 Task: Find connections with filter location Gbadolite with filter topic #marketingdigitalwith filter profile language Potuguese with filter current company InterviewBit with filter school Aalim Muhammed Salegh College of Engineering with filter industry Commercial and Industrial Machinery Maintenance with filter service category Strategic Planning with filter keywords title Heavy Equipment Operator
Action: Mouse moved to (571, 197)
Screenshot: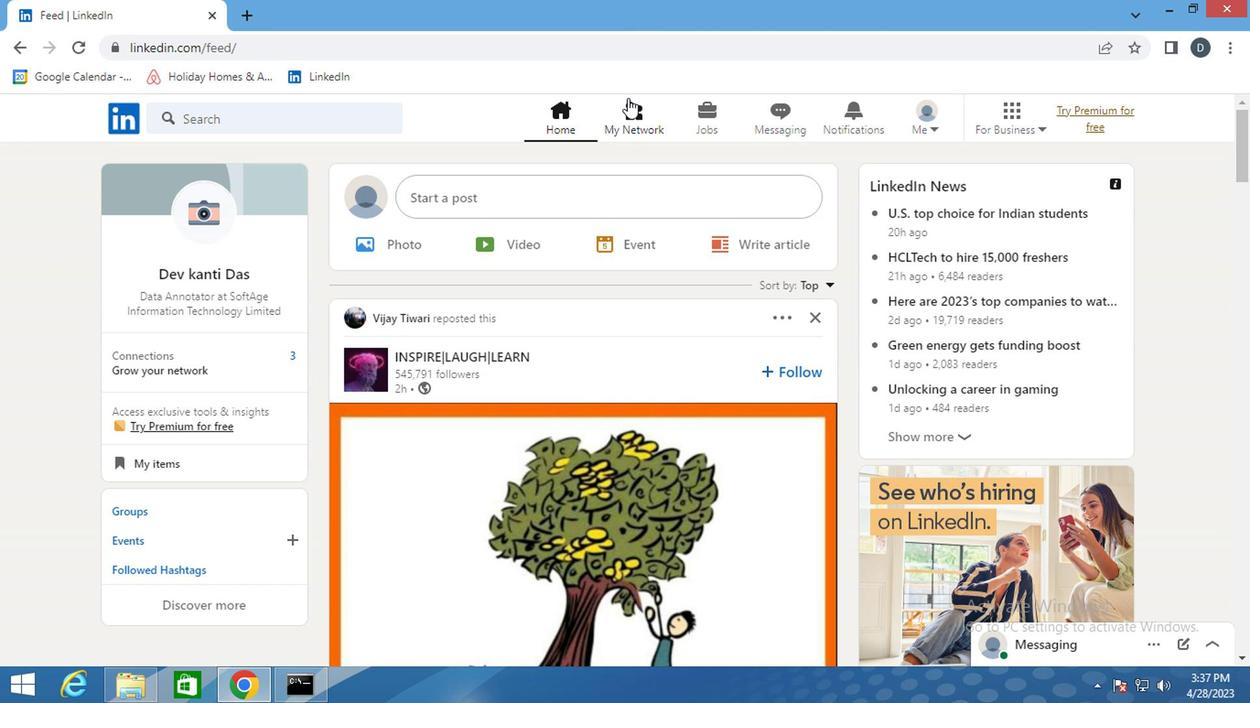 
Action: Mouse pressed left at (571, 197)
Screenshot: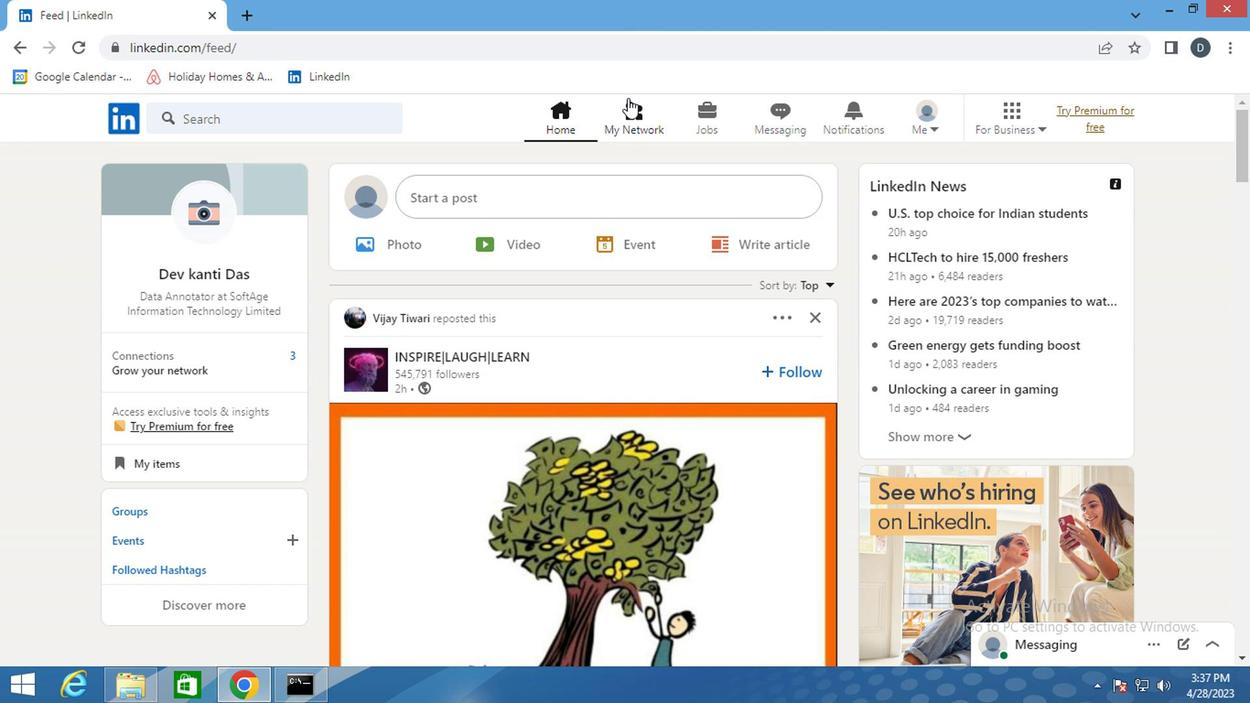 
Action: Mouse moved to (373, 280)
Screenshot: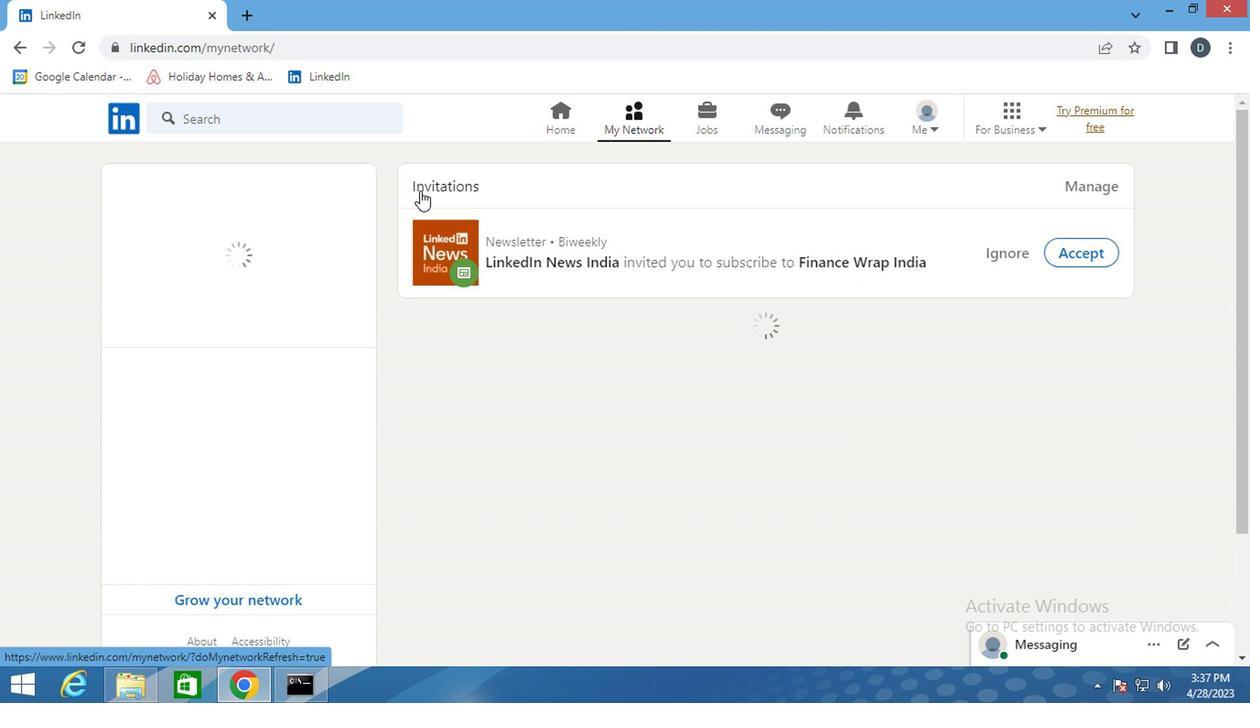 
Action: Mouse pressed left at (373, 280)
Screenshot: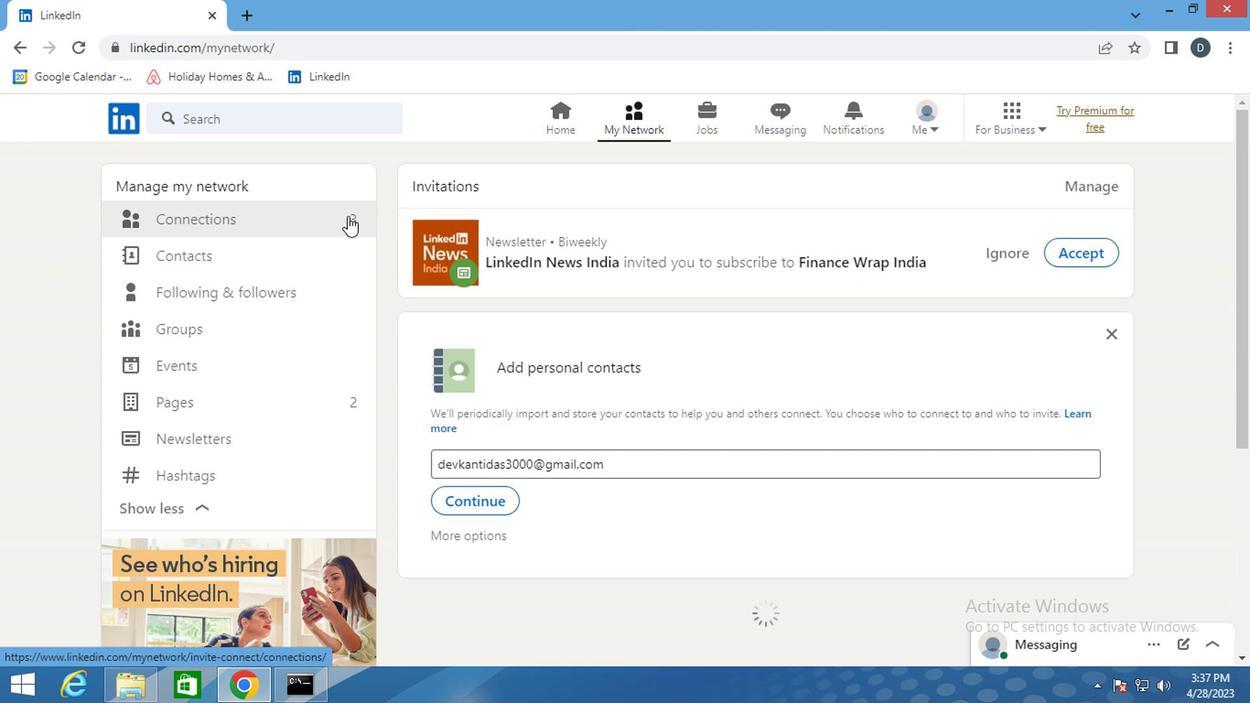 
Action: Mouse pressed left at (373, 280)
Screenshot: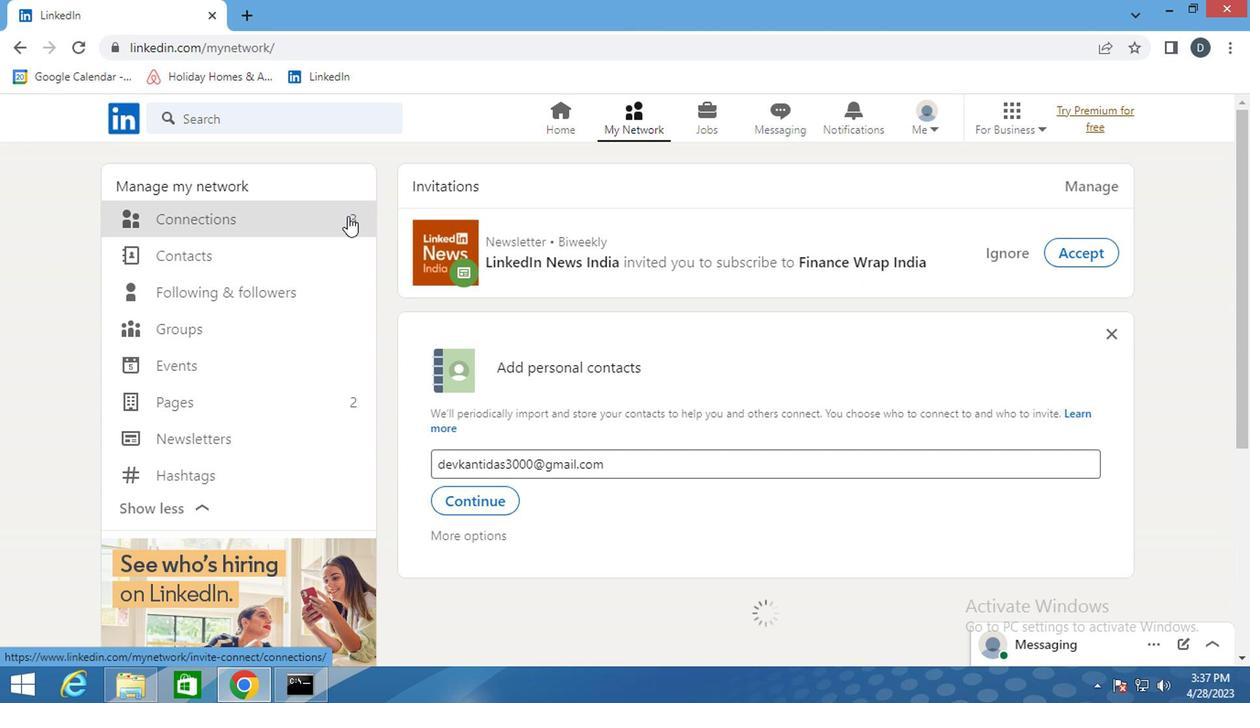 
Action: Mouse moved to (291, 284)
Screenshot: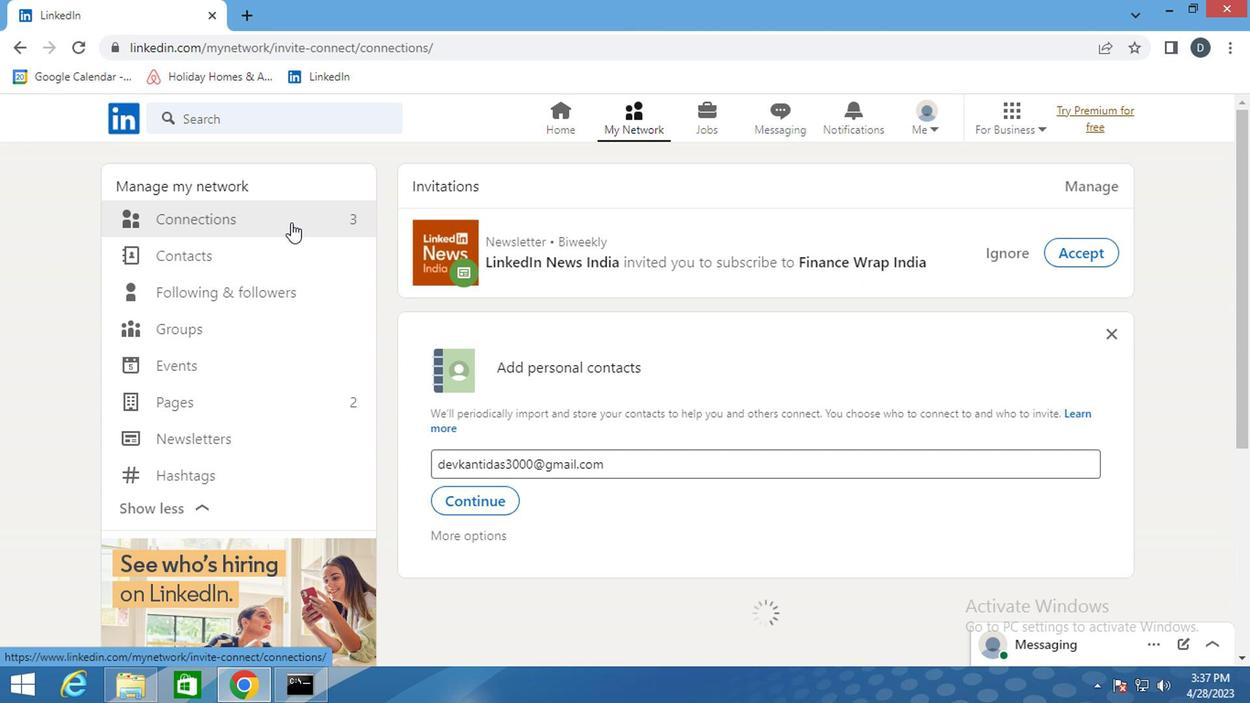 
Action: Mouse pressed left at (291, 284)
Screenshot: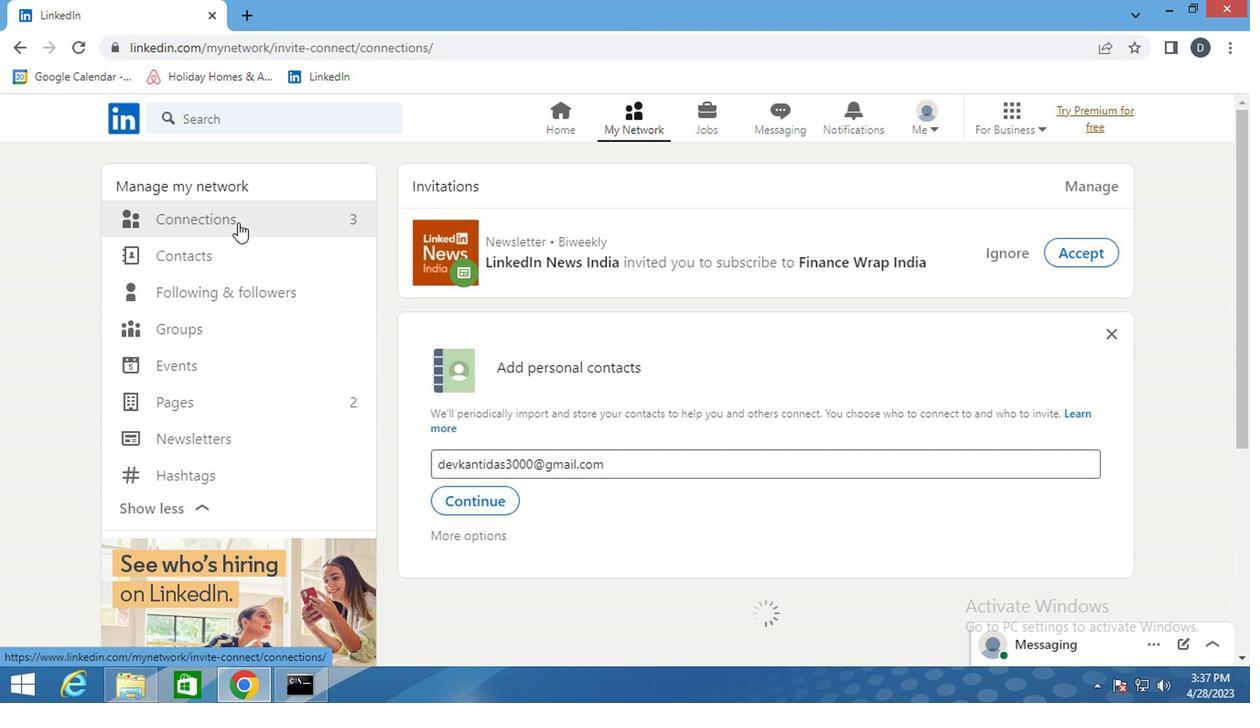 
Action: Mouse moved to (657, 284)
Screenshot: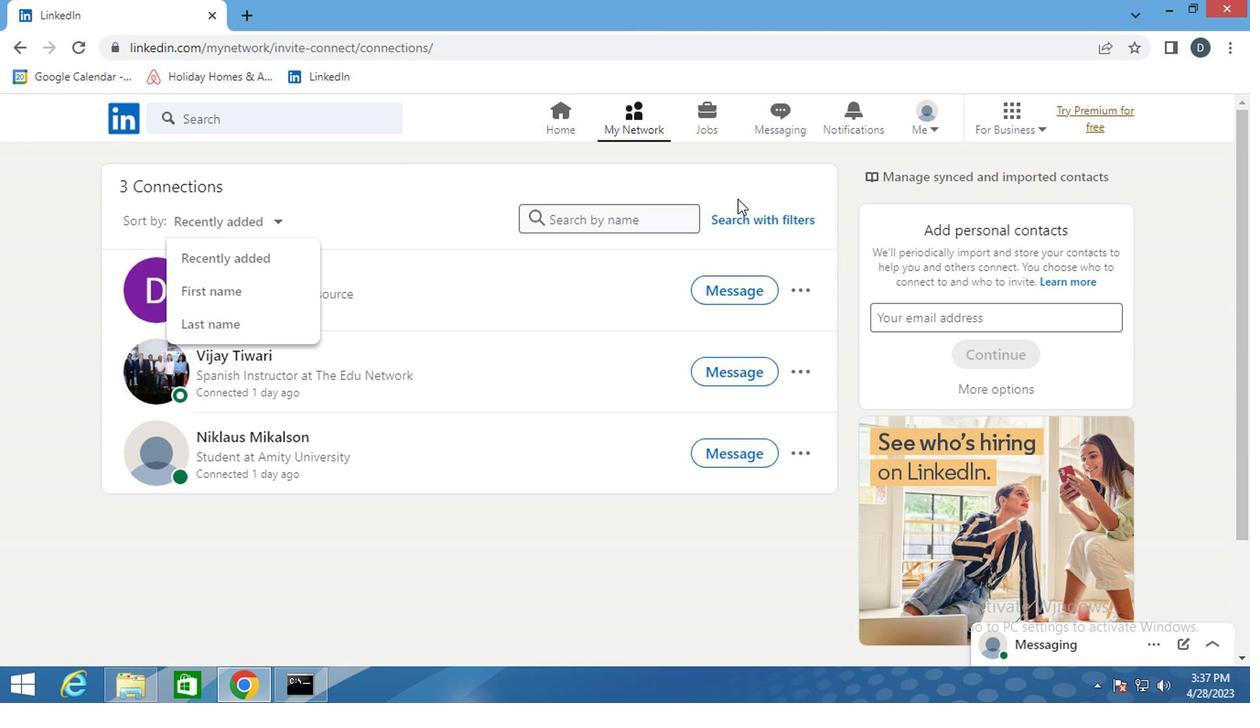 
Action: Mouse pressed left at (657, 284)
Screenshot: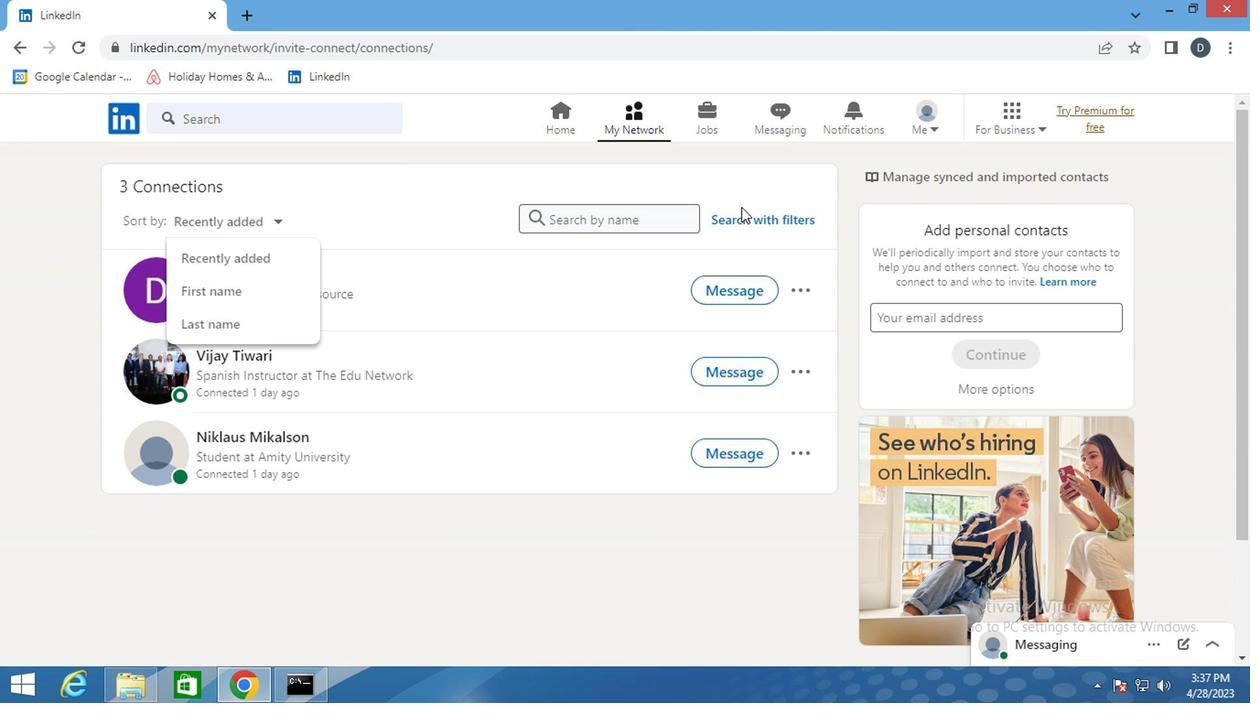
Action: Mouse moved to (621, 249)
Screenshot: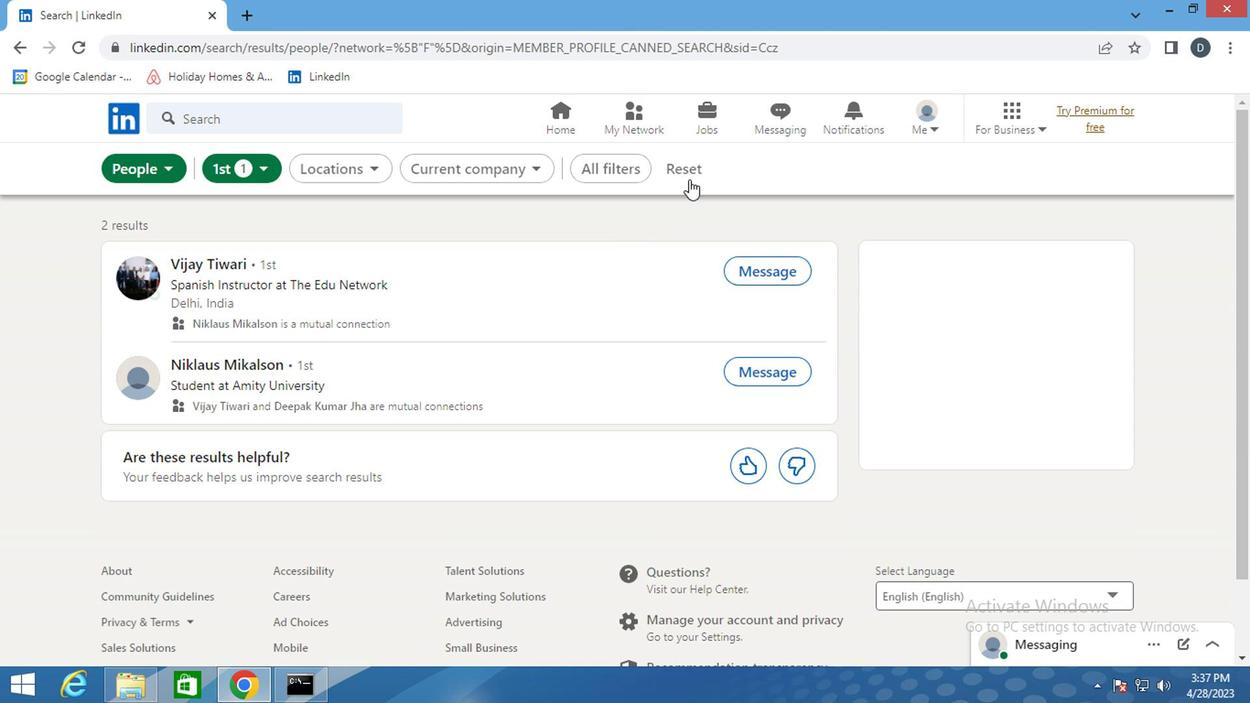 
Action: Mouse pressed left at (621, 249)
Screenshot: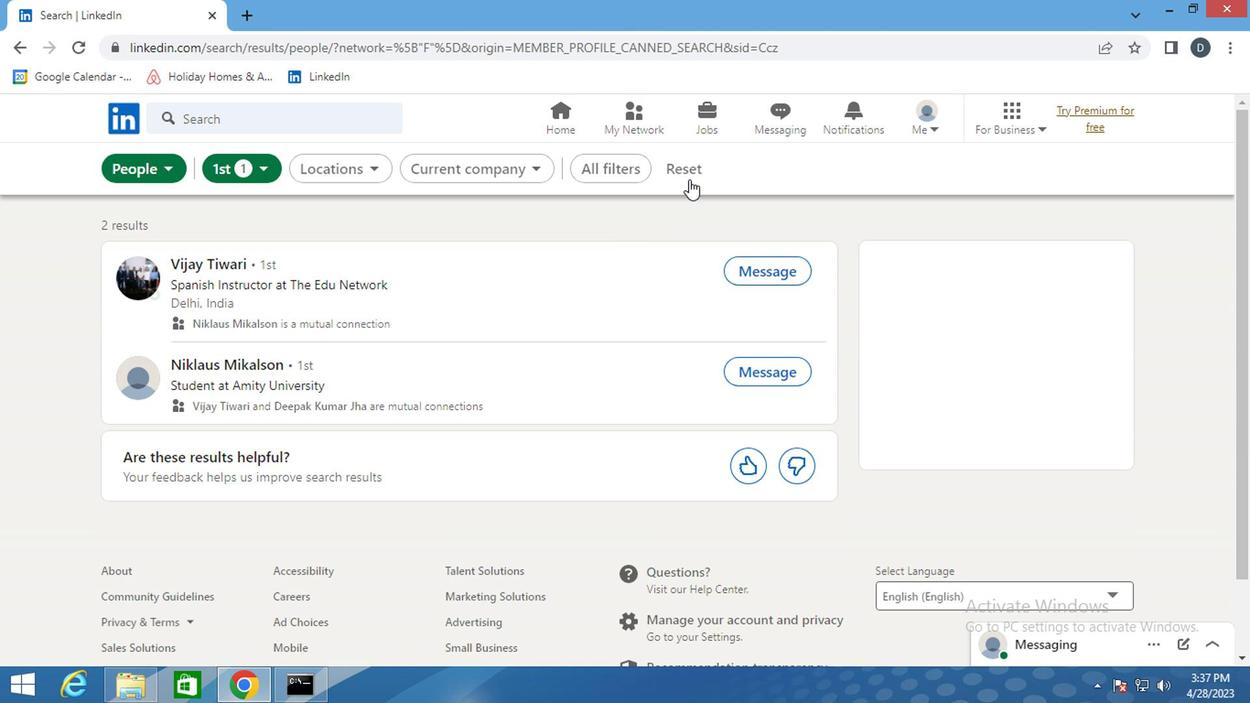 
Action: Mouse moved to (602, 246)
Screenshot: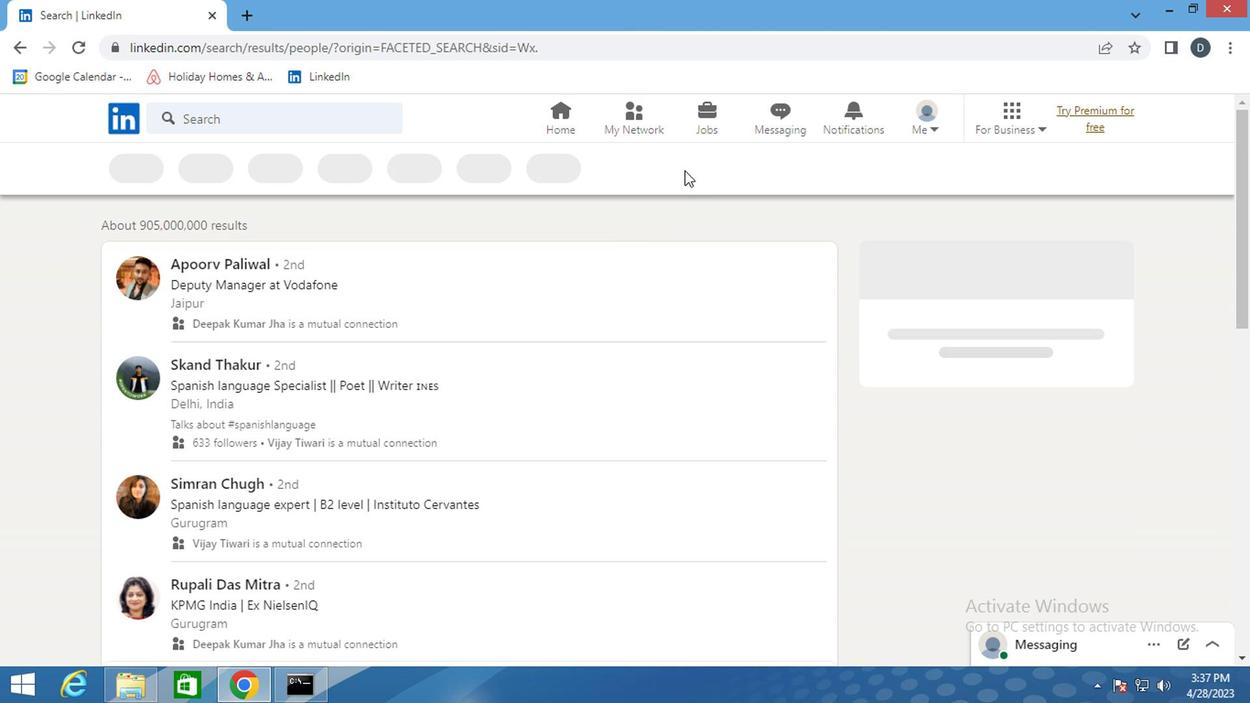 
Action: Mouse pressed left at (602, 246)
Screenshot: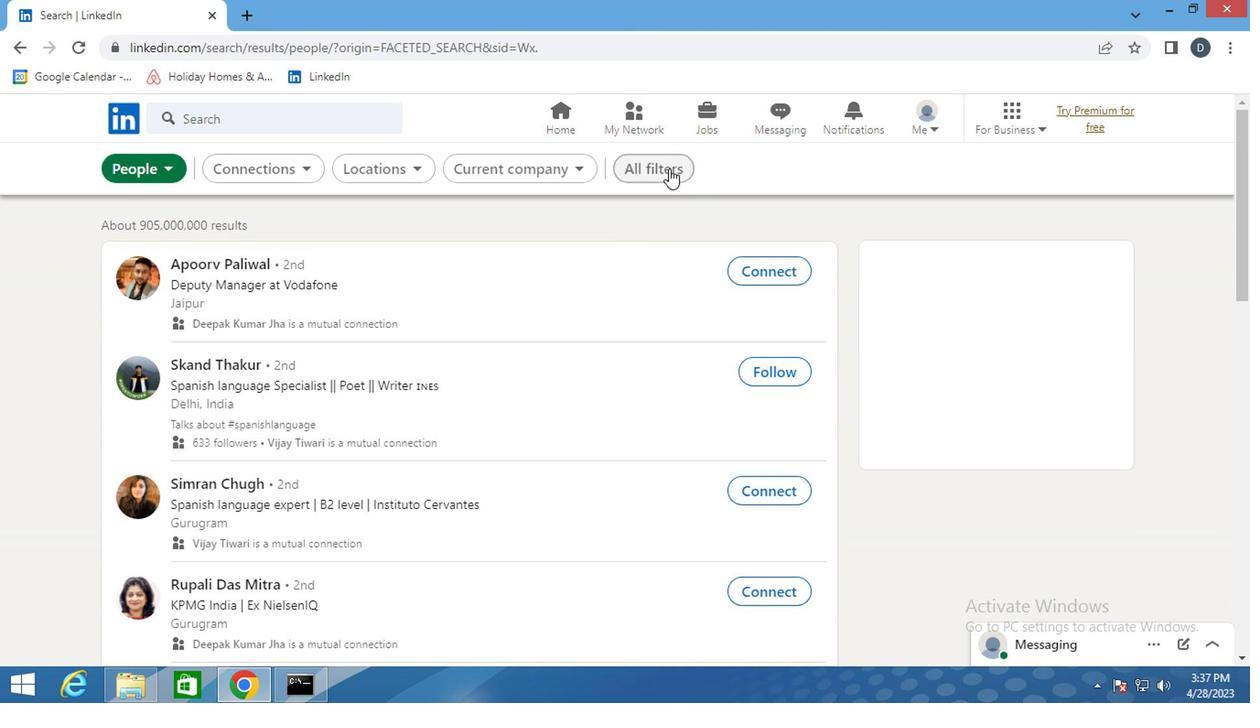 
Action: Mouse moved to (719, 376)
Screenshot: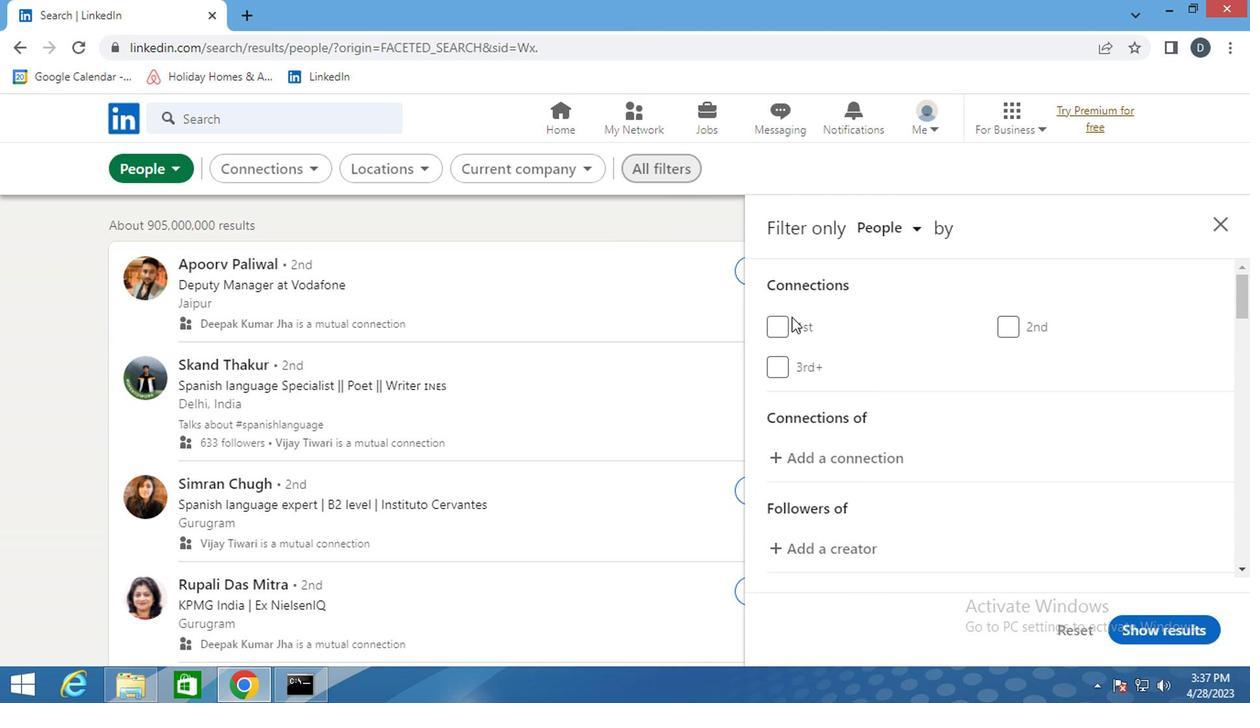
Action: Mouse scrolled (719, 375) with delta (0, 0)
Screenshot: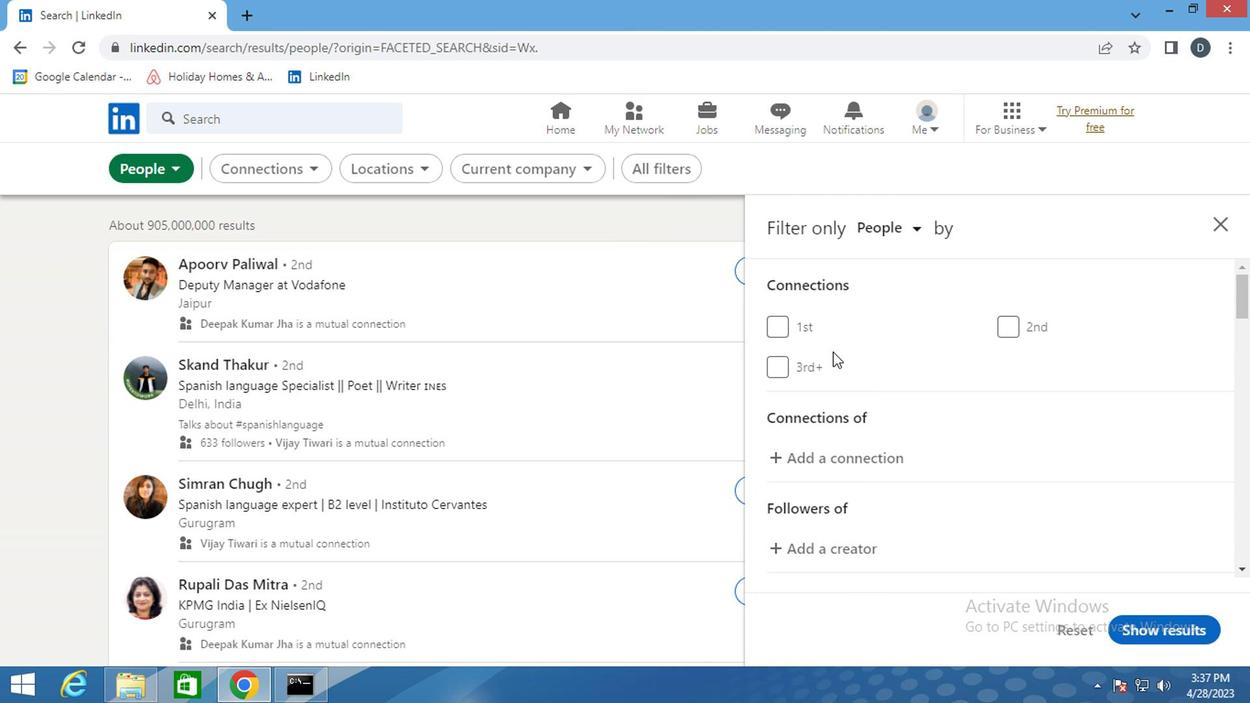 
Action: Mouse moved to (721, 376)
Screenshot: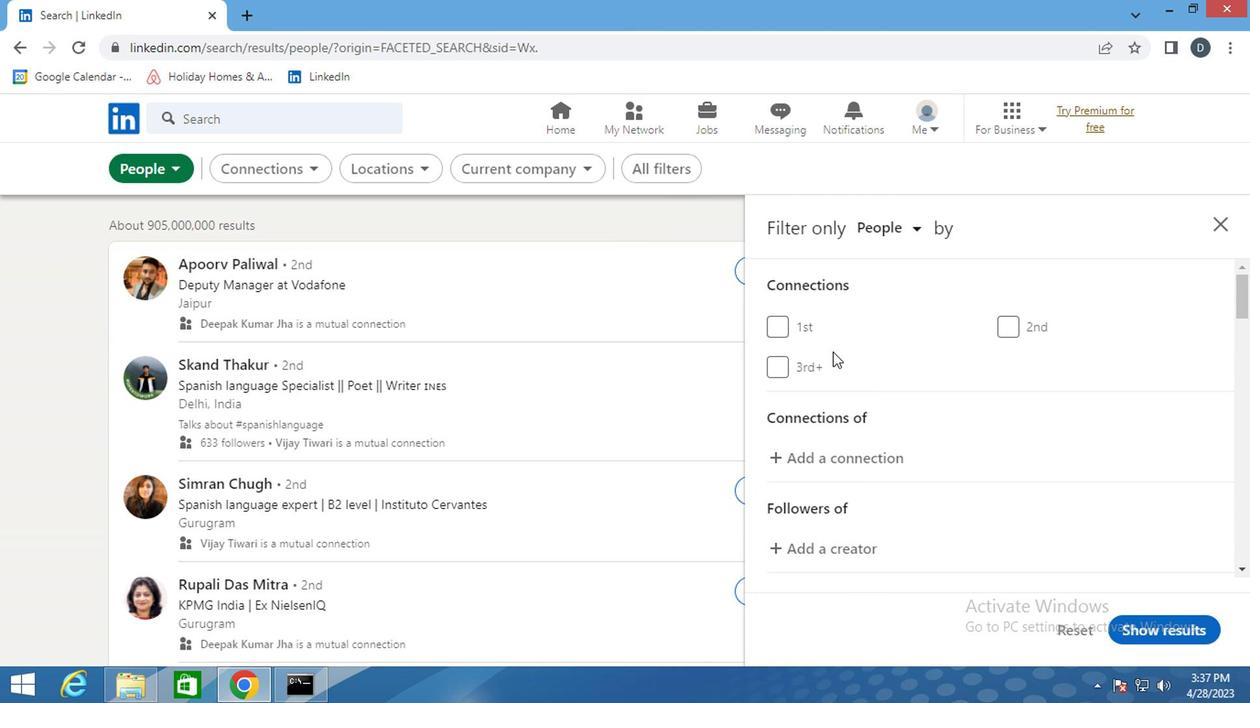 
Action: Mouse scrolled (721, 375) with delta (0, 0)
Screenshot: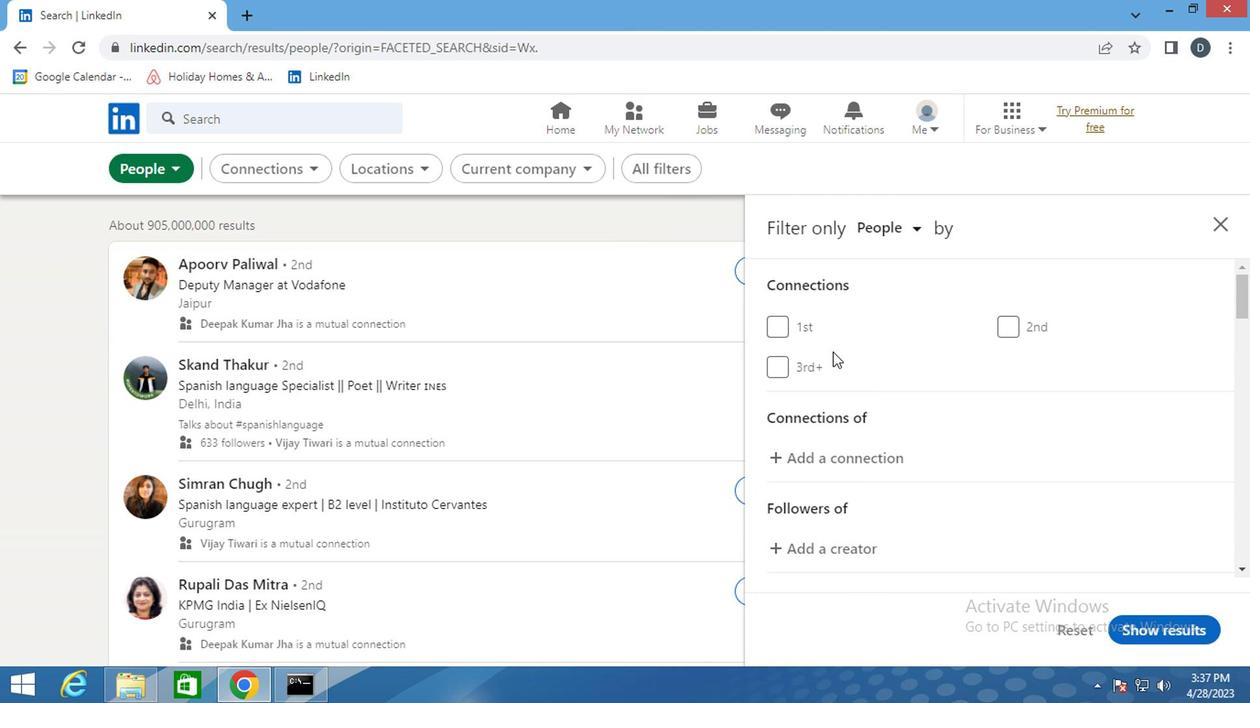 
Action: Mouse moved to (820, 415)
Screenshot: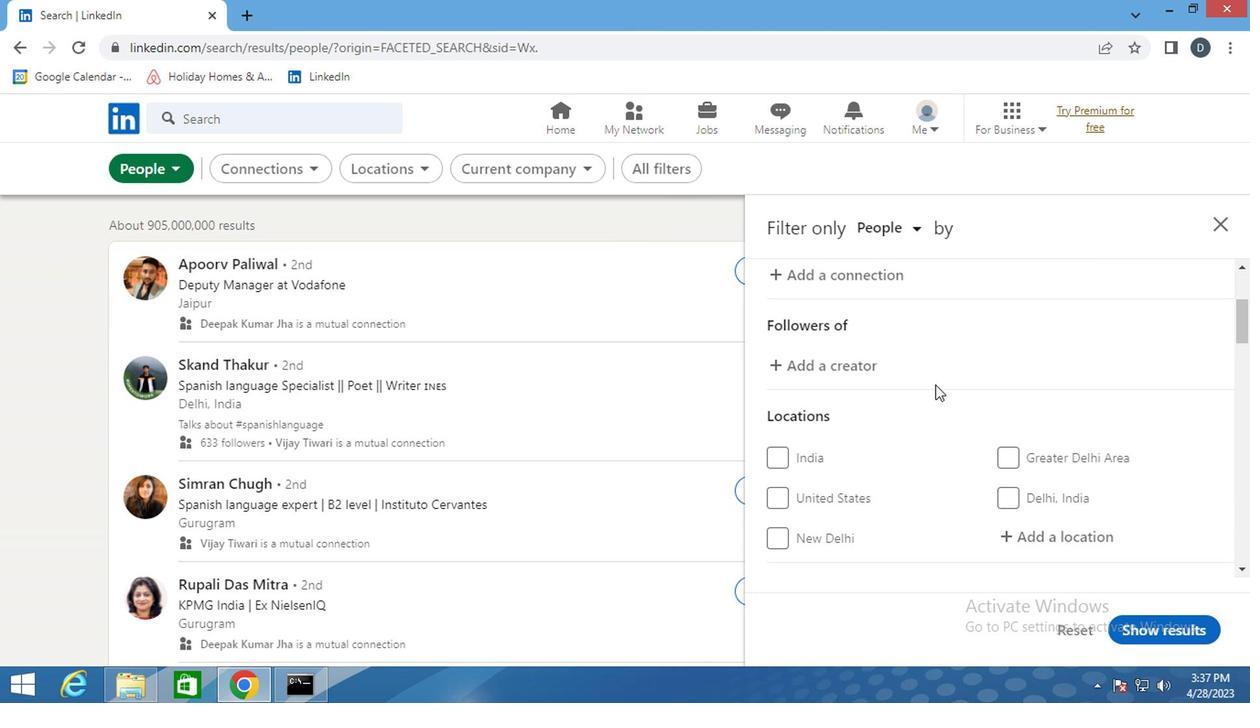 
Action: Mouse scrolled (820, 414) with delta (0, 0)
Screenshot: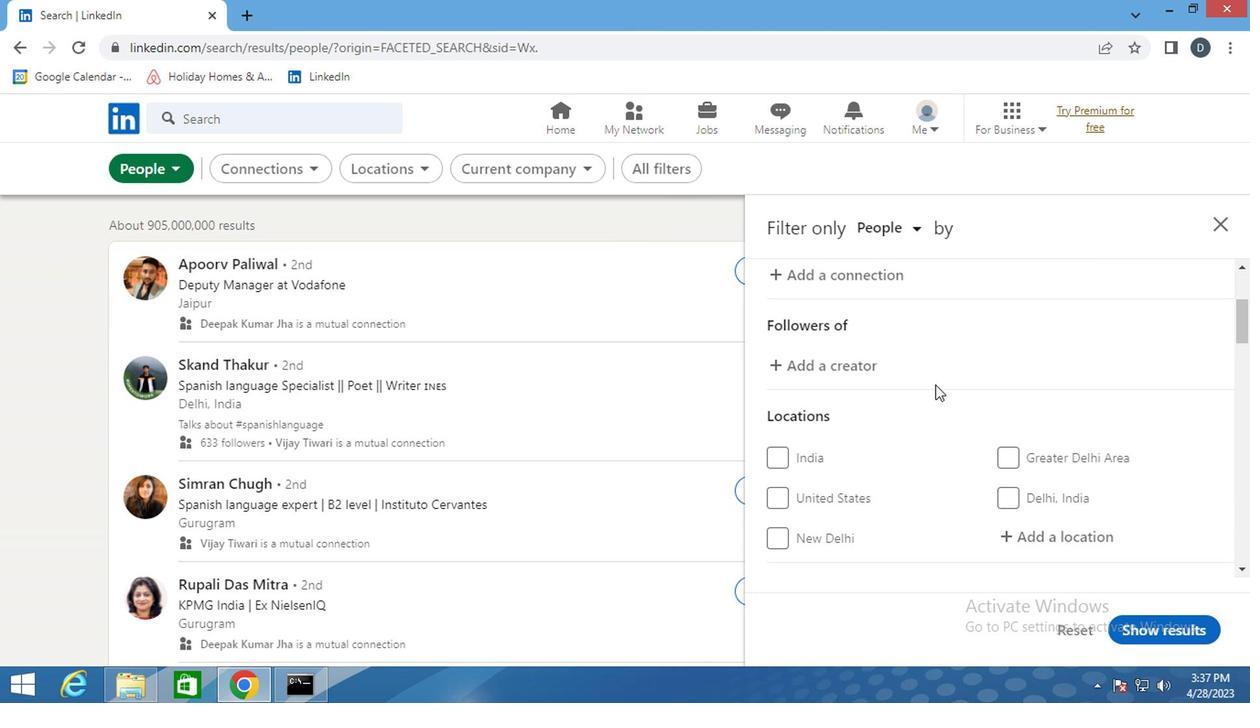 
Action: Mouse moved to (849, 446)
Screenshot: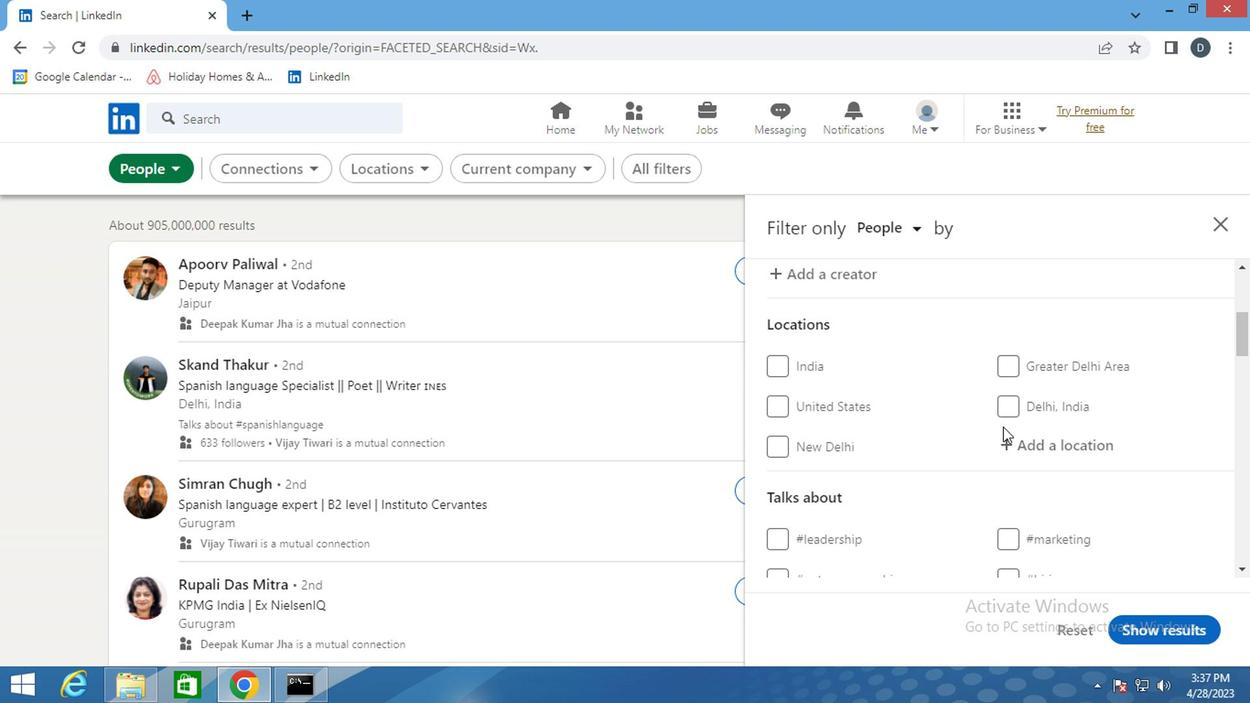 
Action: Mouse pressed left at (849, 446)
Screenshot: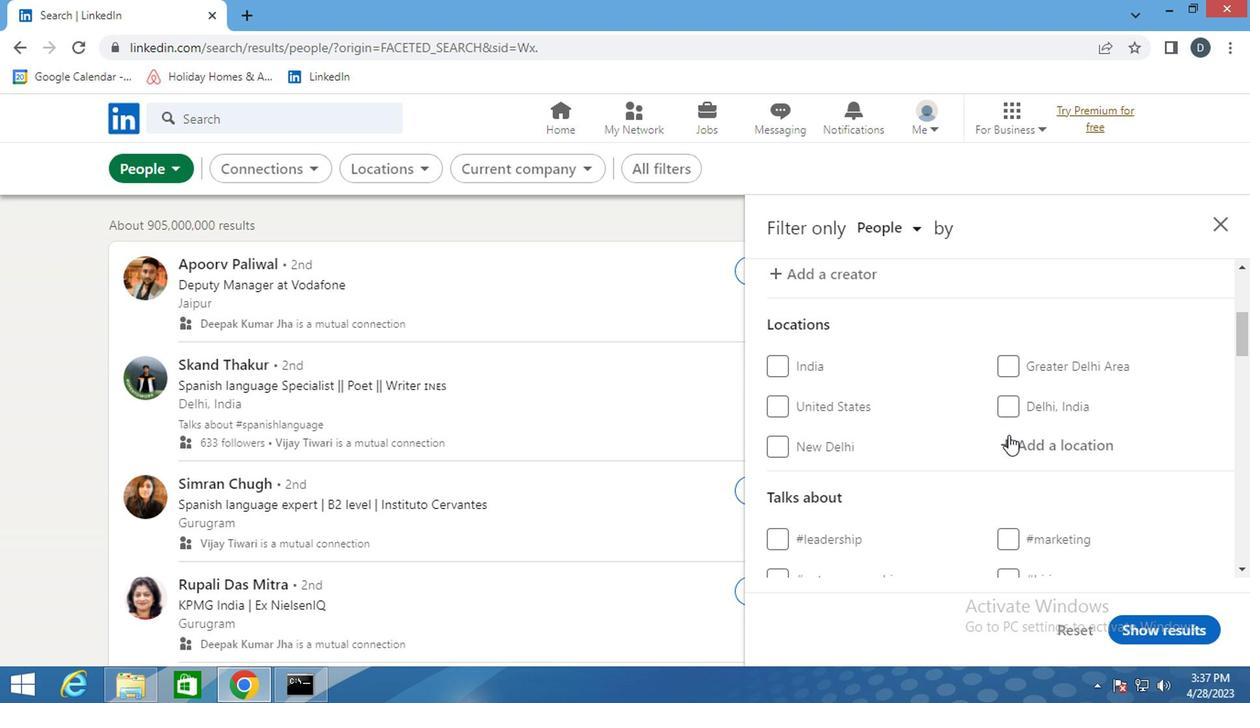 
Action: Key pressed <Key.shift_r><Key.shift_r><Key.shift_r><Key.shift_r><Key.shift_r><Key.shift_r>Gbadolite
Screenshot: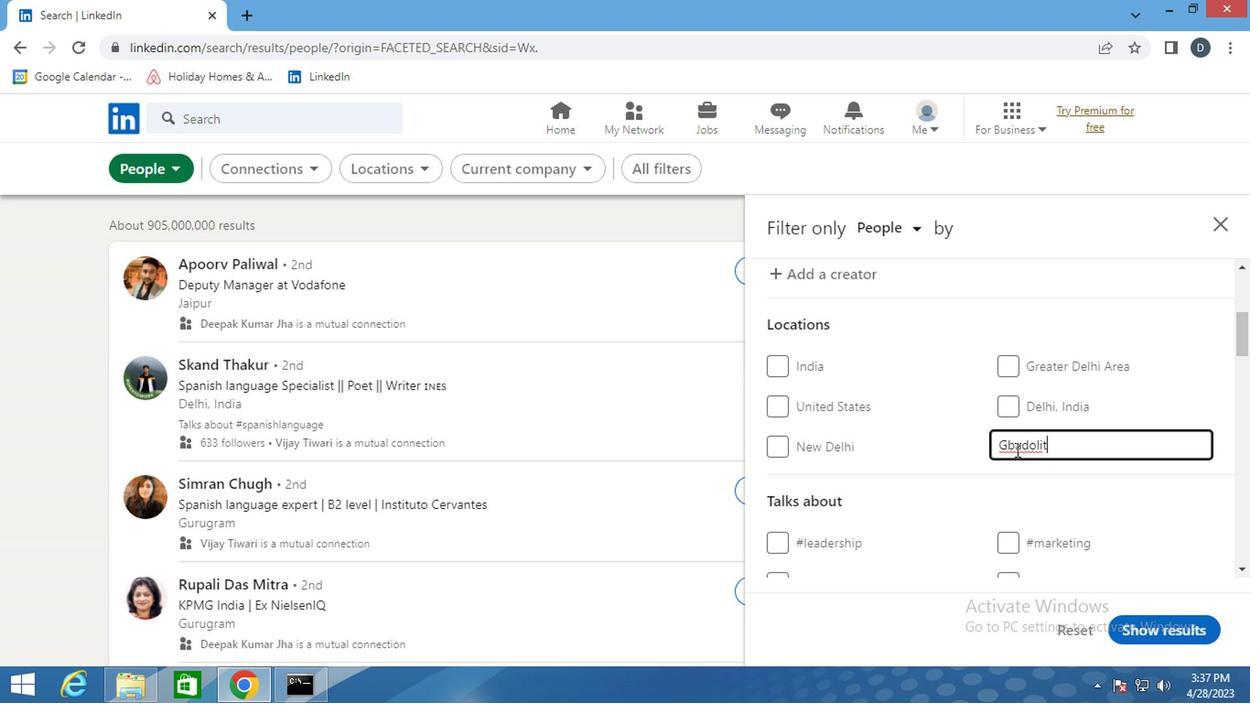 
Action: Mouse moved to (879, 460)
Screenshot: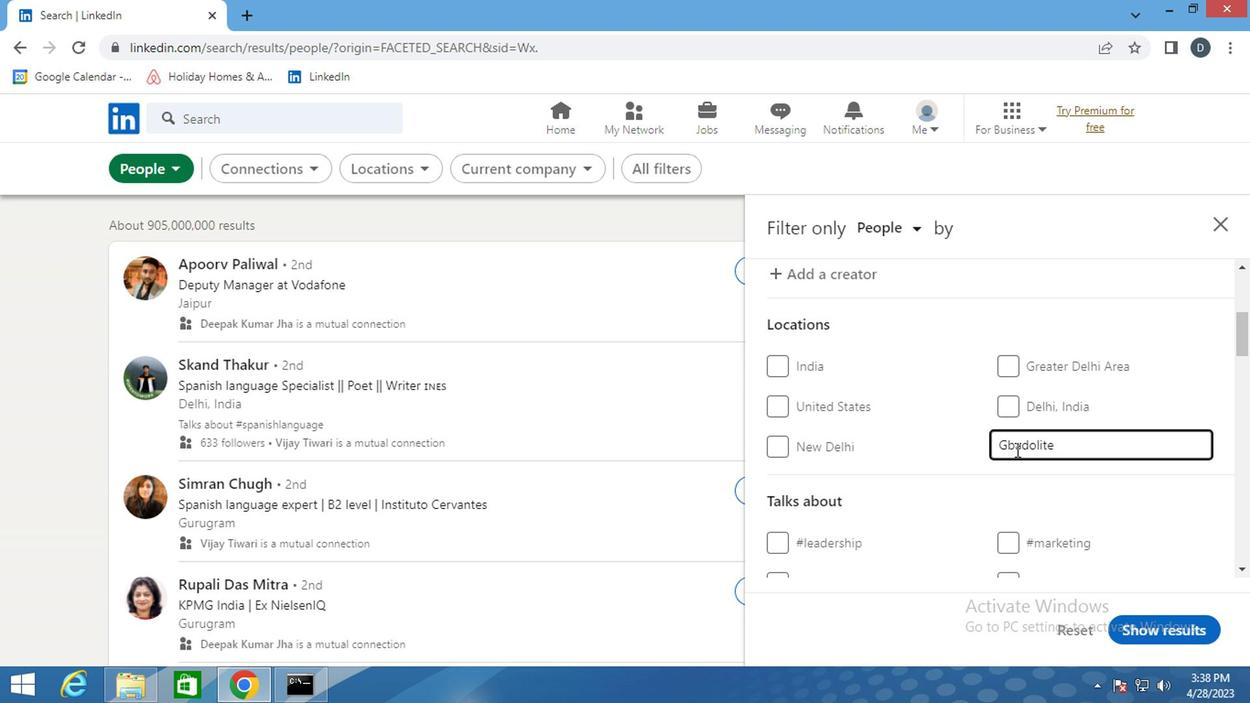 
Action: Mouse scrolled (879, 459) with delta (0, 0)
Screenshot: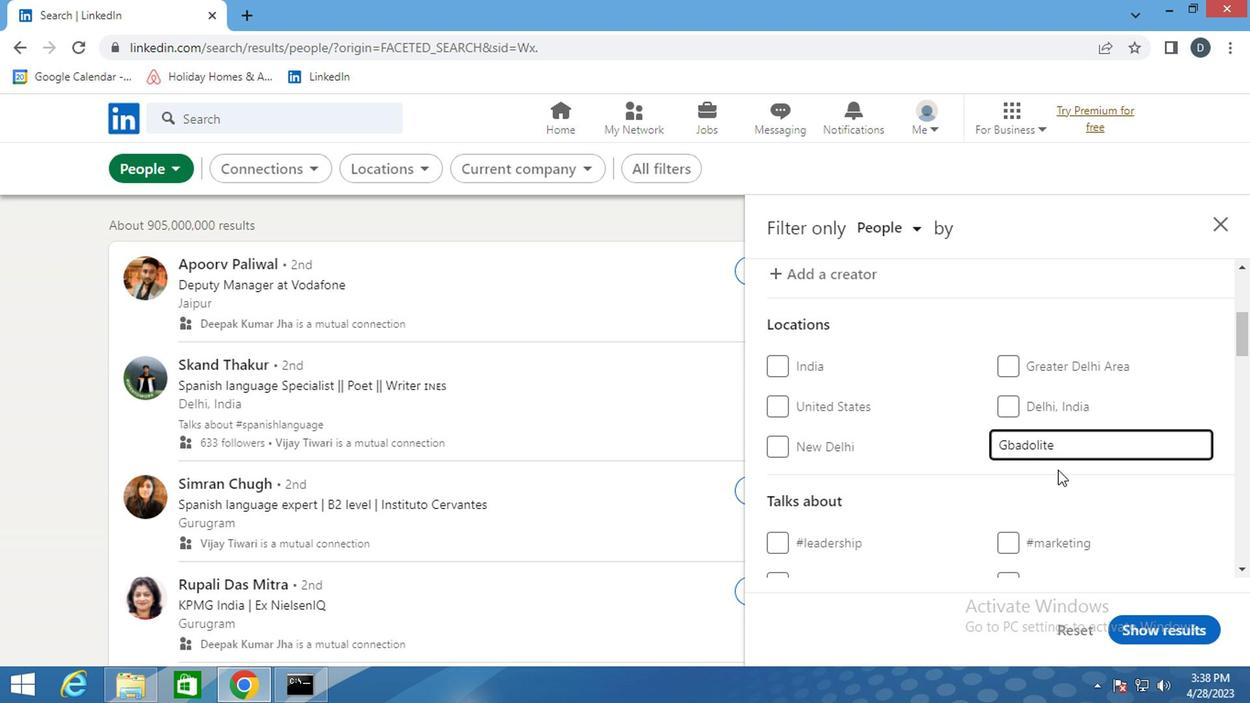 
Action: Mouse scrolled (879, 459) with delta (0, 0)
Screenshot: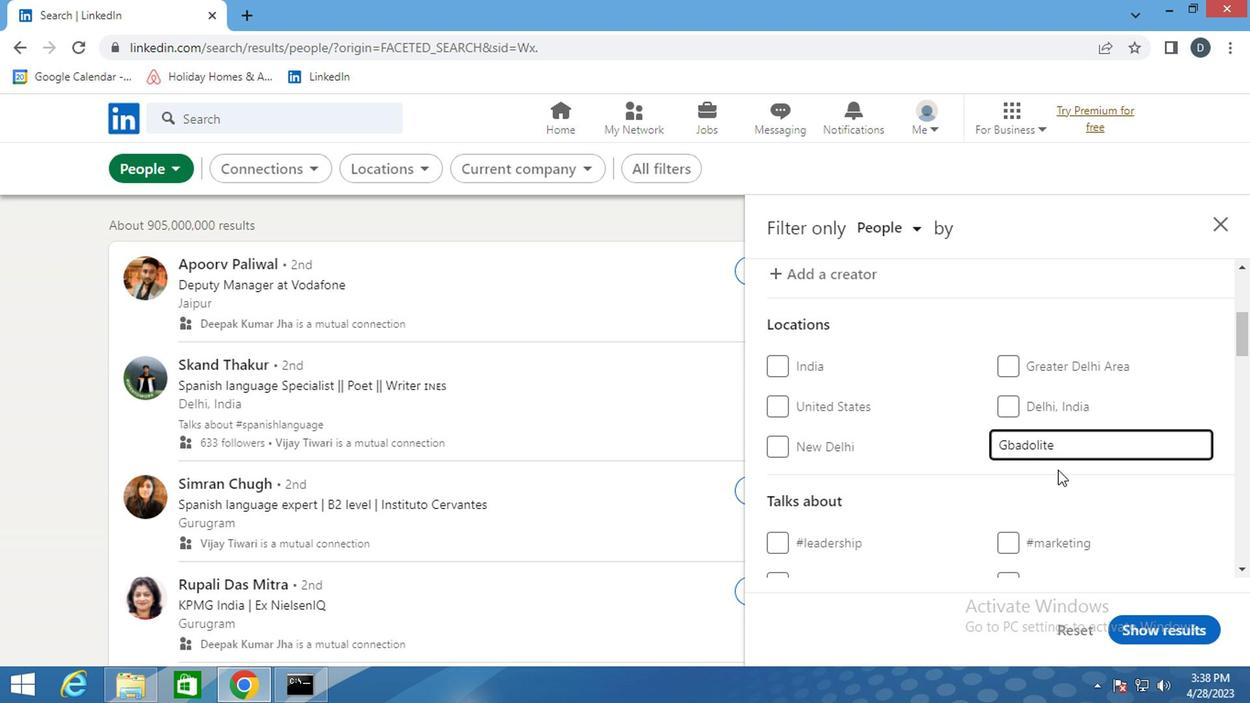 
Action: Mouse moved to (901, 440)
Screenshot: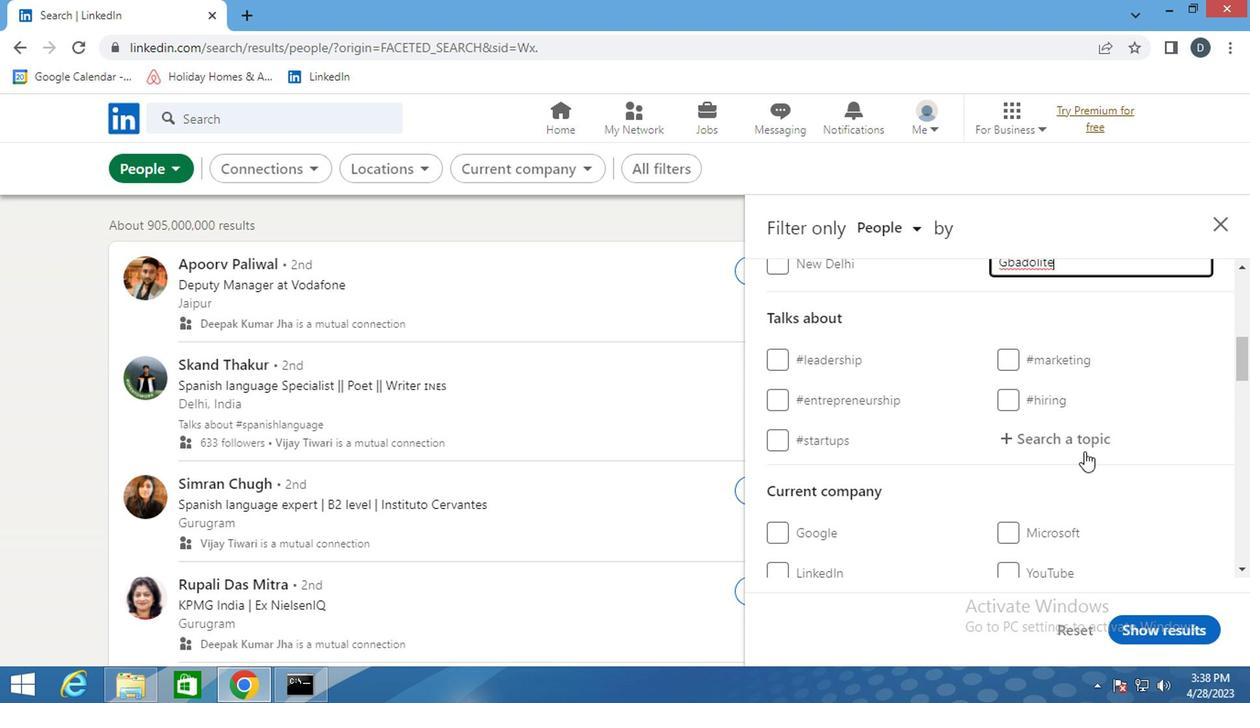 
Action: Mouse pressed left at (901, 440)
Screenshot: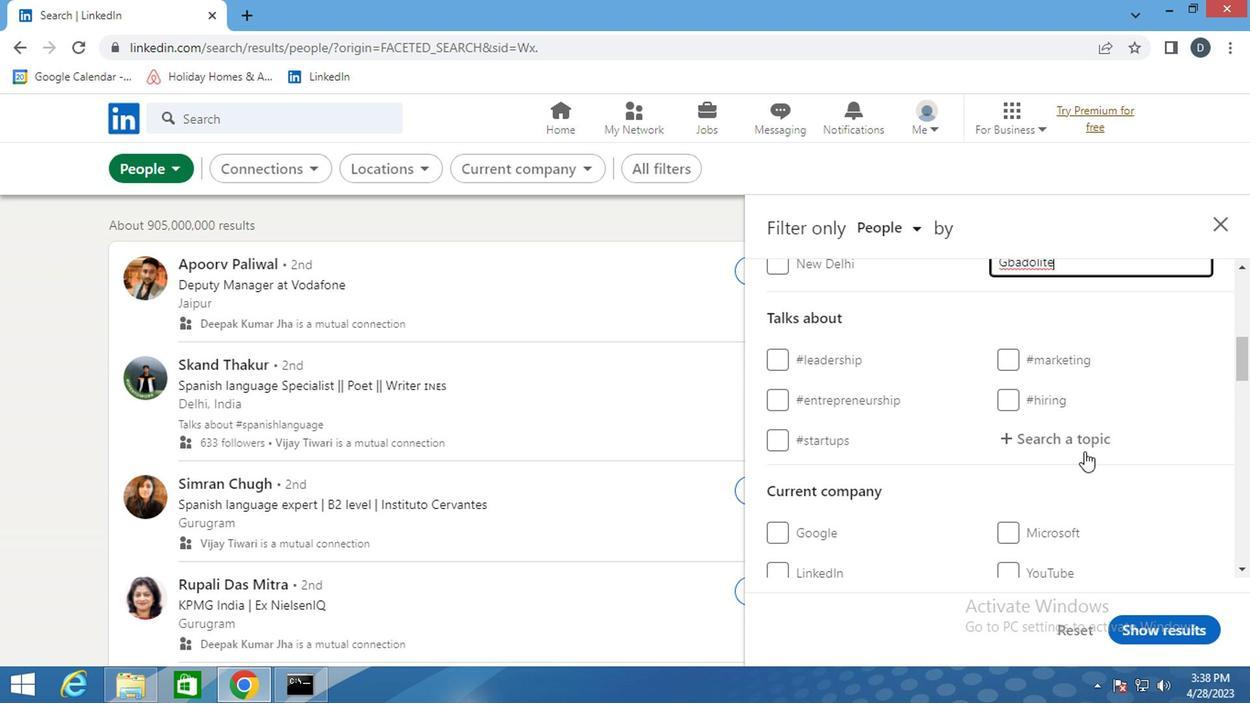
Action: Mouse moved to (900, 439)
Screenshot: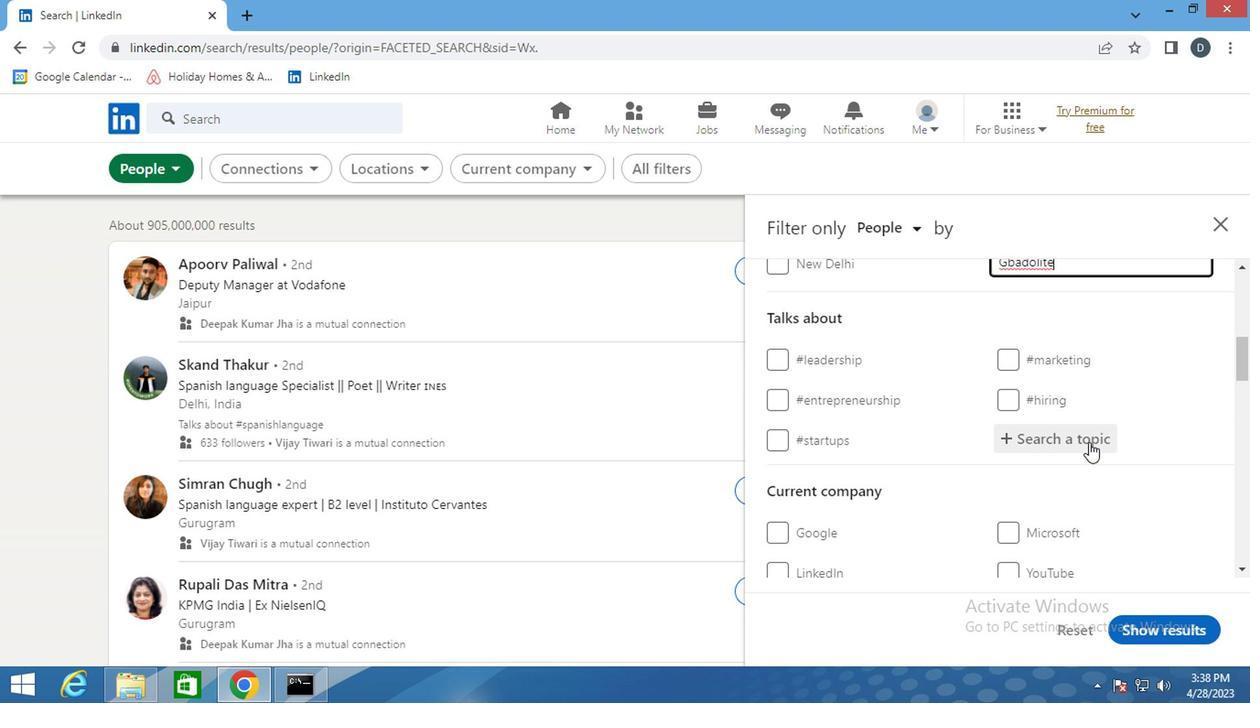 
Action: Key pressed <Key.shift>#MARKETINGDIGITAL
Screenshot: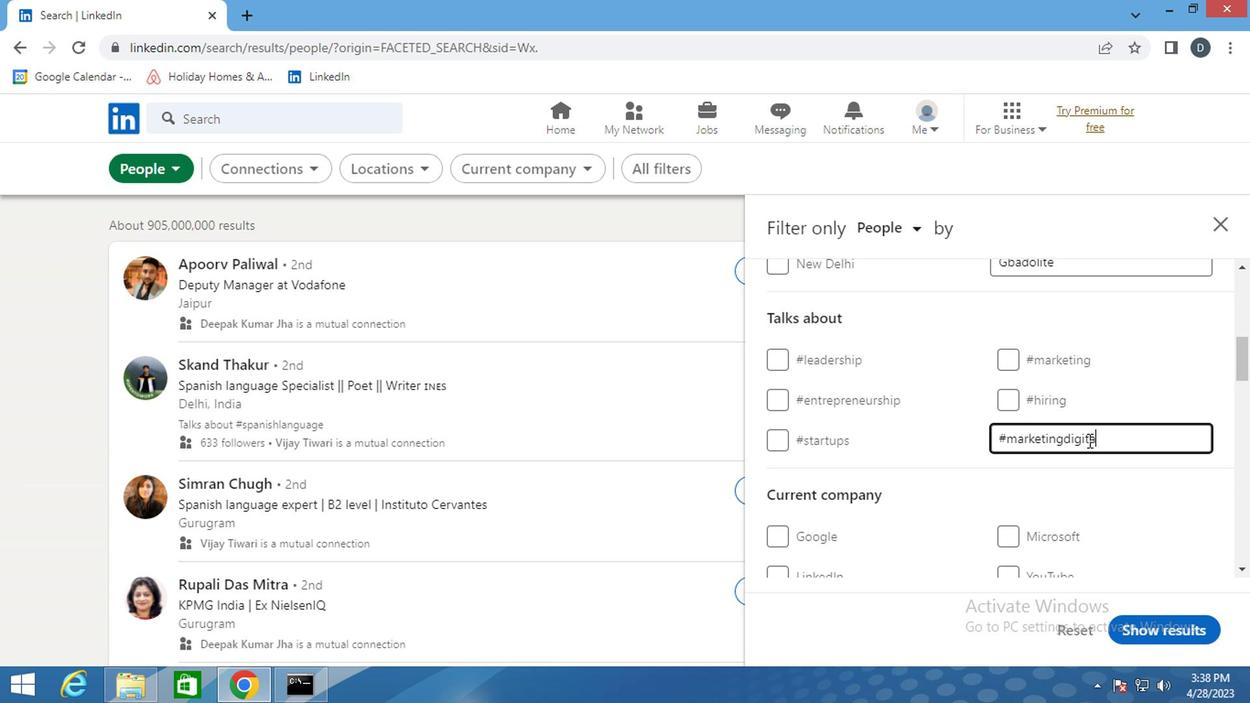 
Action: Mouse moved to (911, 453)
Screenshot: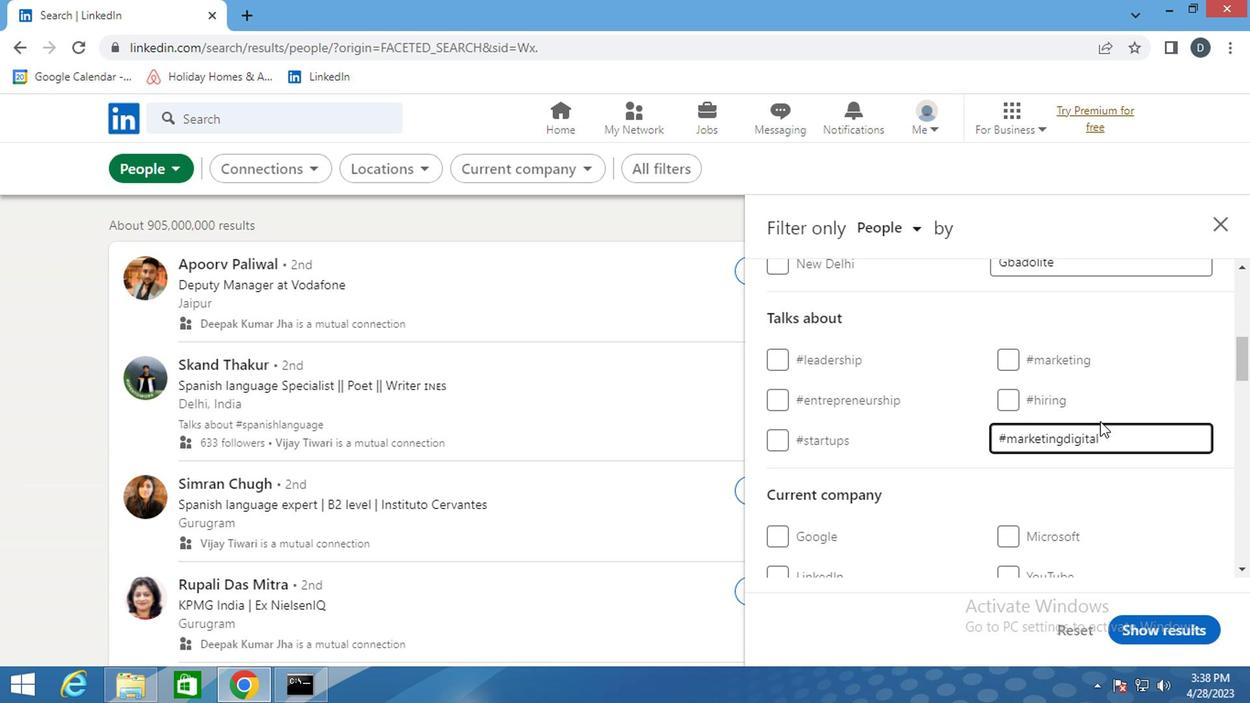 
Action: Mouse scrolled (911, 453) with delta (0, 0)
Screenshot: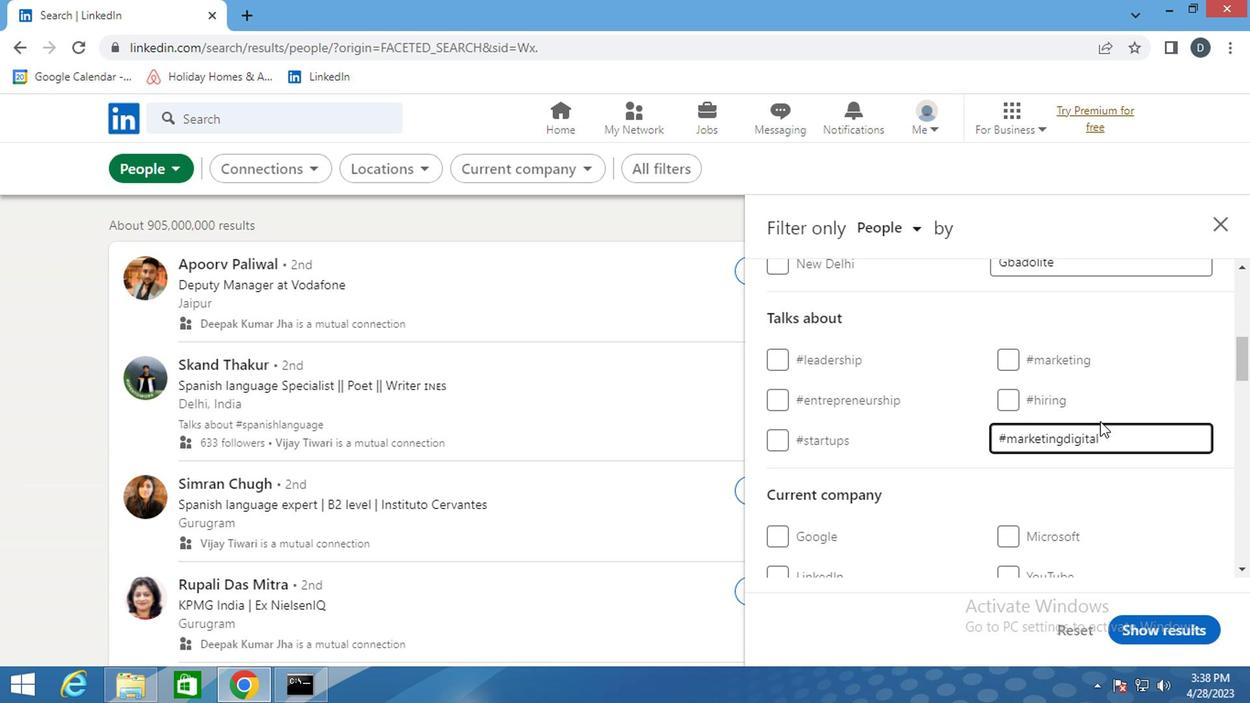 
Action: Mouse moved to (911, 455)
Screenshot: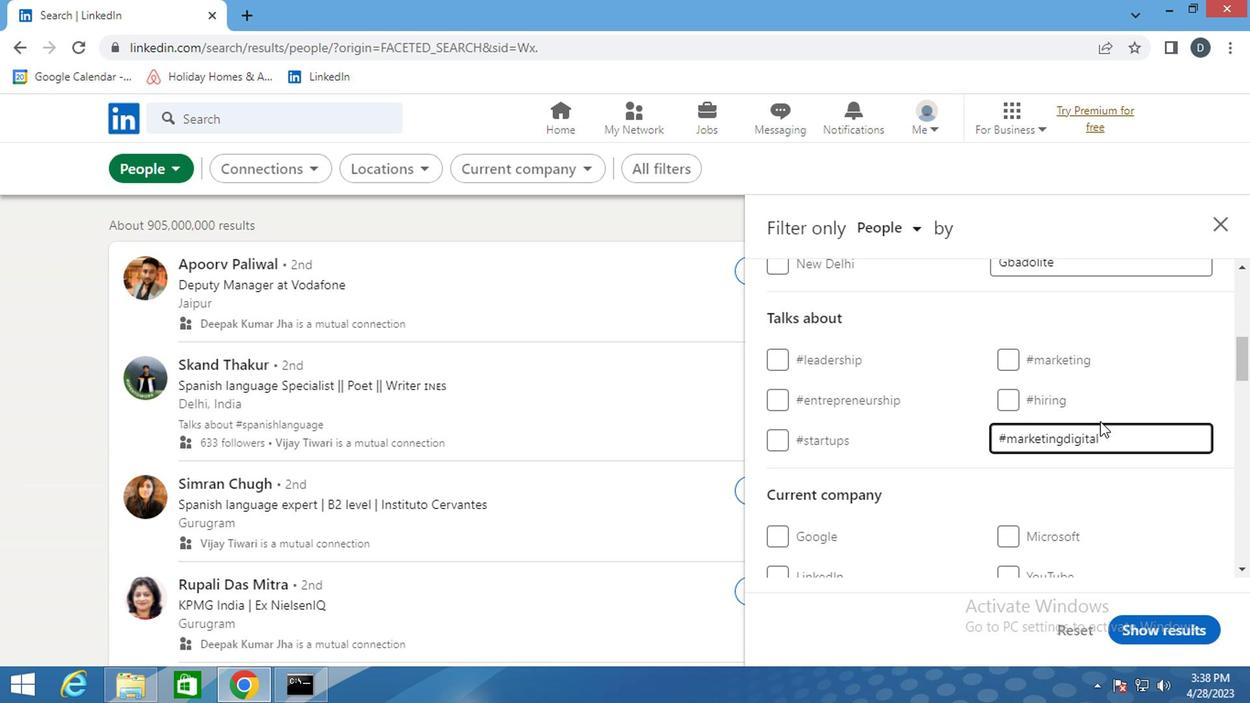 
Action: Mouse scrolled (911, 454) with delta (0, 0)
Screenshot: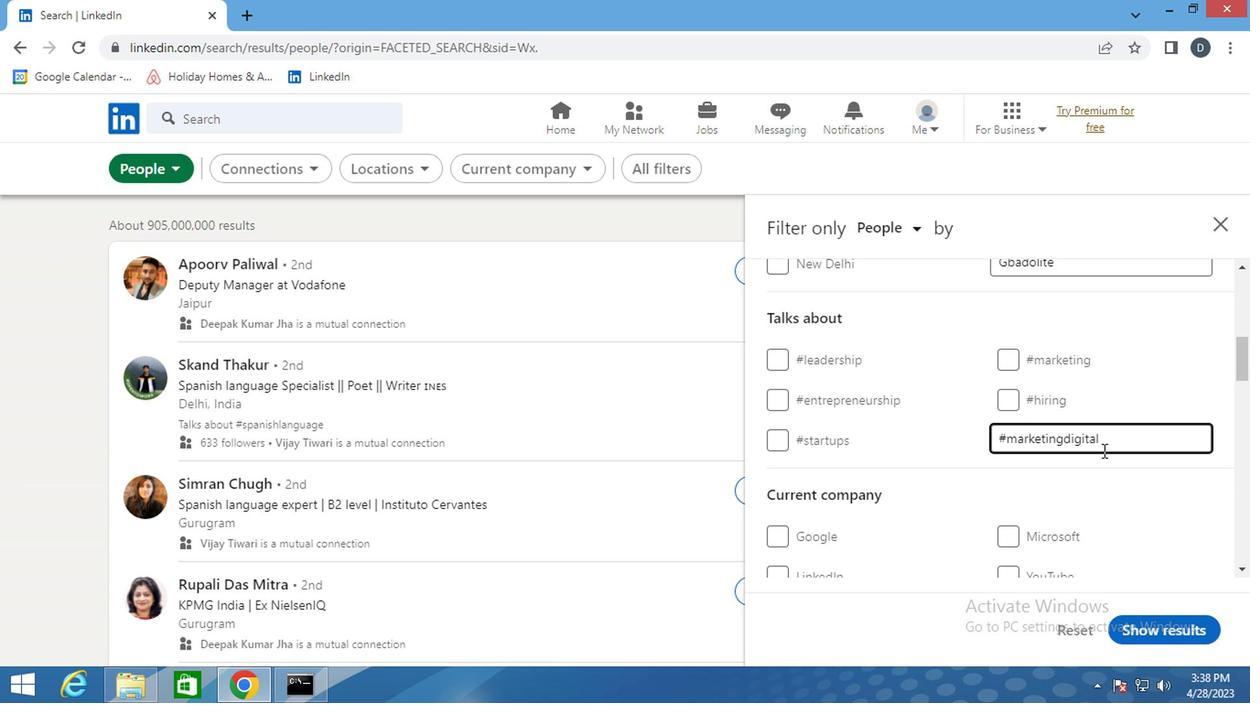 
Action: Mouse moved to (910, 455)
Screenshot: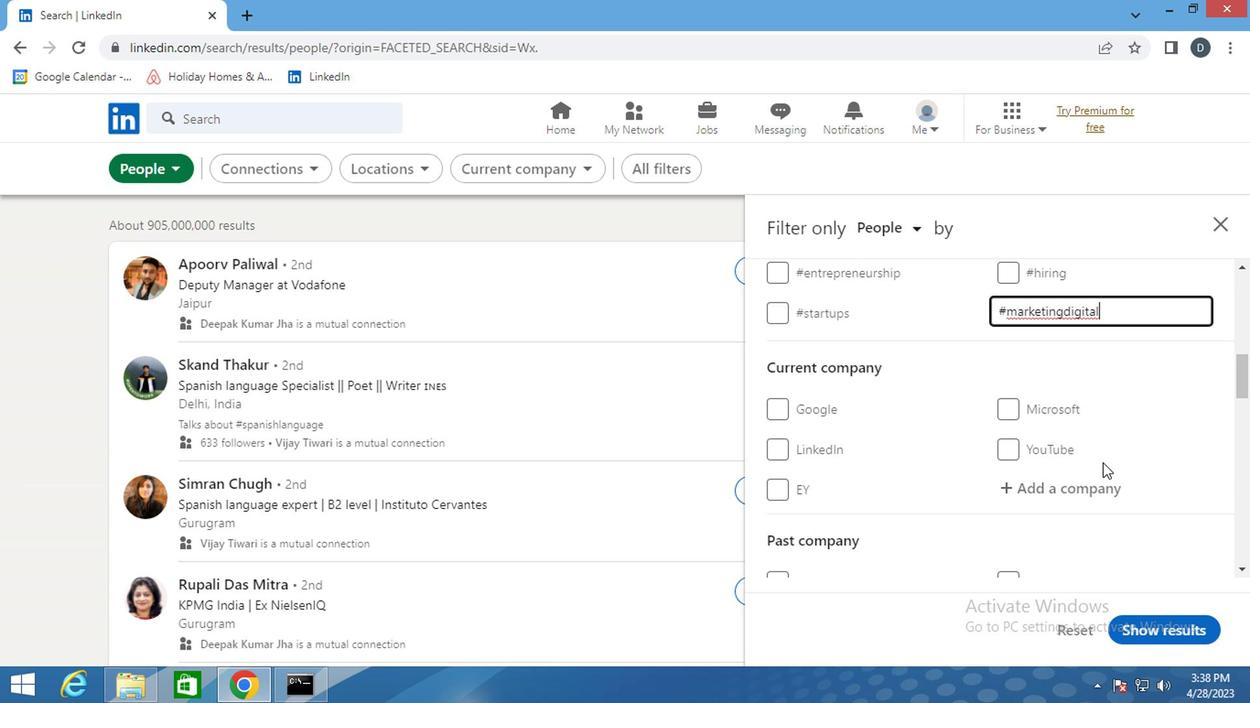 
Action: Mouse scrolled (910, 455) with delta (0, 0)
Screenshot: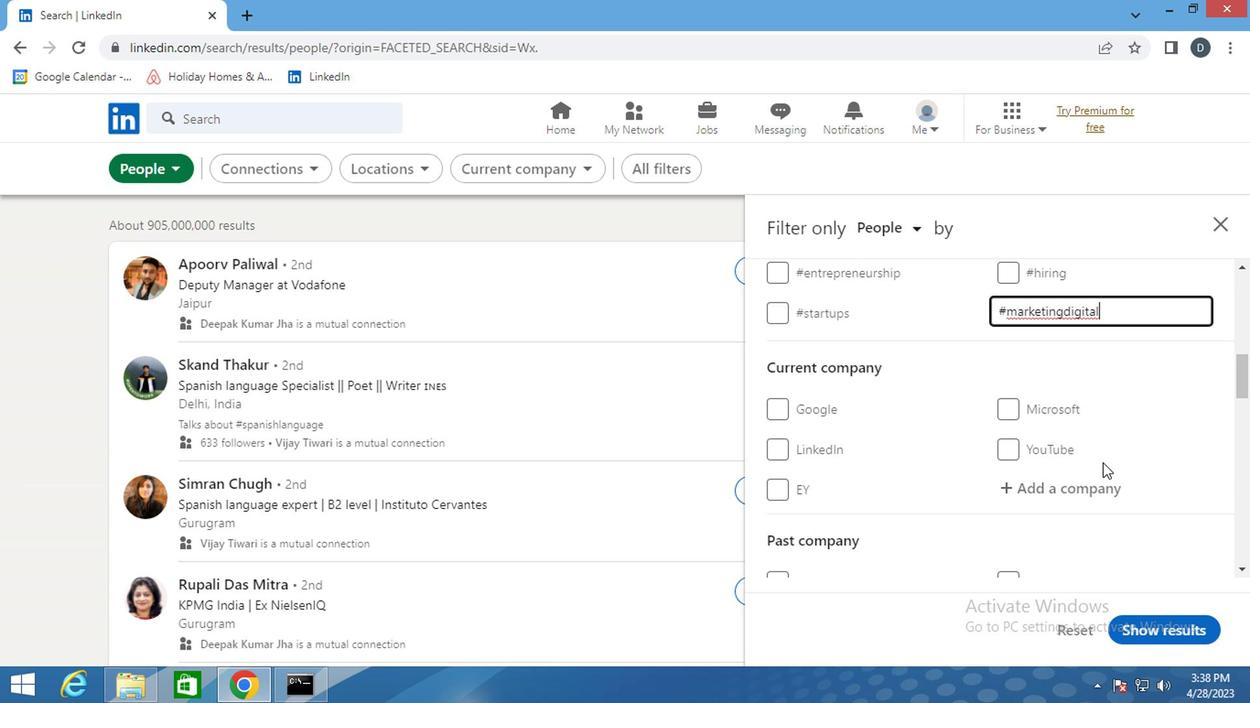 
Action: Mouse scrolled (910, 455) with delta (0, 0)
Screenshot: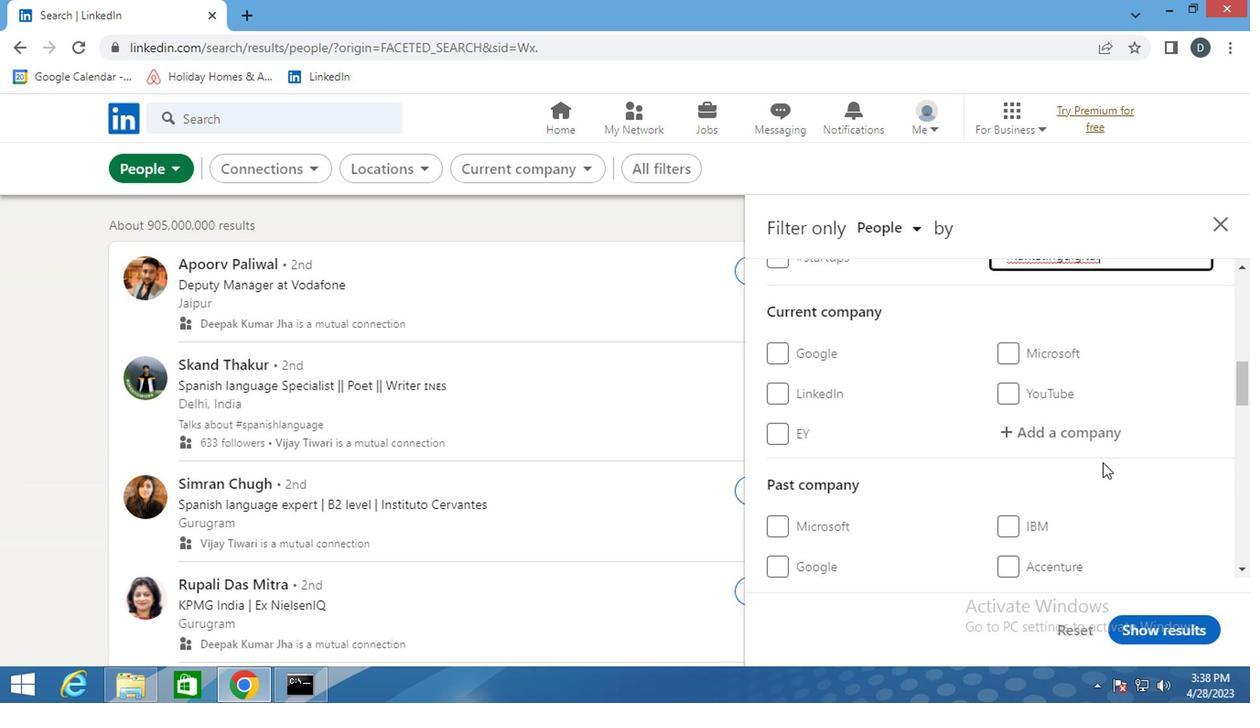
Action: Mouse moved to (910, 450)
Screenshot: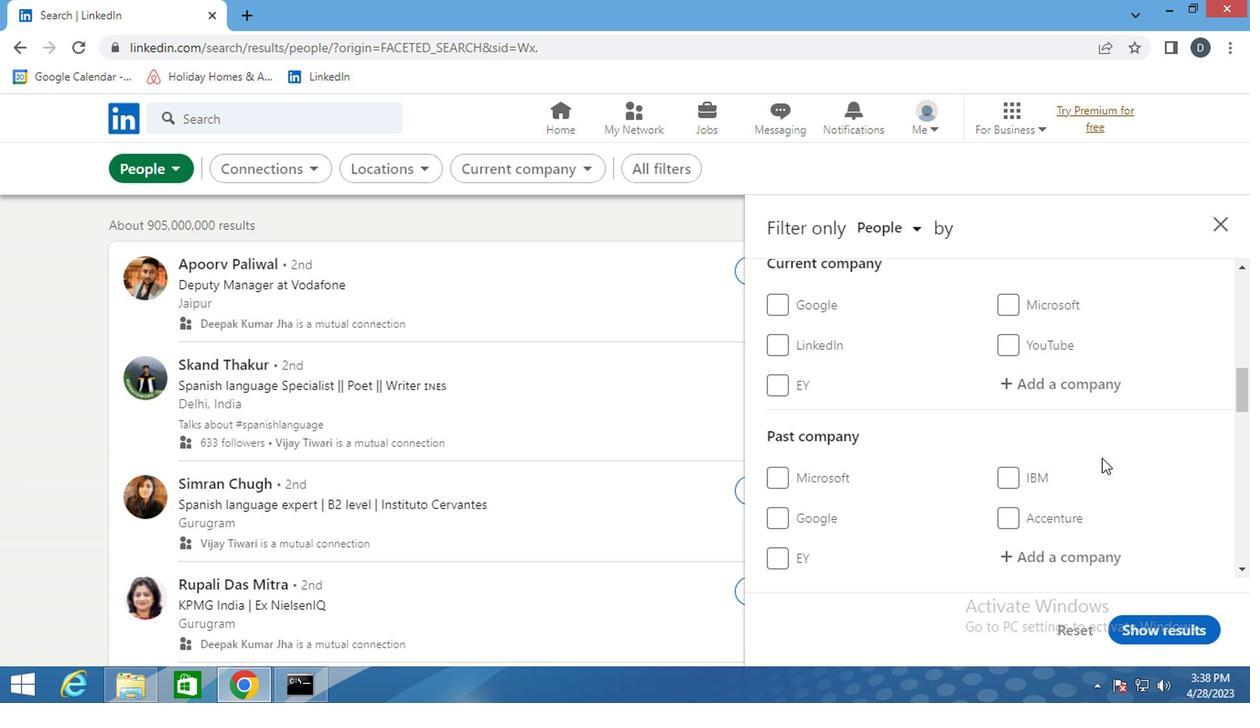 
Action: Mouse scrolled (910, 450) with delta (0, 0)
Screenshot: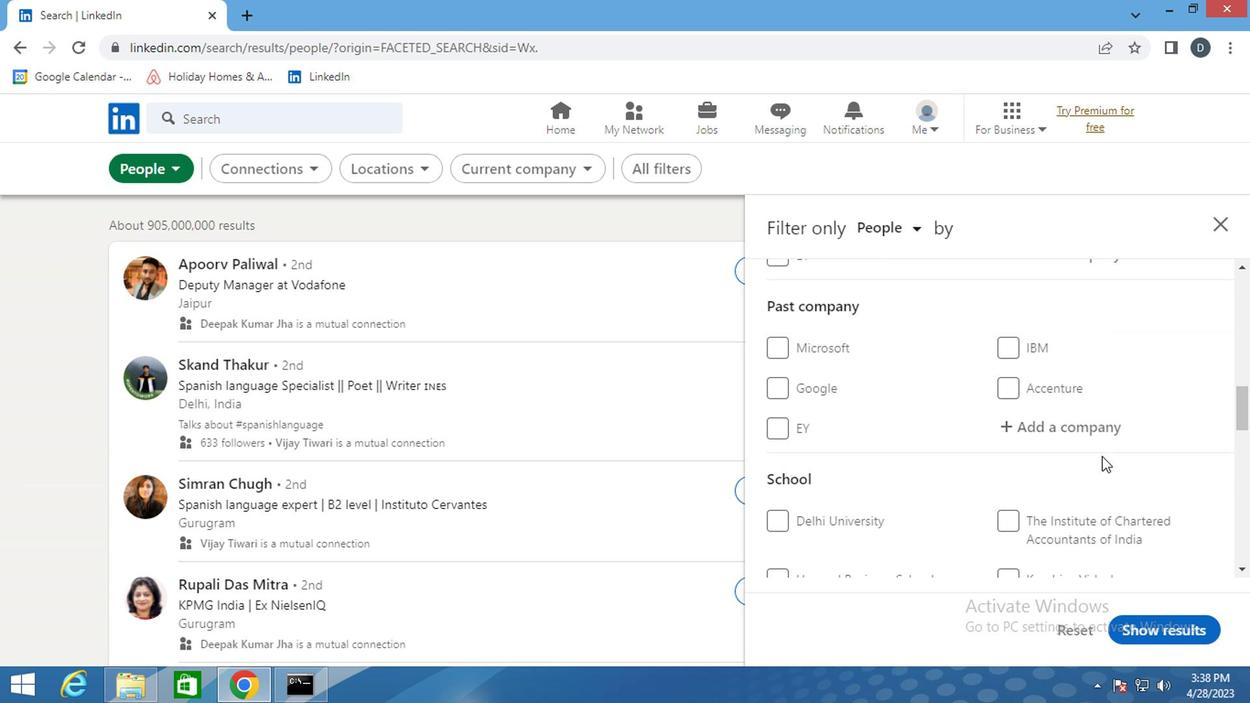 
Action: Mouse scrolled (910, 450) with delta (0, 0)
Screenshot: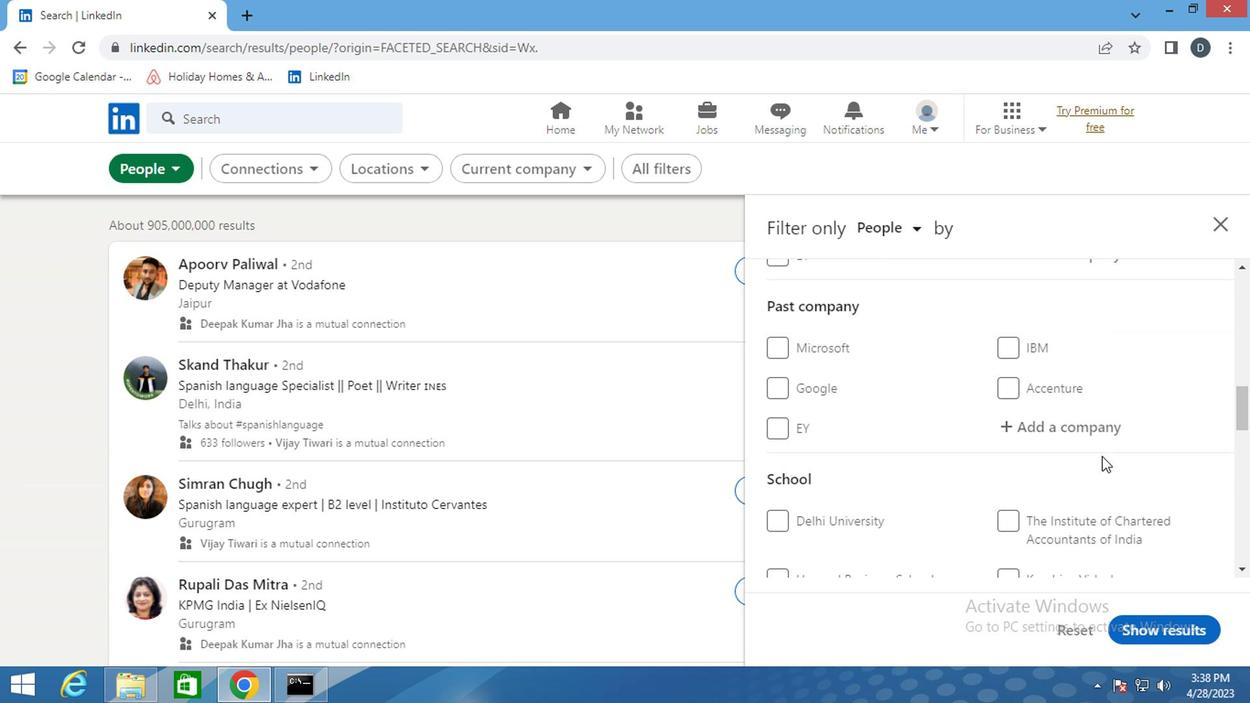
Action: Mouse scrolled (910, 450) with delta (0, 0)
Screenshot: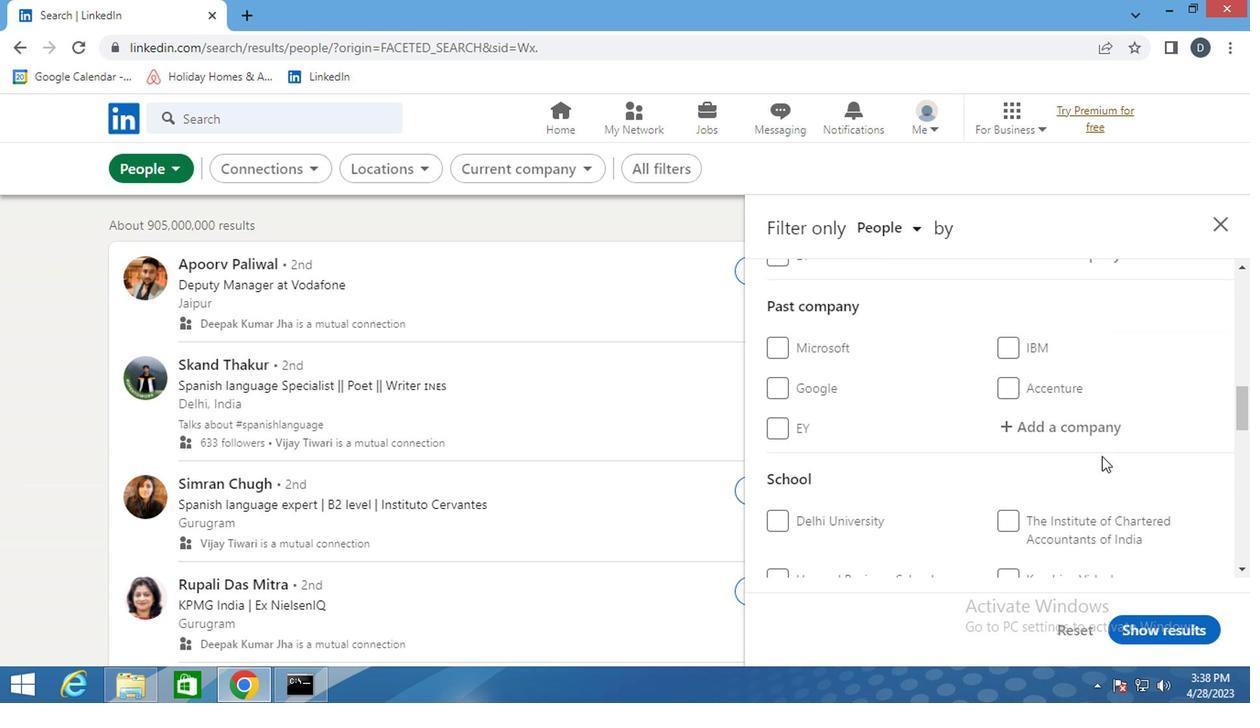 
Action: Mouse scrolled (910, 450) with delta (0, 0)
Screenshot: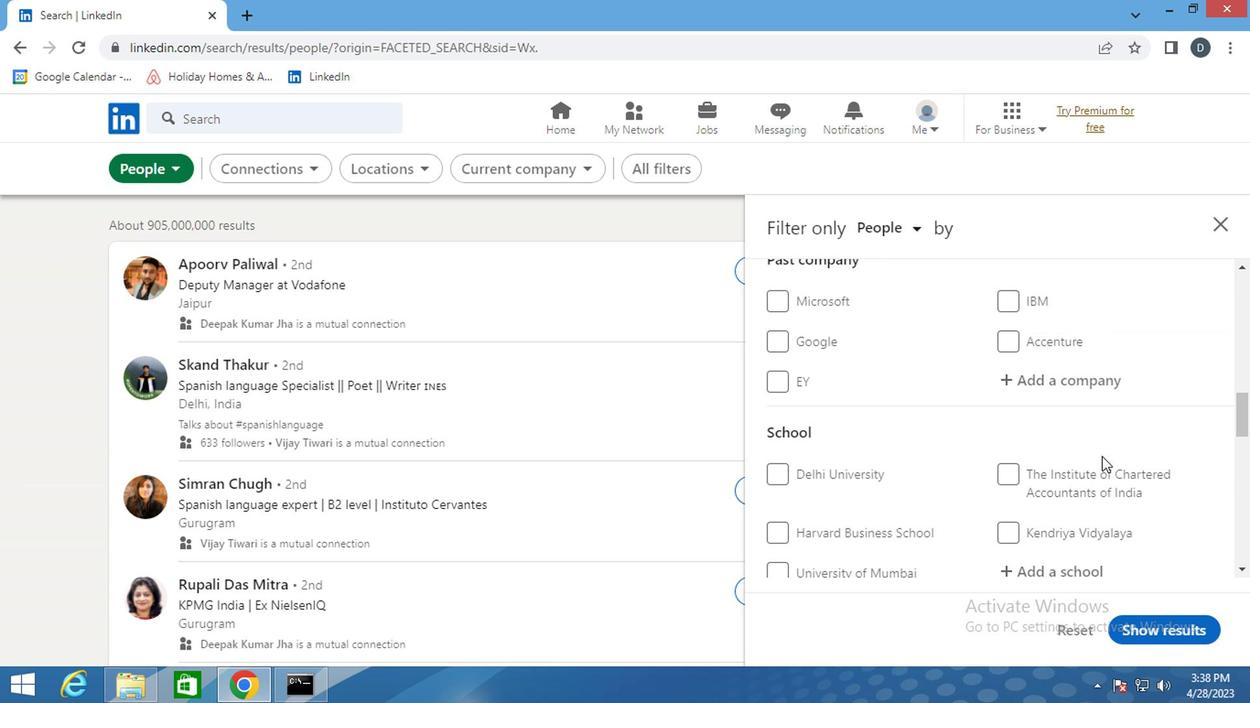 
Action: Mouse scrolled (910, 450) with delta (0, 0)
Screenshot: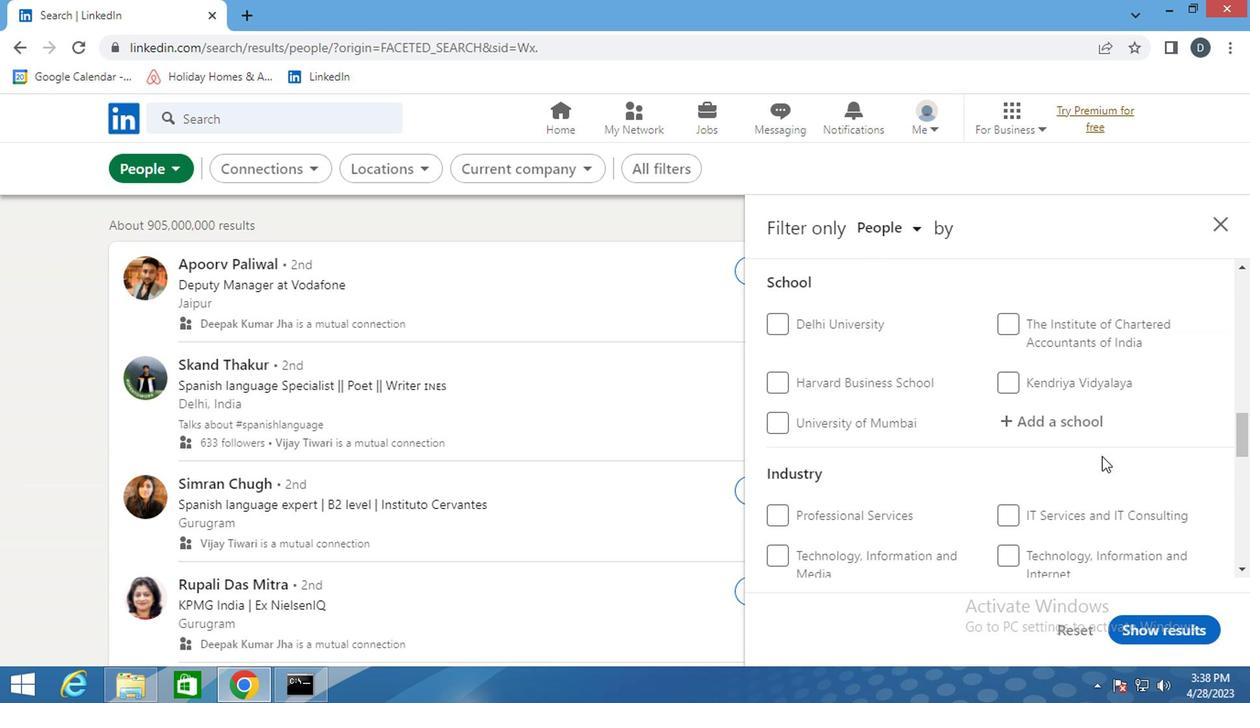 
Action: Mouse scrolled (910, 450) with delta (0, 0)
Screenshot: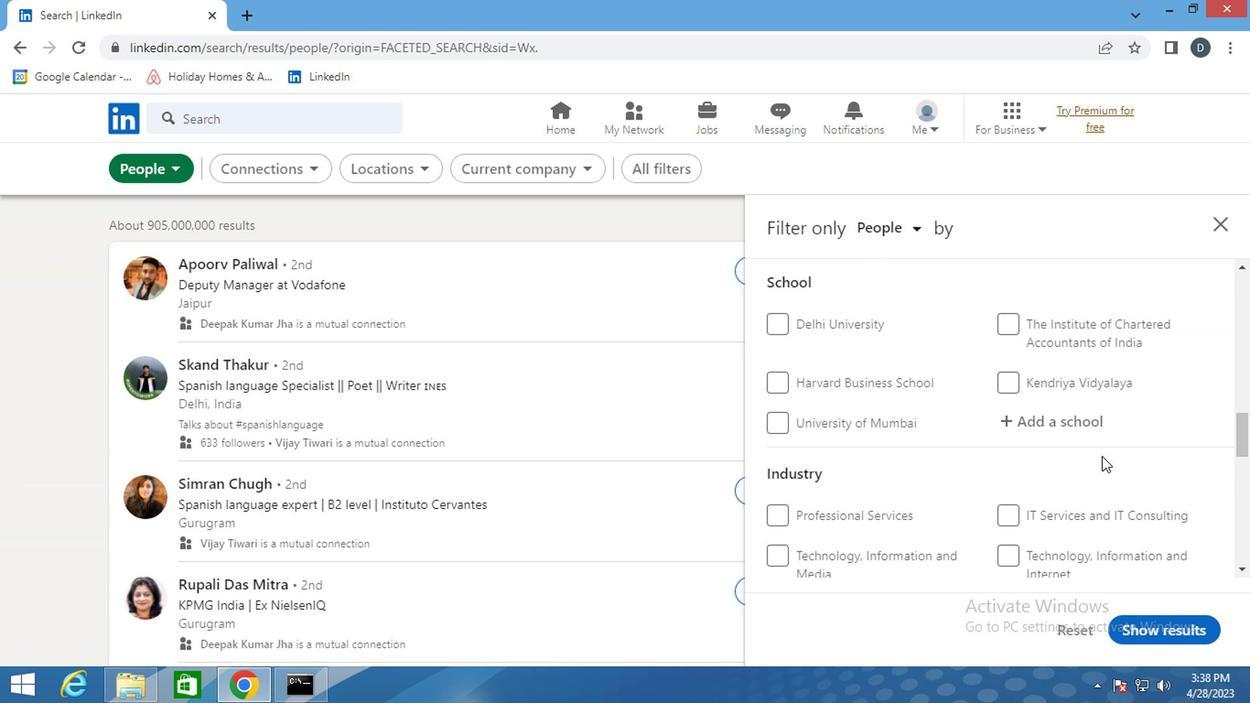 
Action: Mouse moved to (846, 417)
Screenshot: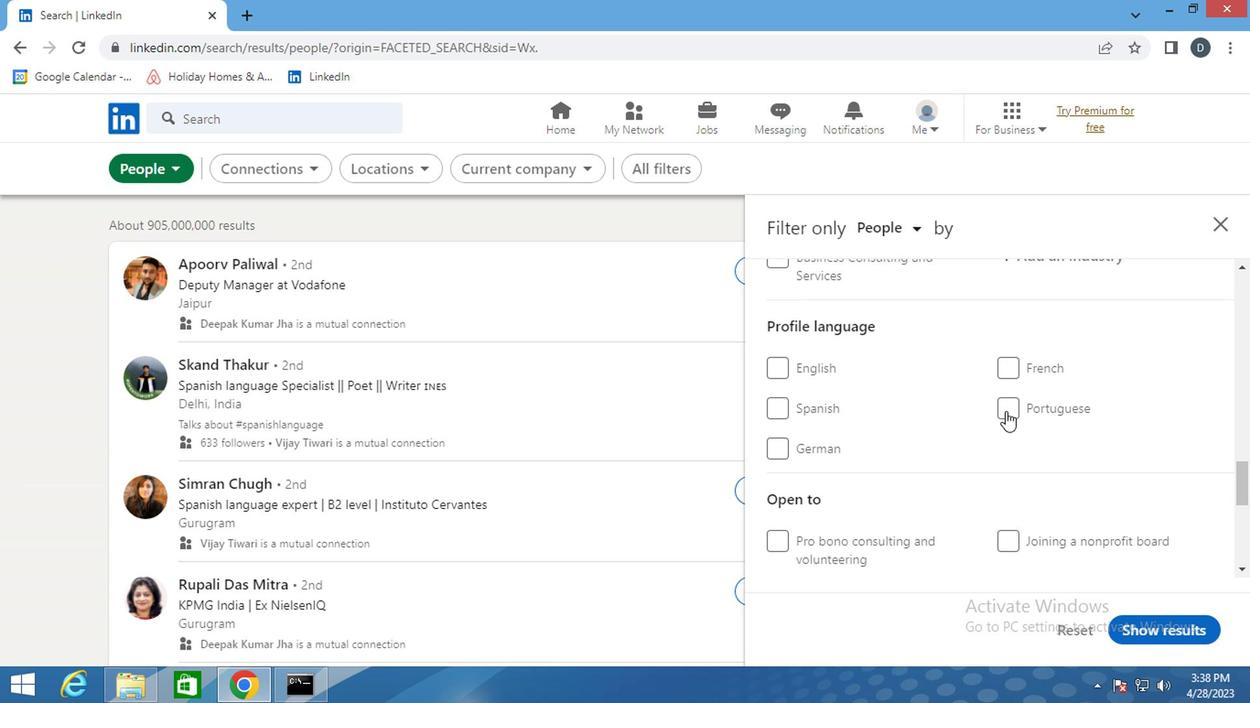 
Action: Mouse pressed left at (846, 417)
Screenshot: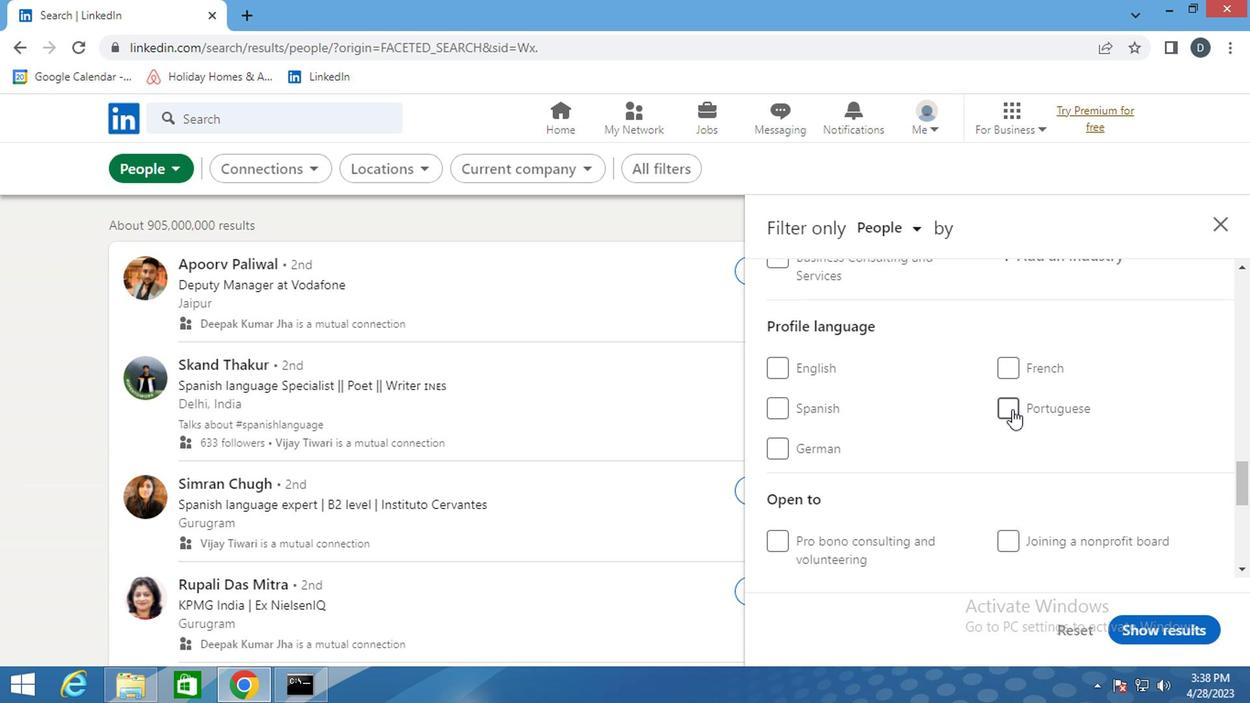 
Action: Mouse moved to (848, 417)
Screenshot: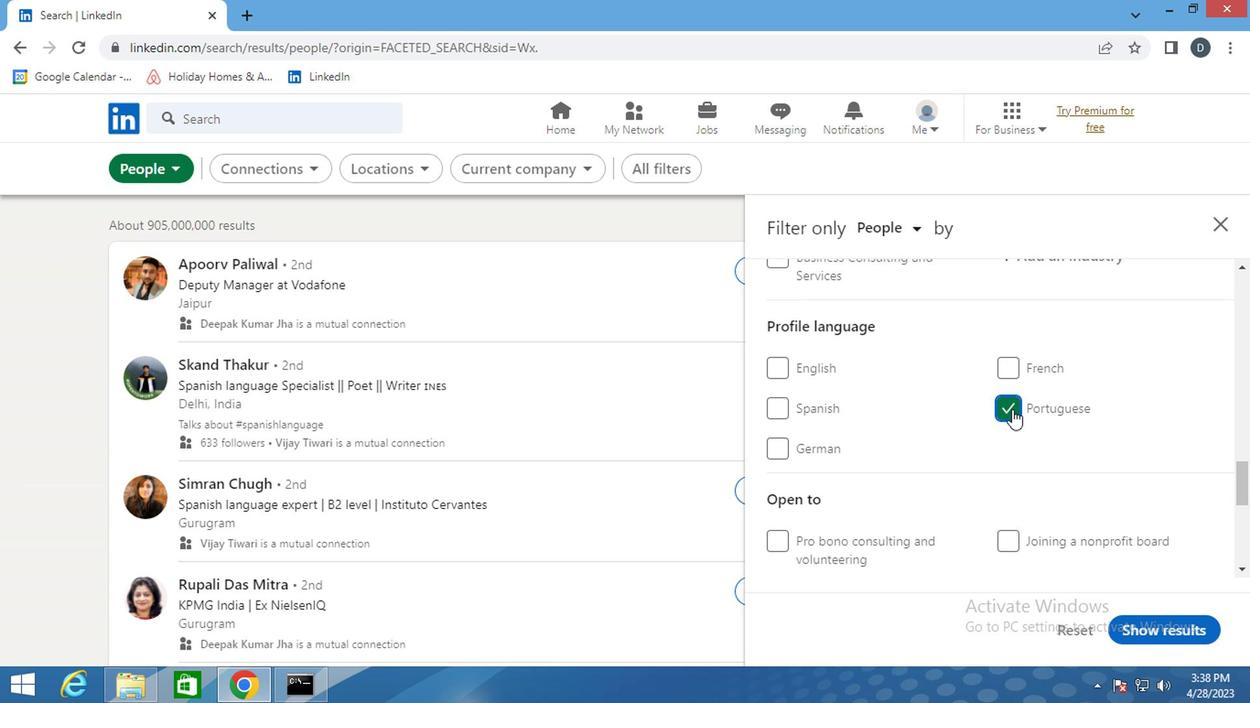 
Action: Mouse scrolled (848, 418) with delta (0, 0)
Screenshot: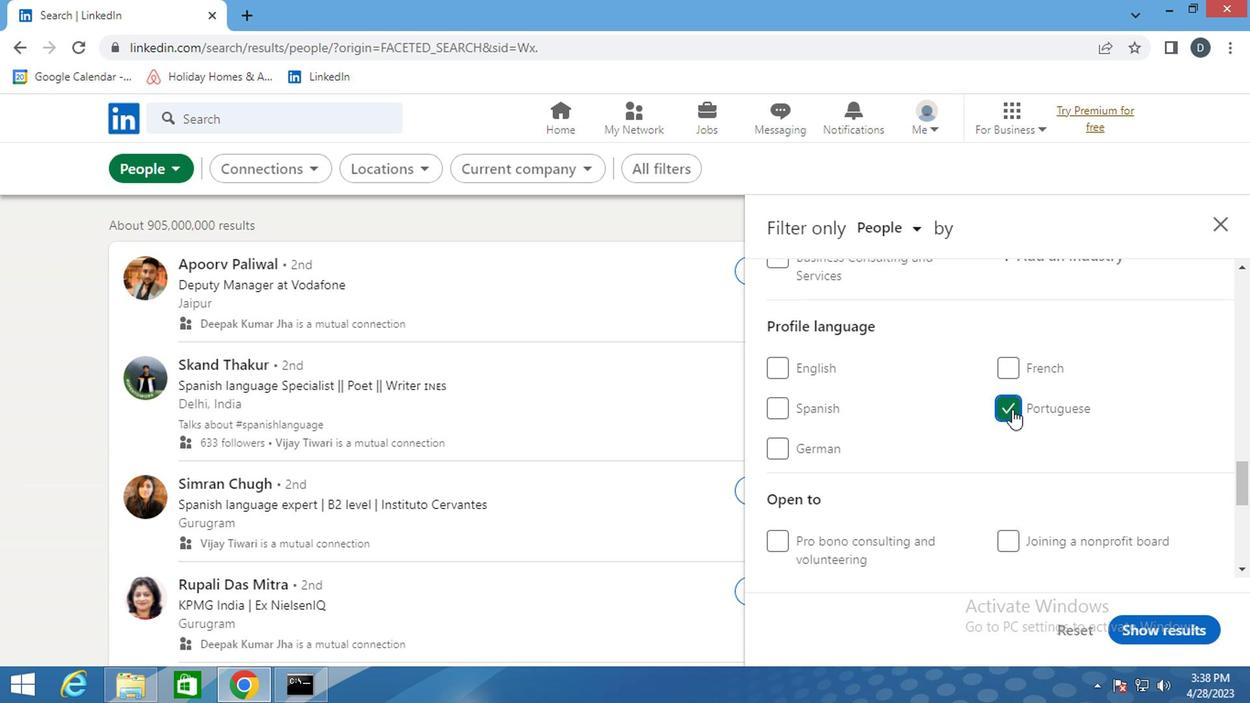 
Action: Mouse scrolled (848, 418) with delta (0, 0)
Screenshot: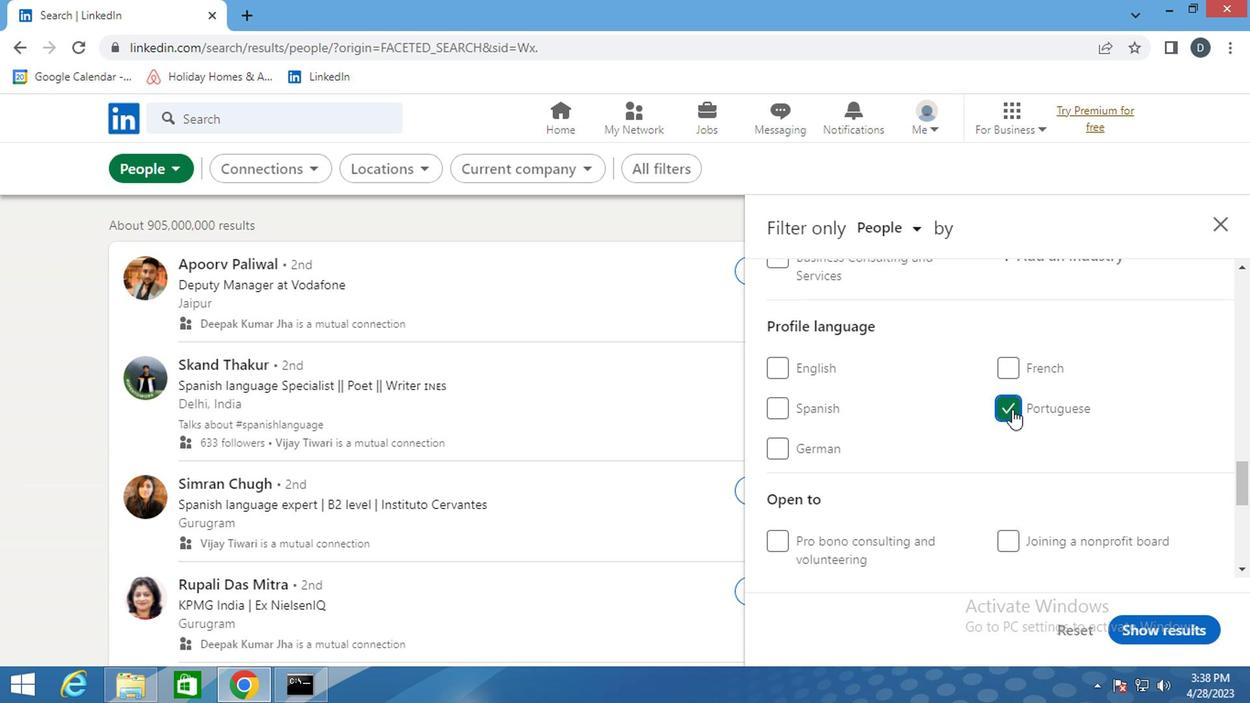
Action: Mouse scrolled (848, 418) with delta (0, 0)
Screenshot: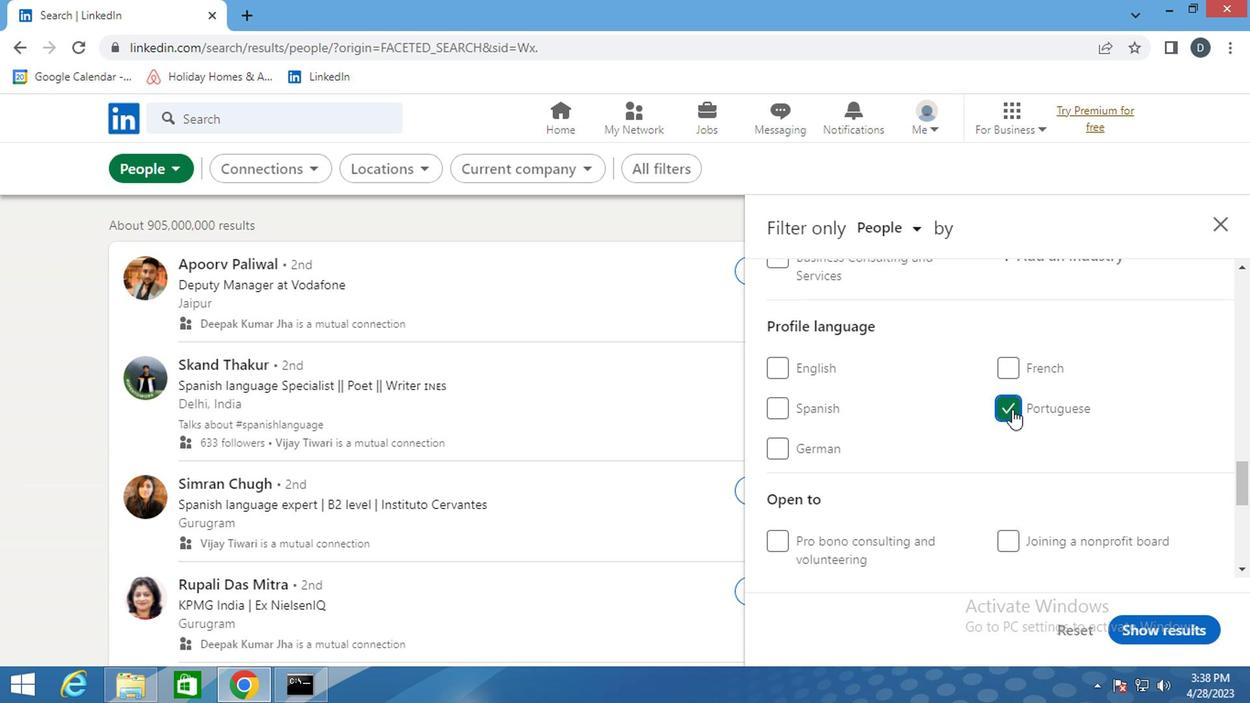 
Action: Mouse scrolled (848, 418) with delta (0, 0)
Screenshot: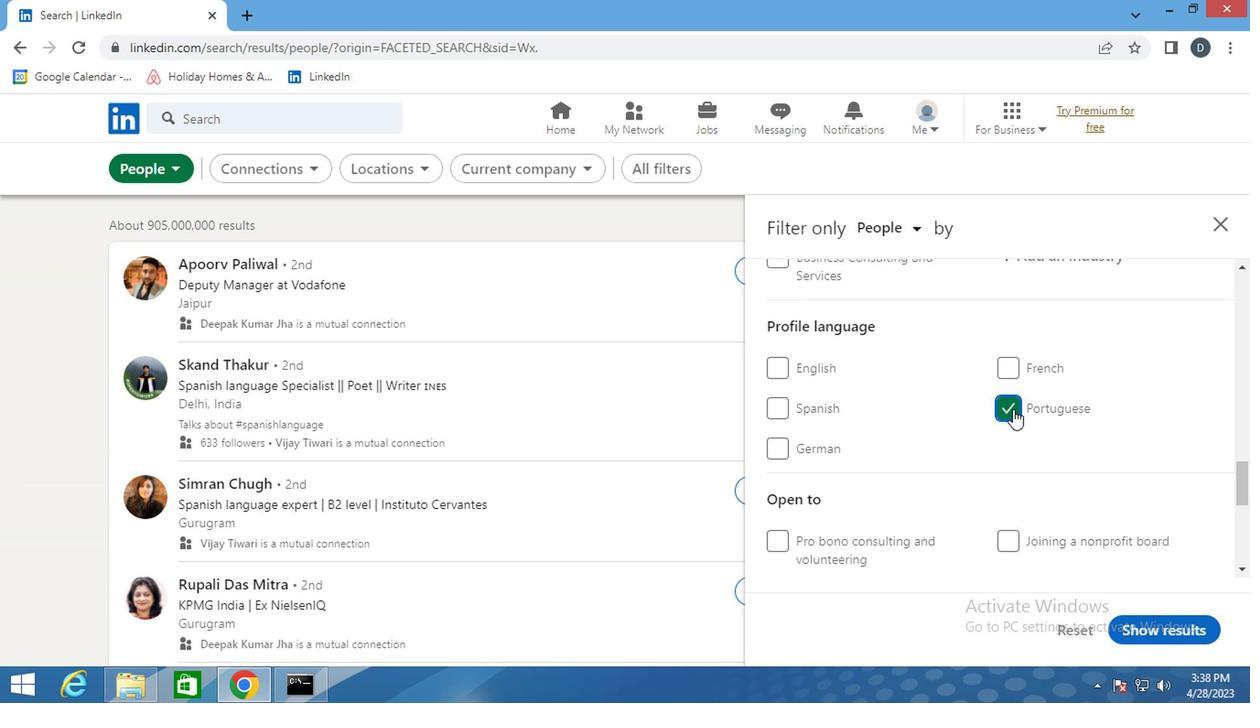 
Action: Mouse scrolled (848, 418) with delta (0, 0)
Screenshot: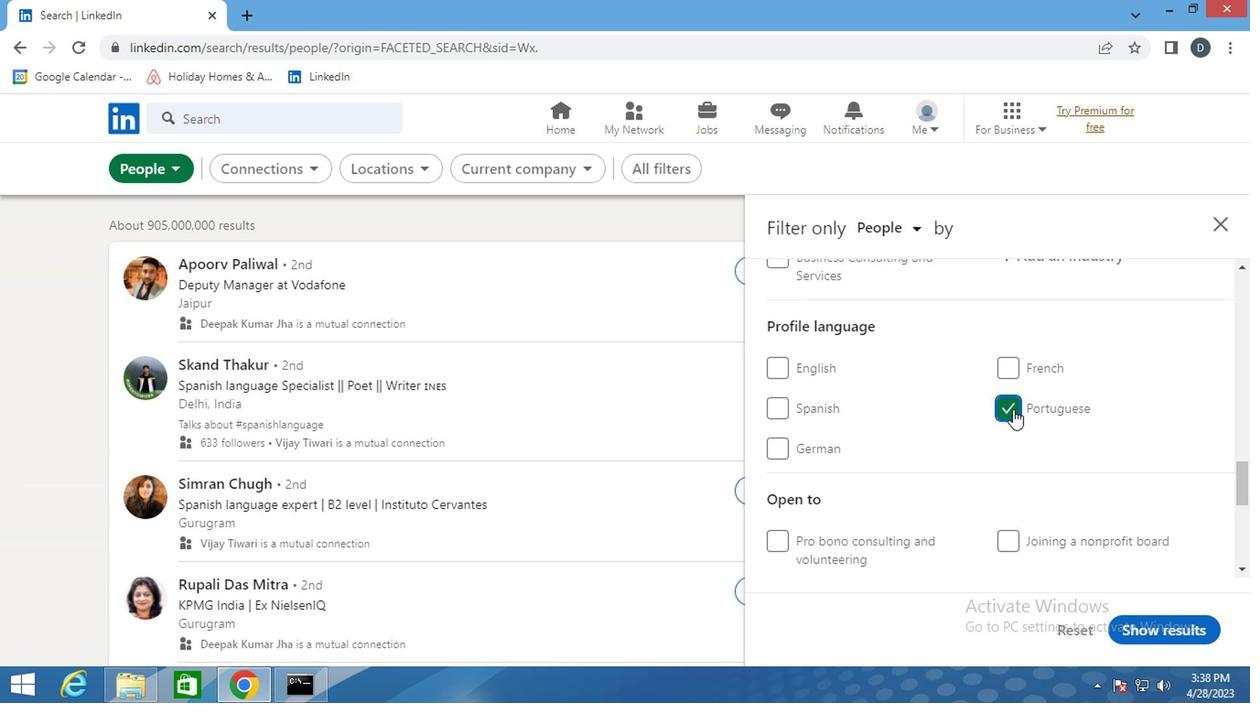 
Action: Mouse scrolled (848, 418) with delta (0, 0)
Screenshot: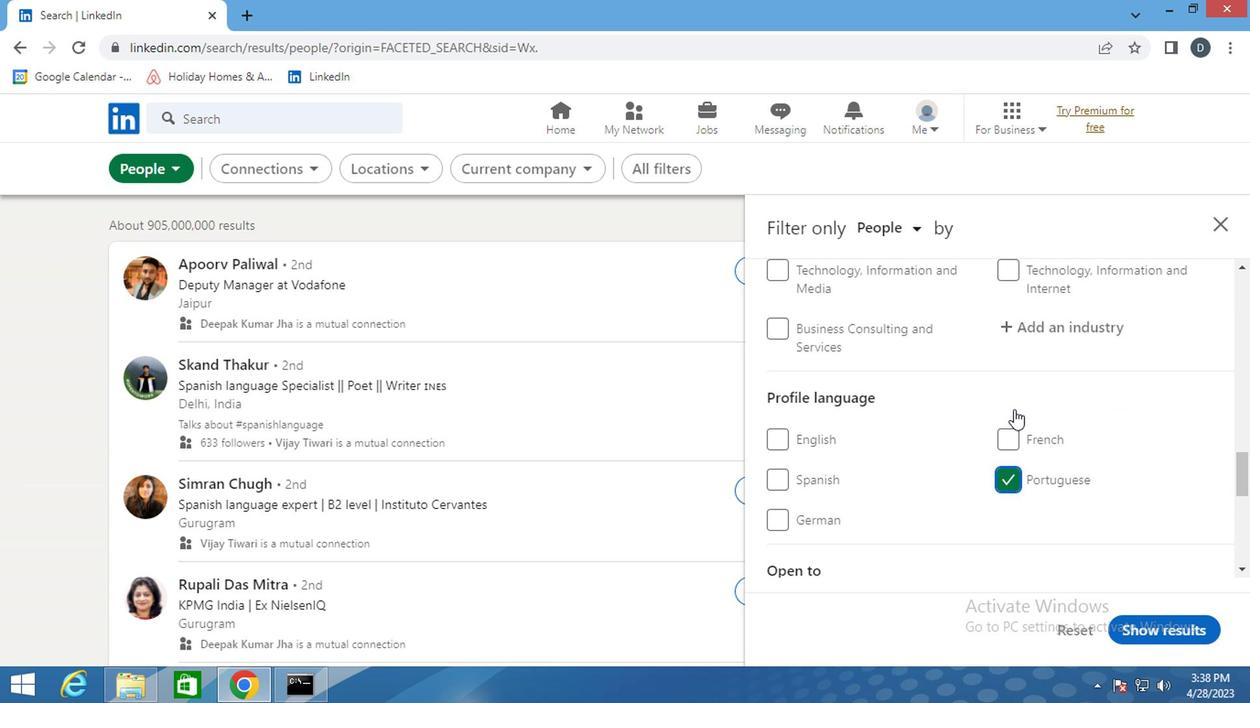 
Action: Mouse moved to (850, 422)
Screenshot: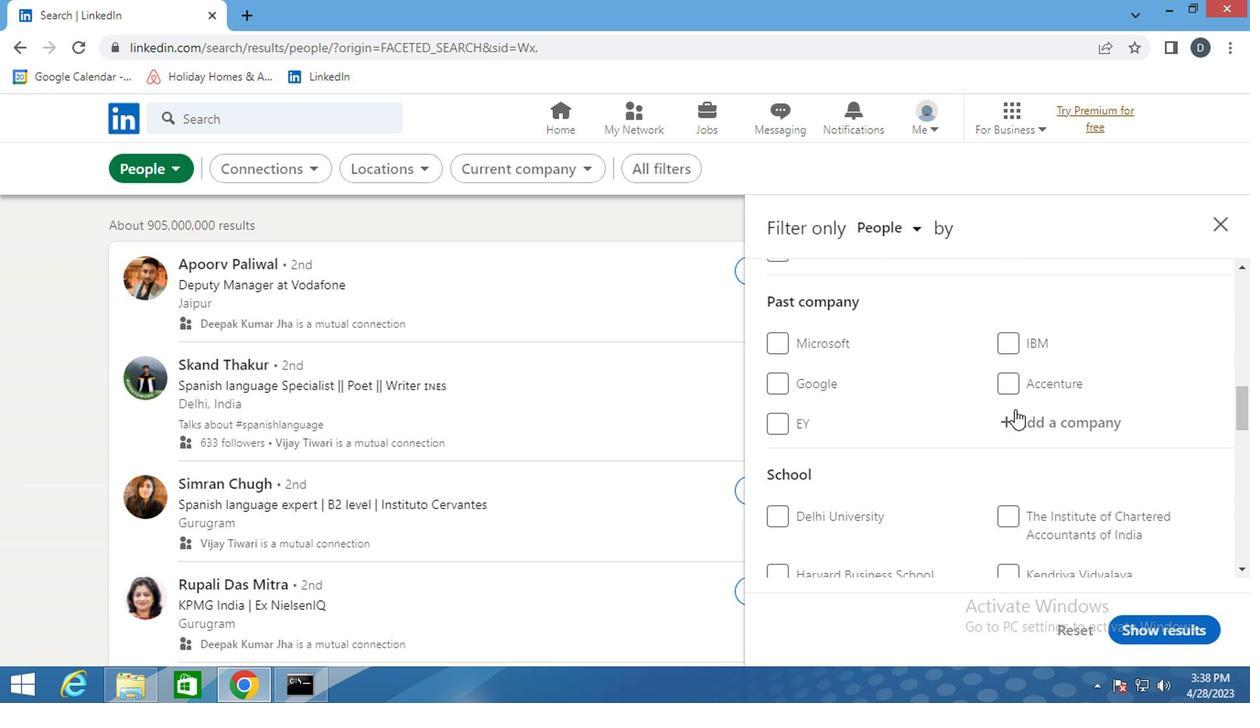 
Action: Mouse scrolled (850, 422) with delta (0, 0)
Screenshot: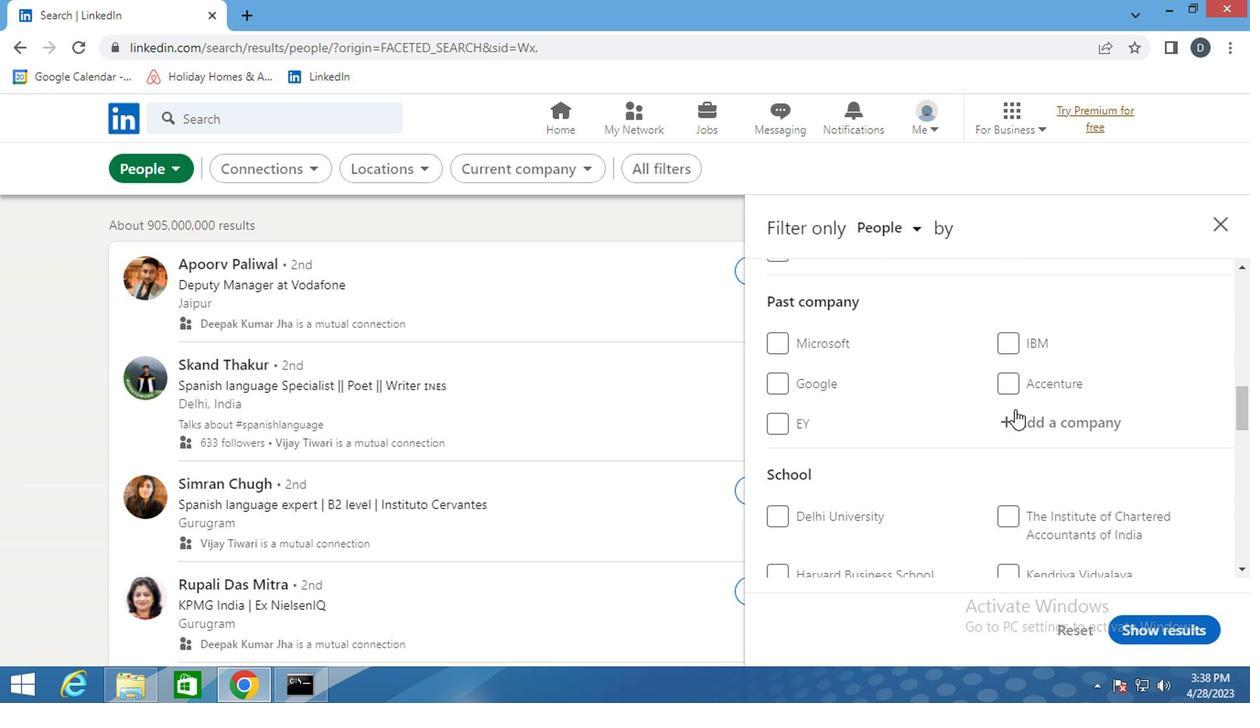 
Action: Mouse moved to (854, 424)
Screenshot: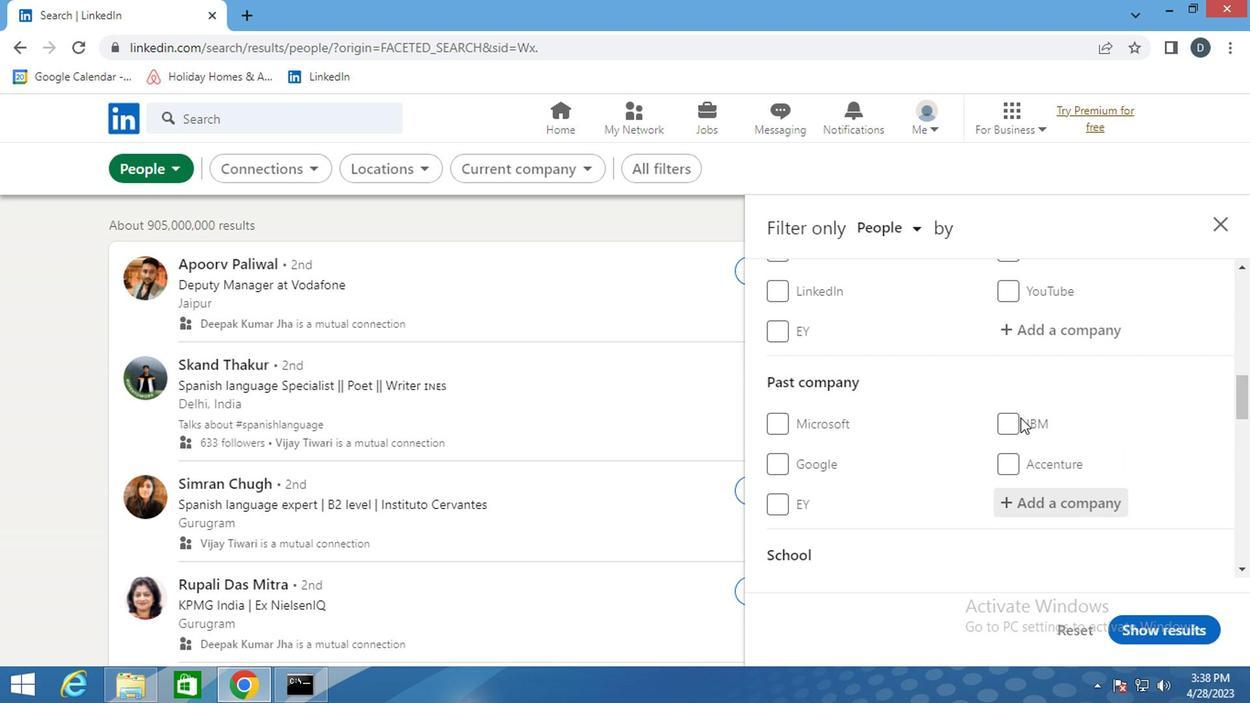 
Action: Mouse scrolled (854, 424) with delta (0, 0)
Screenshot: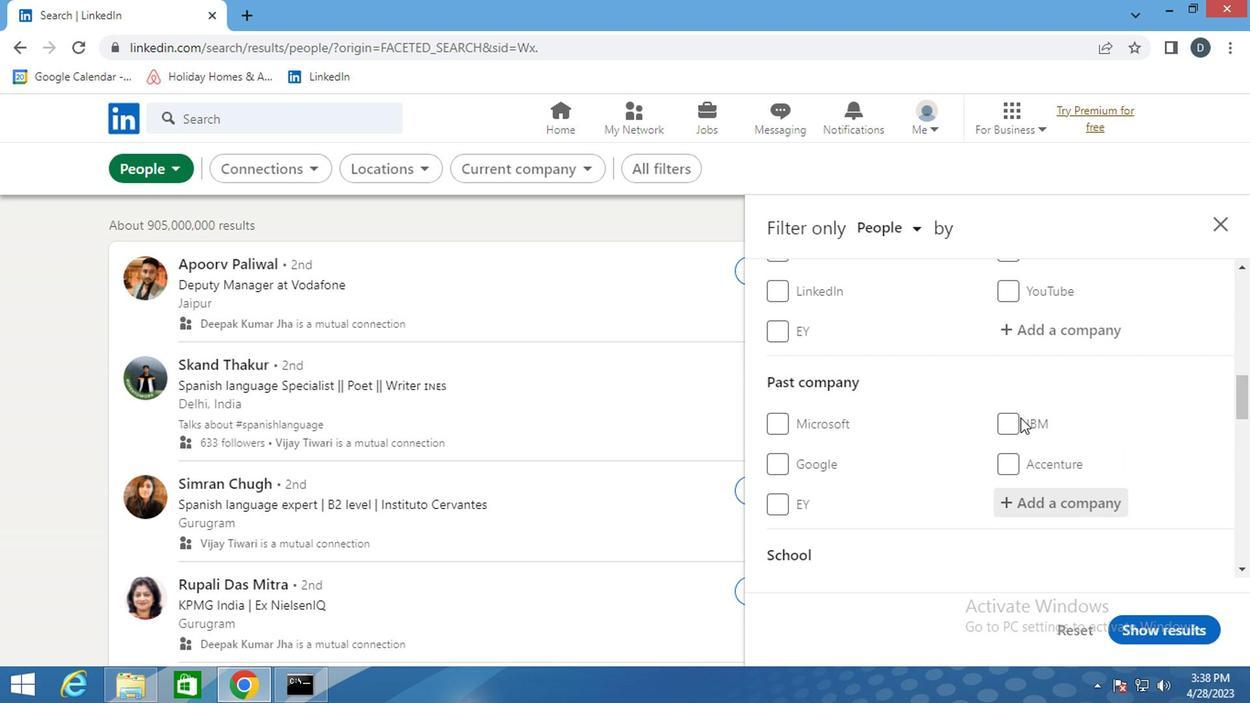 
Action: Mouse moved to (886, 435)
Screenshot: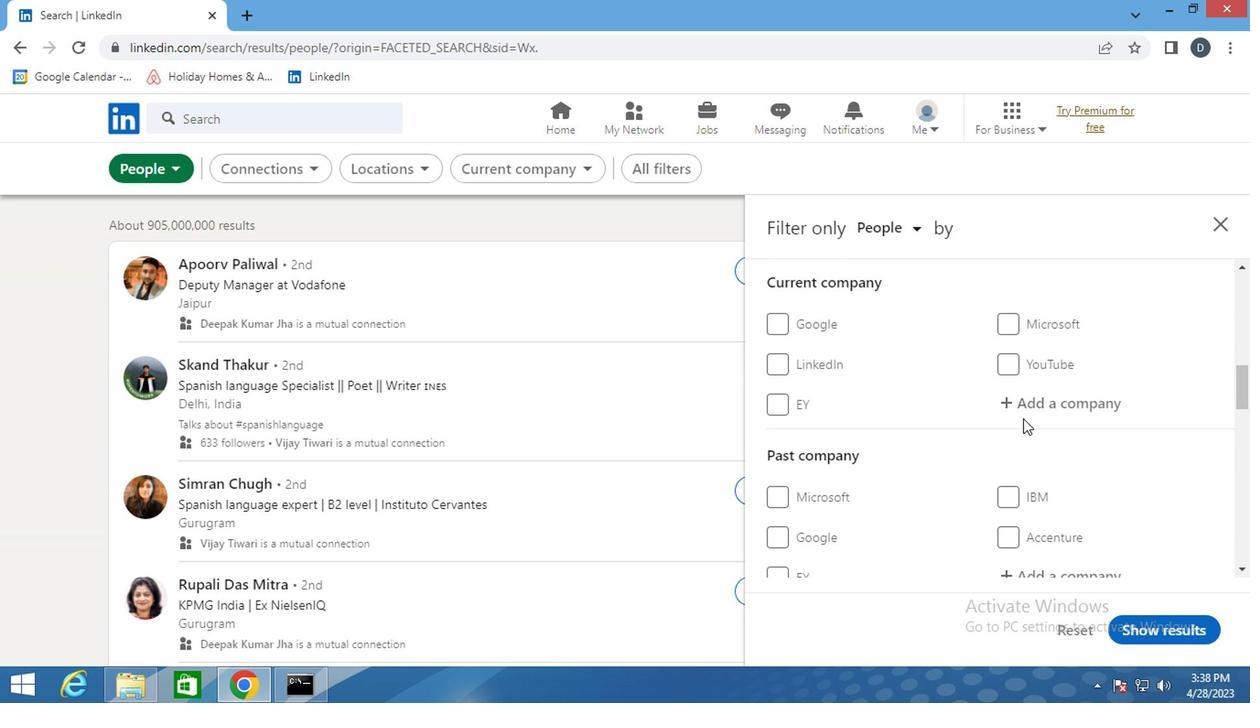 
Action: Mouse pressed left at (886, 435)
Screenshot: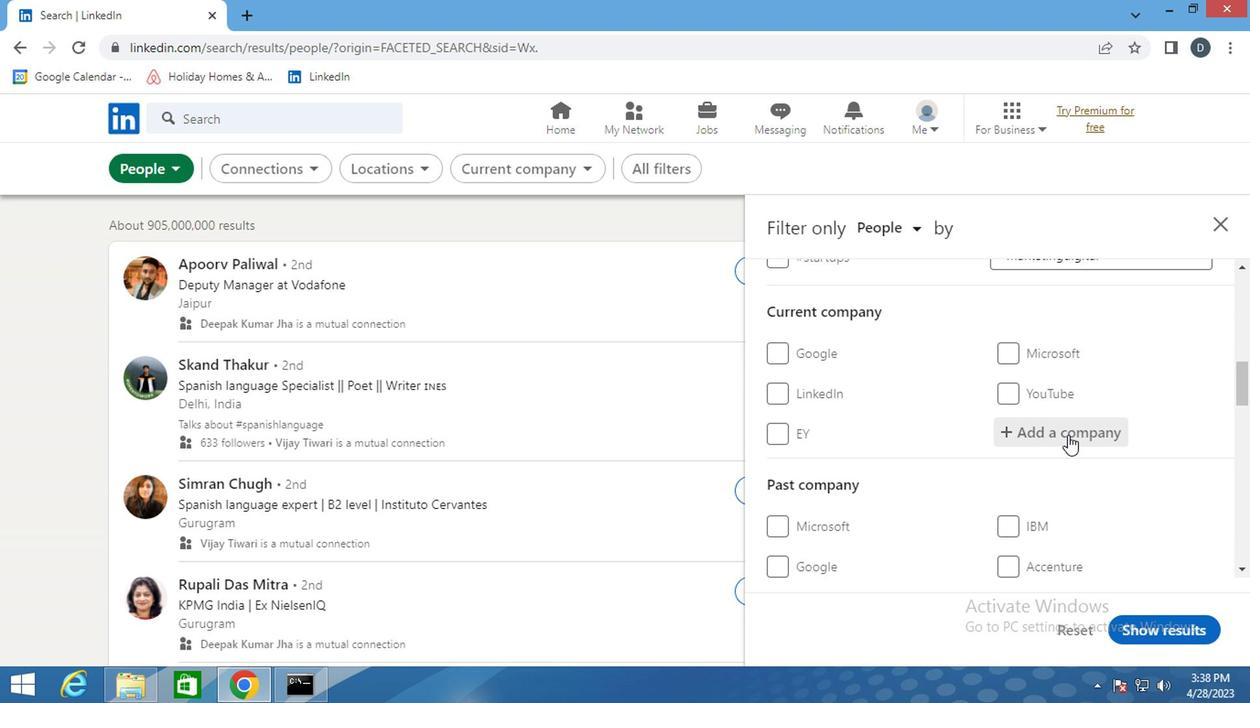 
Action: Key pressed <Key.shift>INTERVIEW
Screenshot: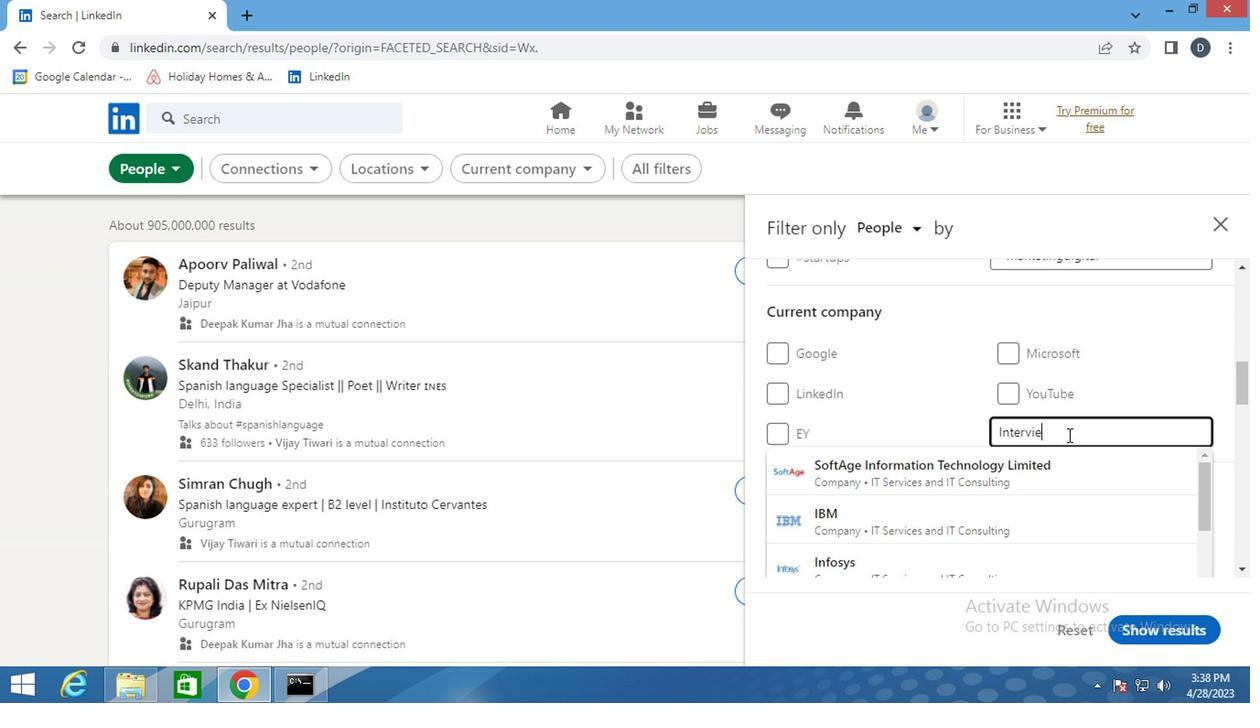 
Action: Mouse moved to (855, 519)
Screenshot: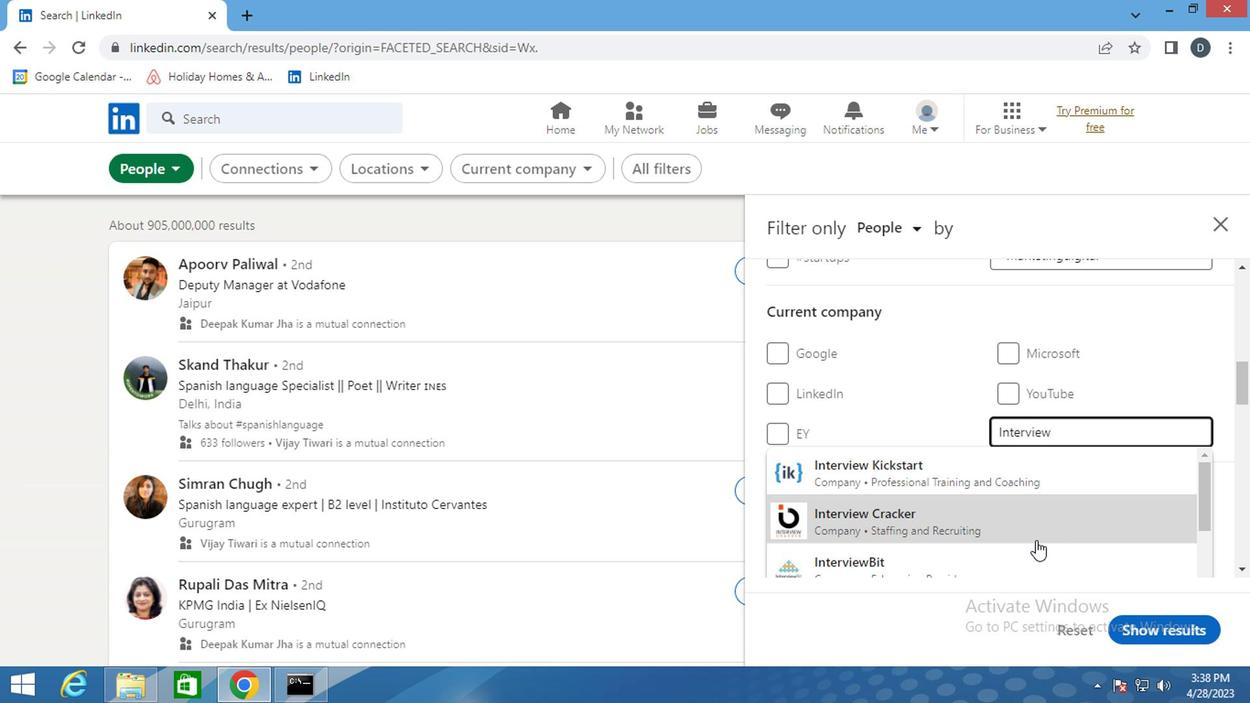 
Action: Mouse pressed left at (855, 519)
Screenshot: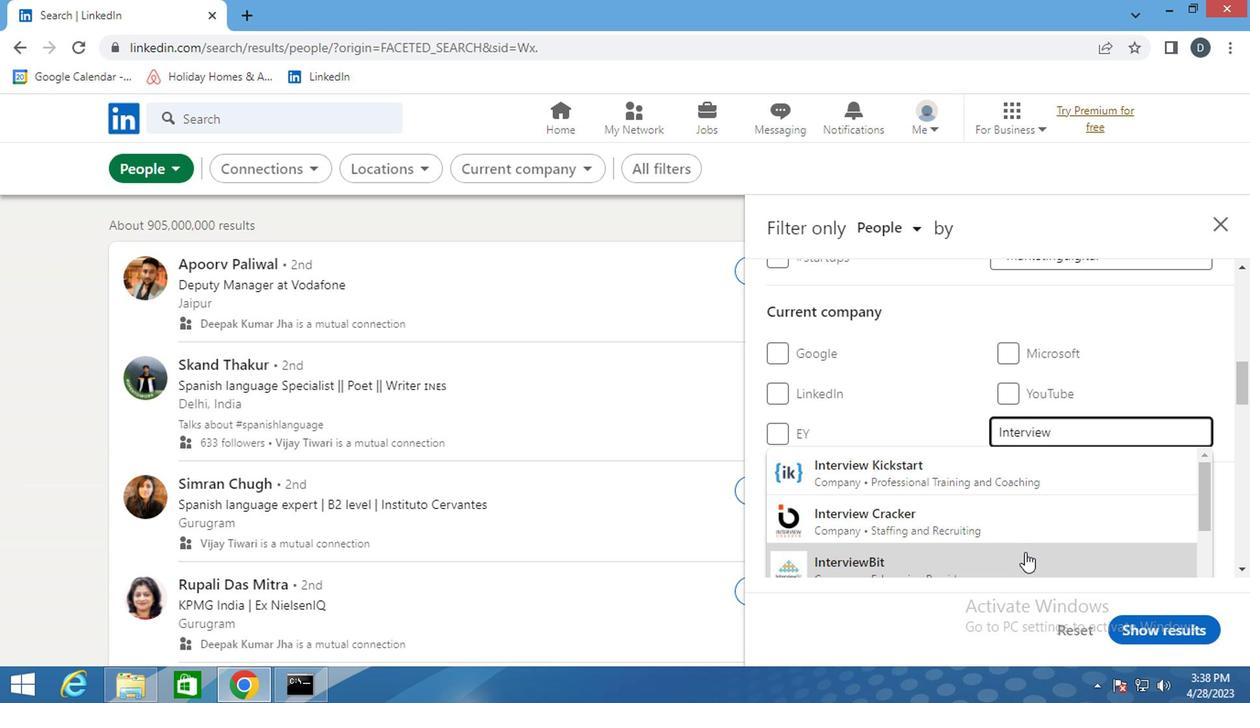 
Action: Mouse moved to (861, 474)
Screenshot: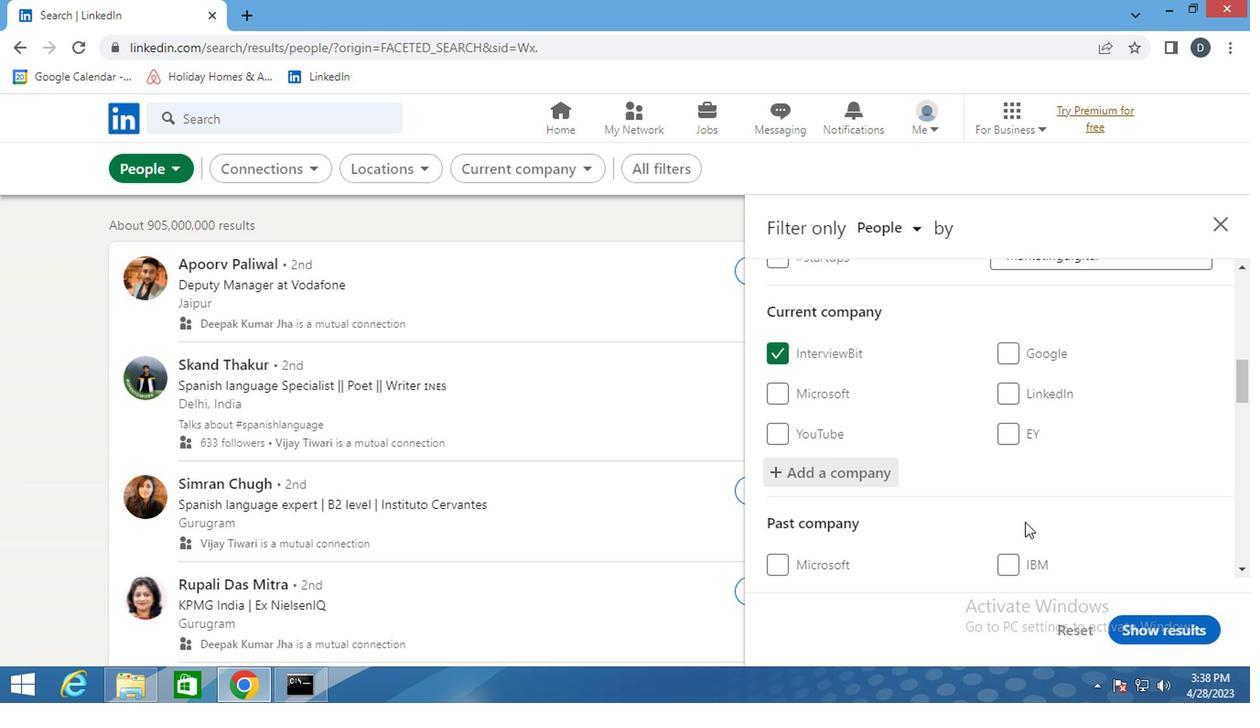 
Action: Mouse scrolled (861, 474) with delta (0, 0)
Screenshot: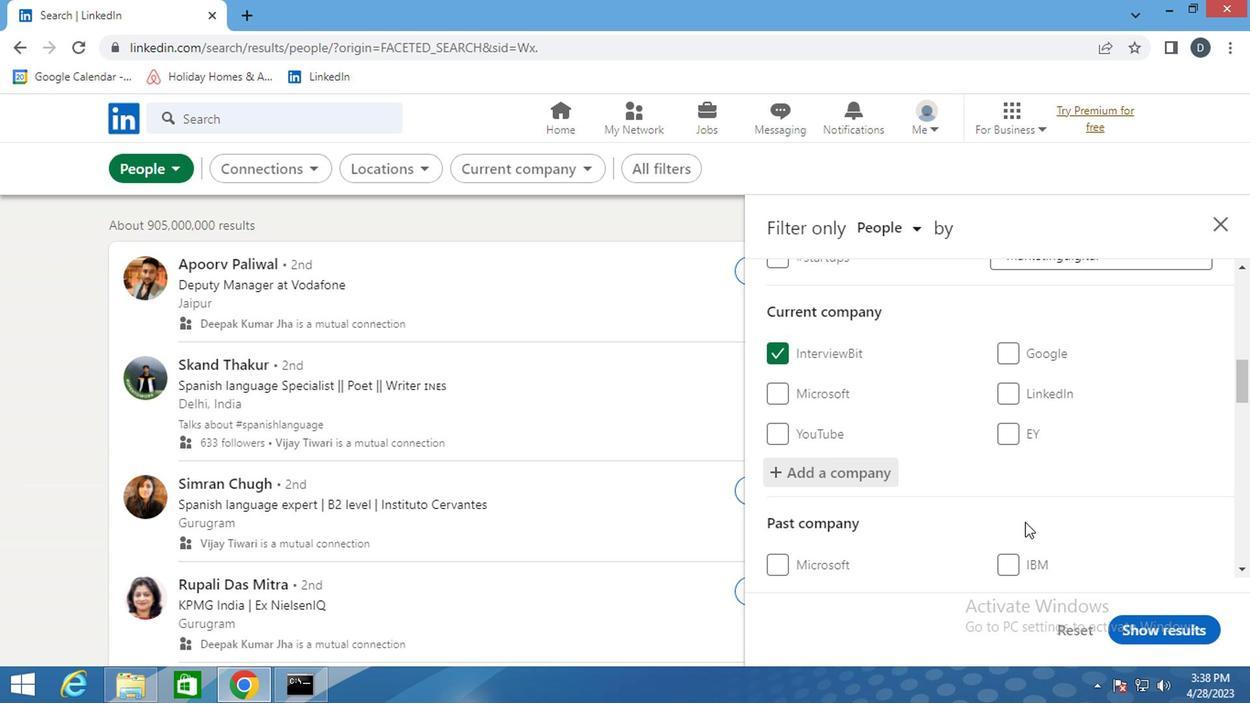 
Action: Mouse scrolled (861, 474) with delta (0, 0)
Screenshot: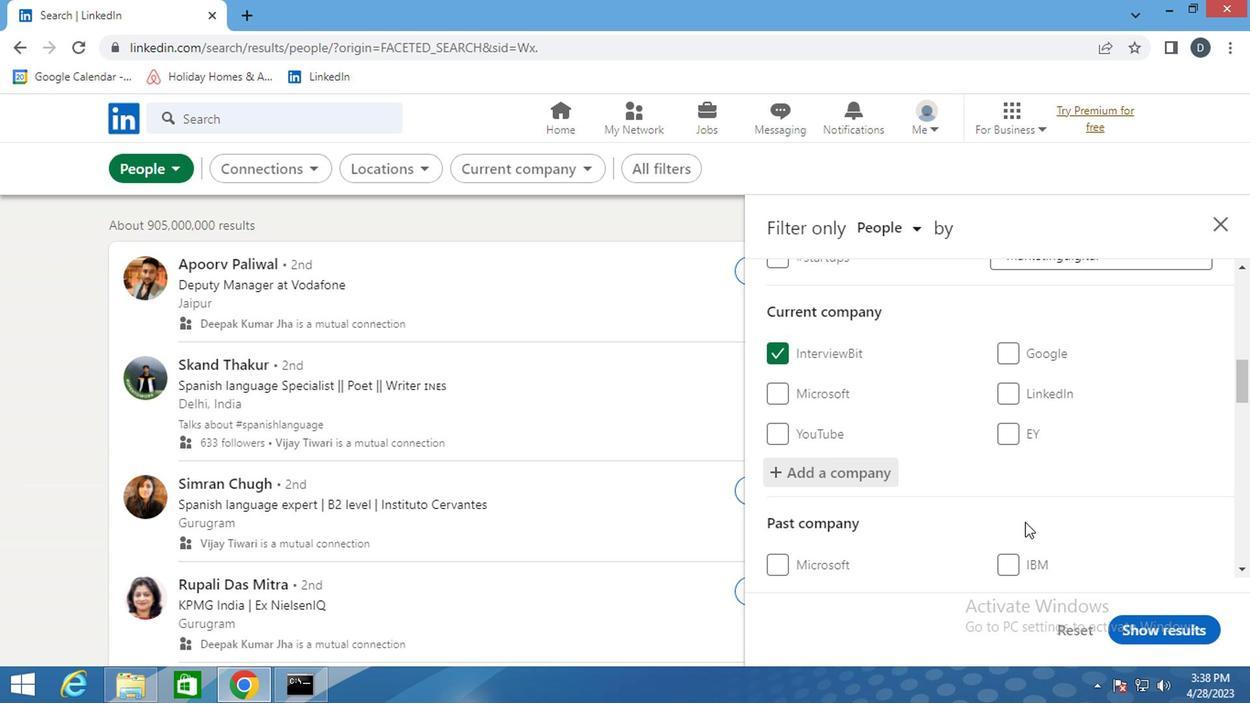 
Action: Mouse scrolled (861, 474) with delta (0, 0)
Screenshot: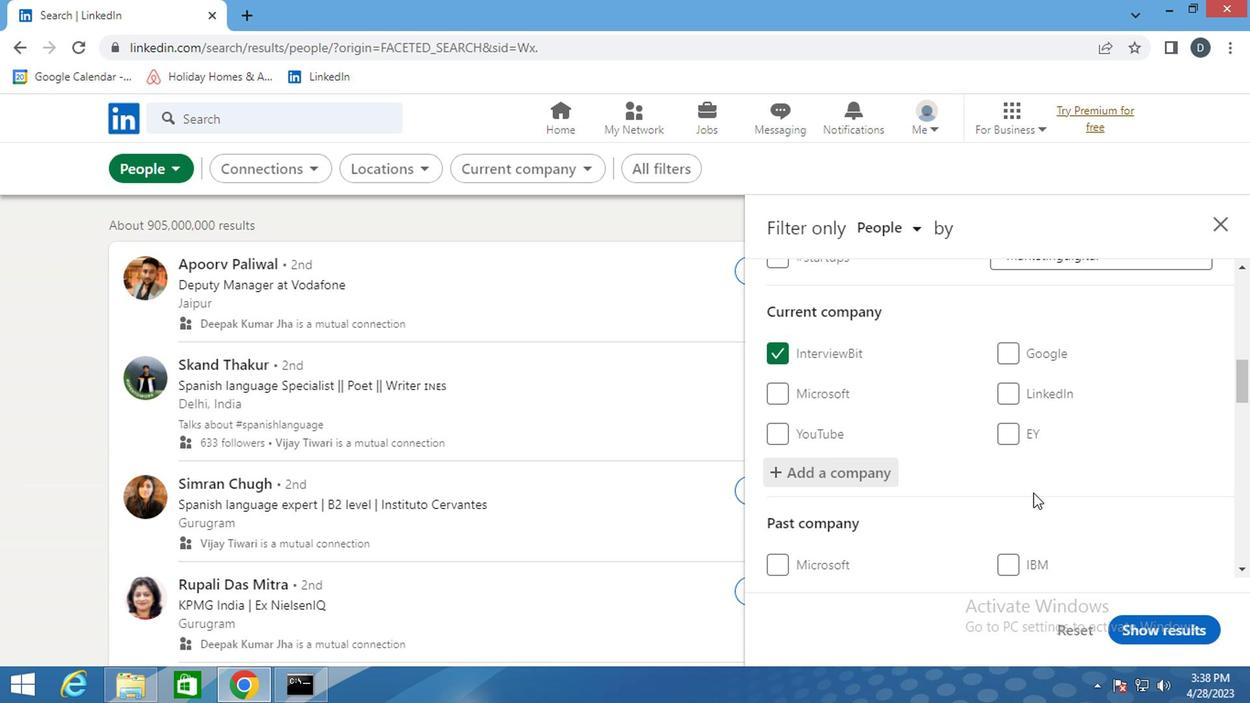 
Action: Mouse scrolled (861, 474) with delta (0, 0)
Screenshot: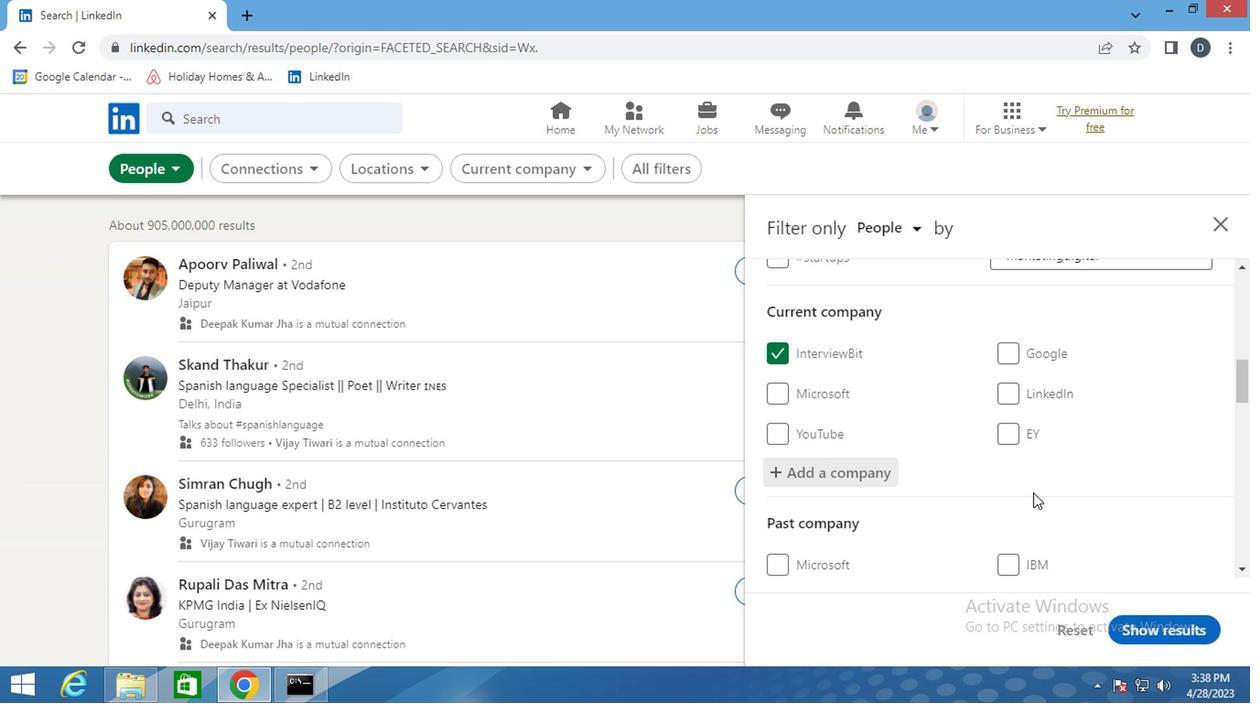 
Action: Mouse moved to (868, 458)
Screenshot: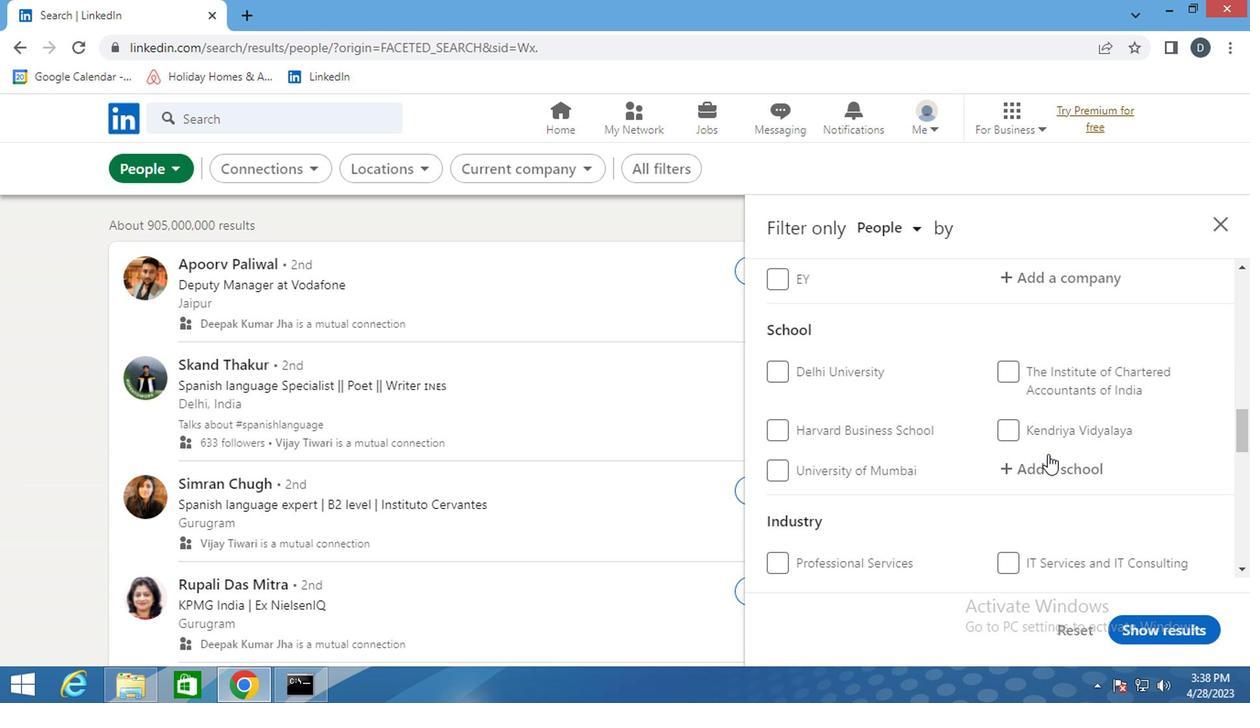 
Action: Mouse pressed left at (868, 458)
Screenshot: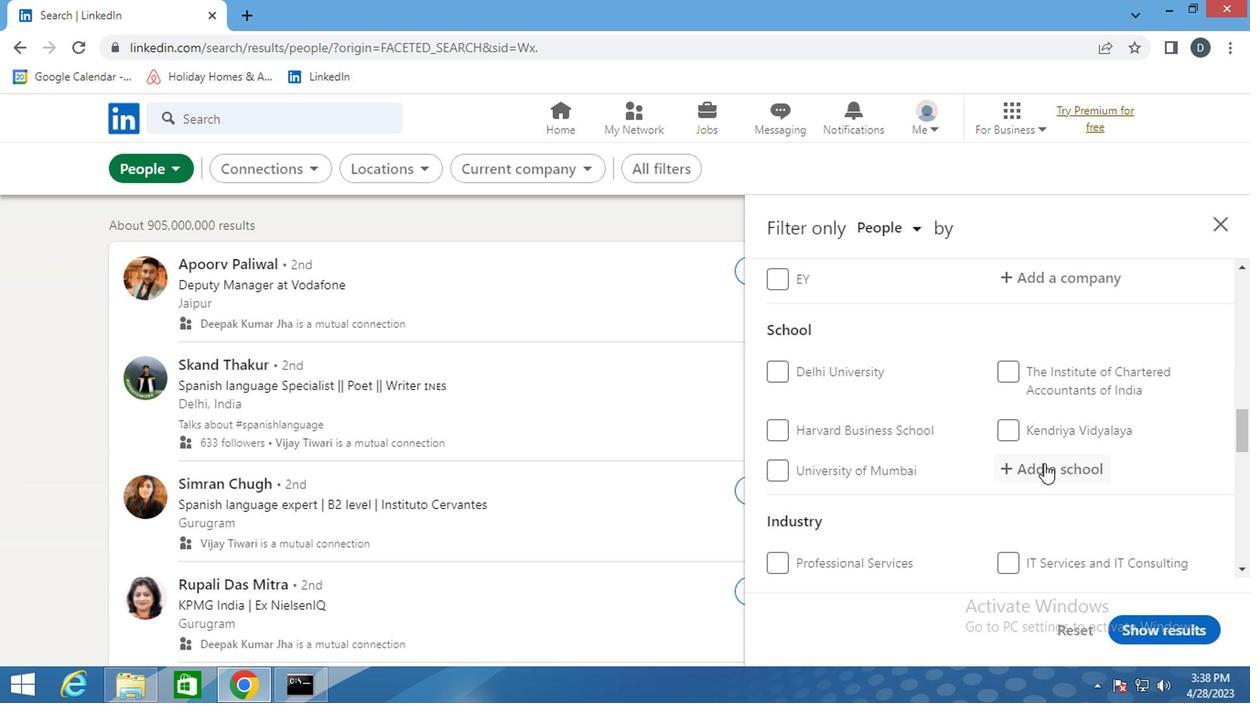 
Action: Key pressed <Key.shift>AALIM<Key.space><Key.shift>MUHA
Screenshot: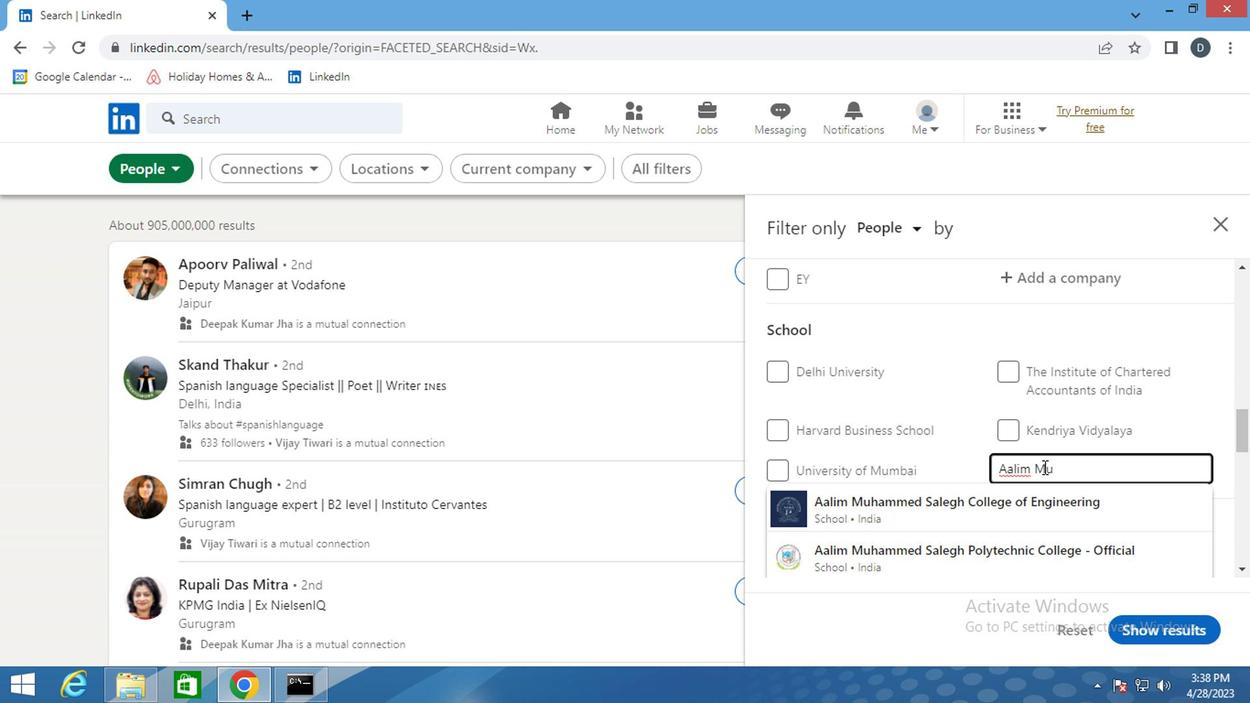 
Action: Mouse moved to (939, 493)
Screenshot: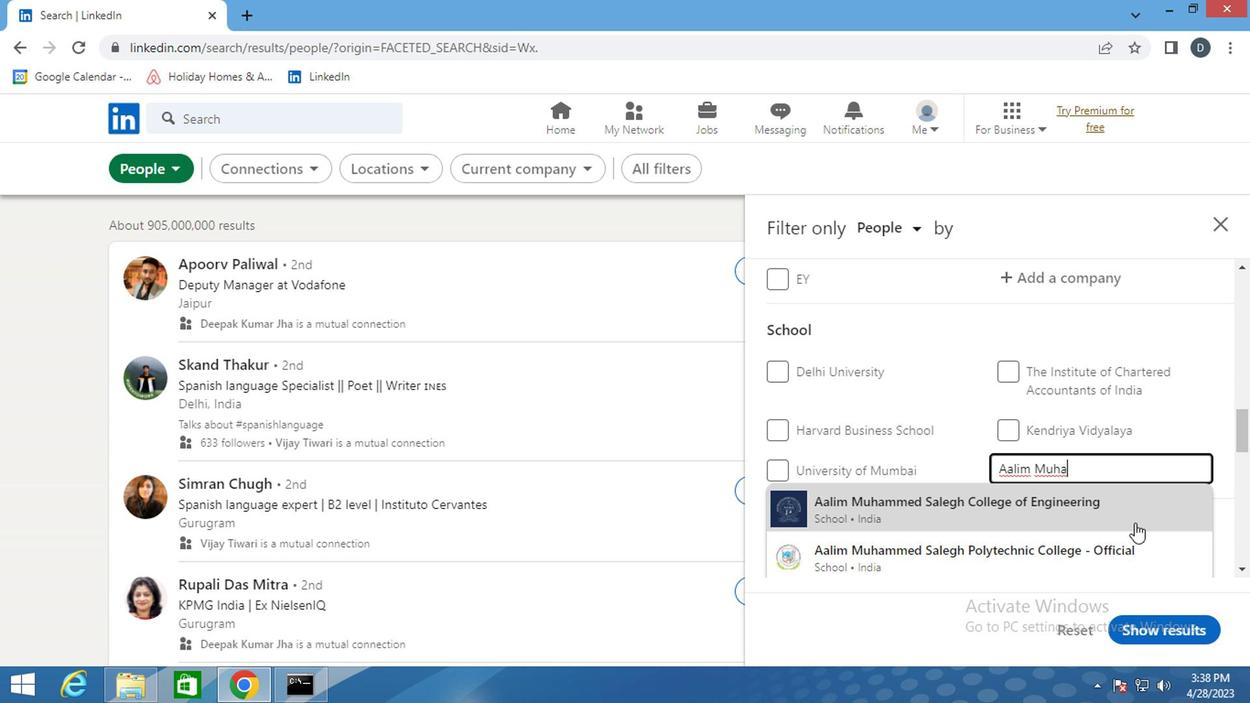 
Action: Mouse pressed left at (939, 493)
Screenshot: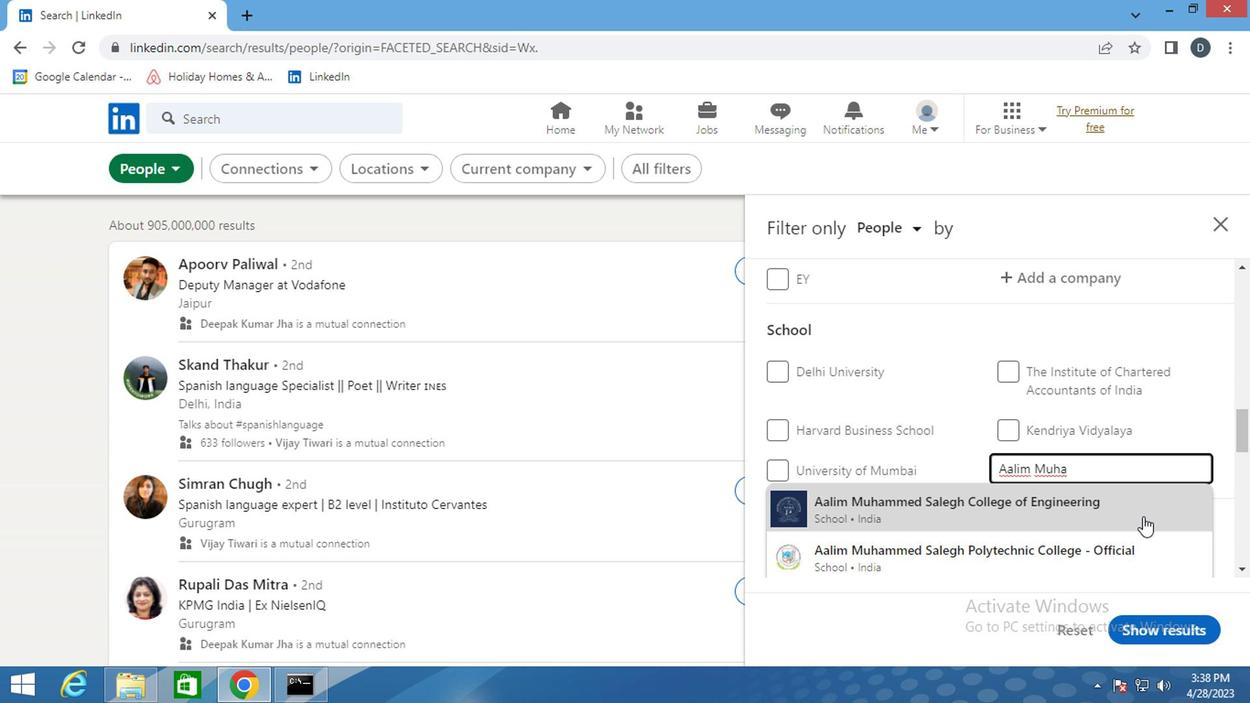 
Action: Mouse moved to (940, 491)
Screenshot: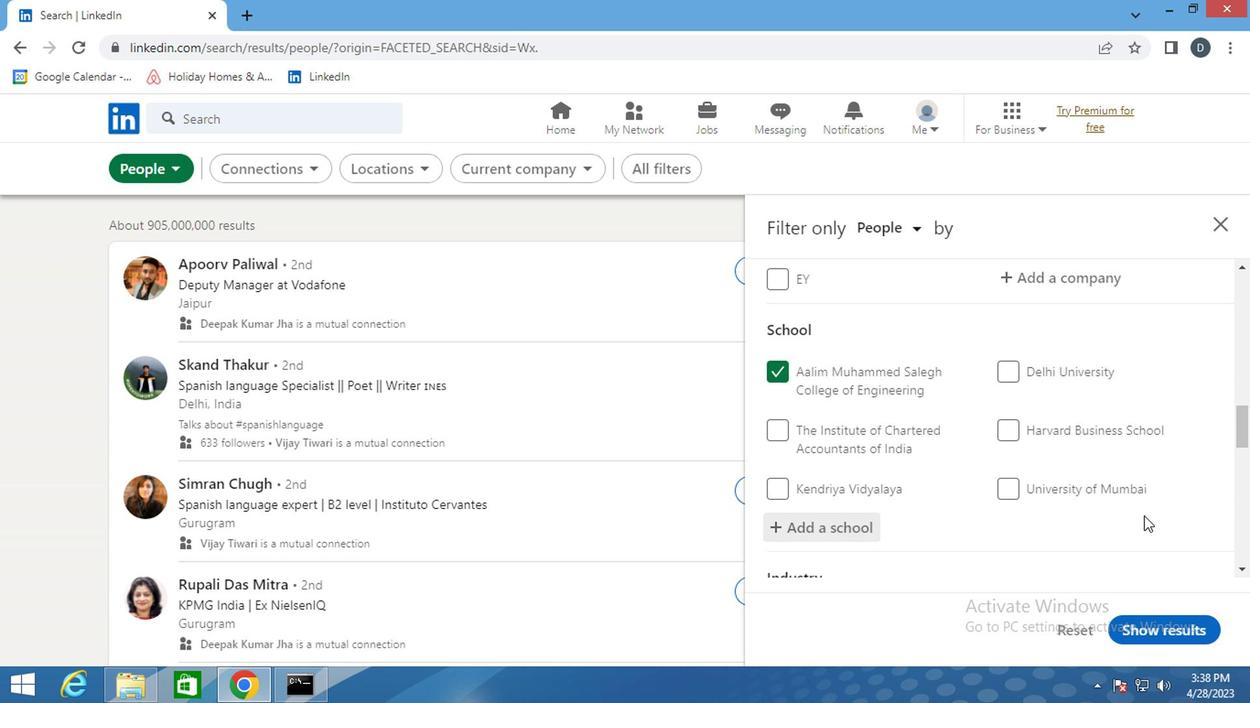 
Action: Mouse scrolled (940, 491) with delta (0, 0)
Screenshot: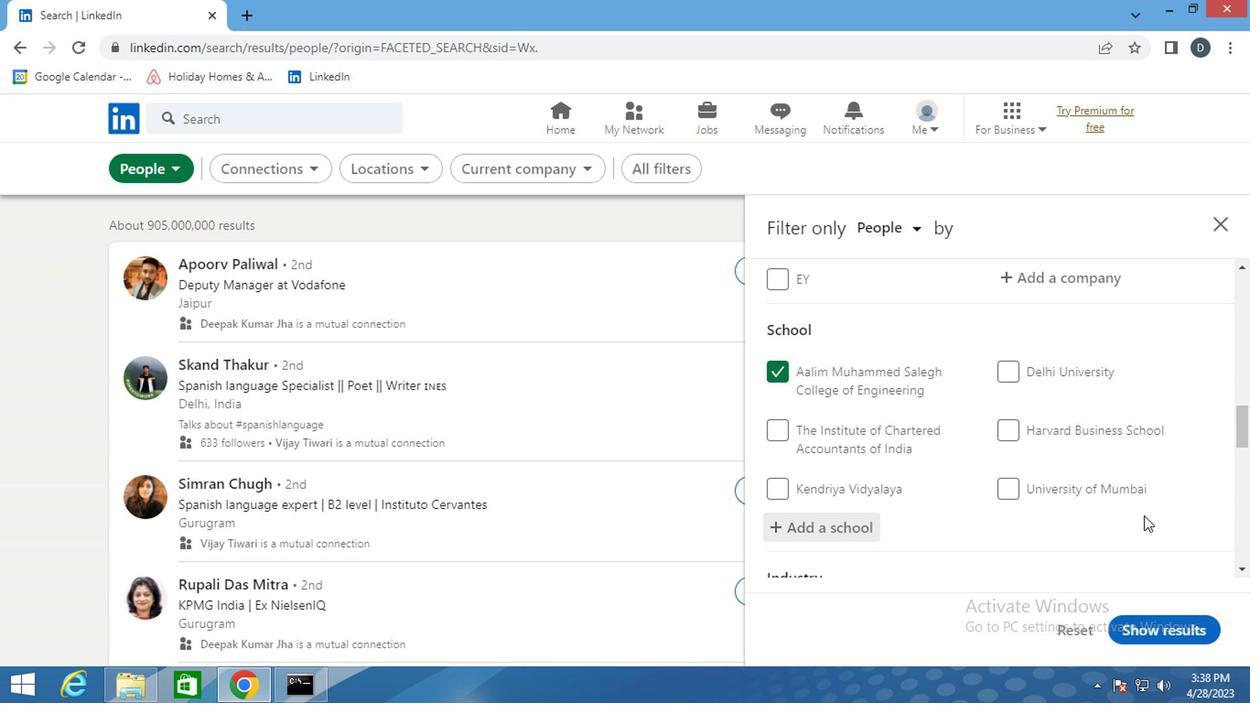
Action: Mouse scrolled (940, 491) with delta (0, 0)
Screenshot: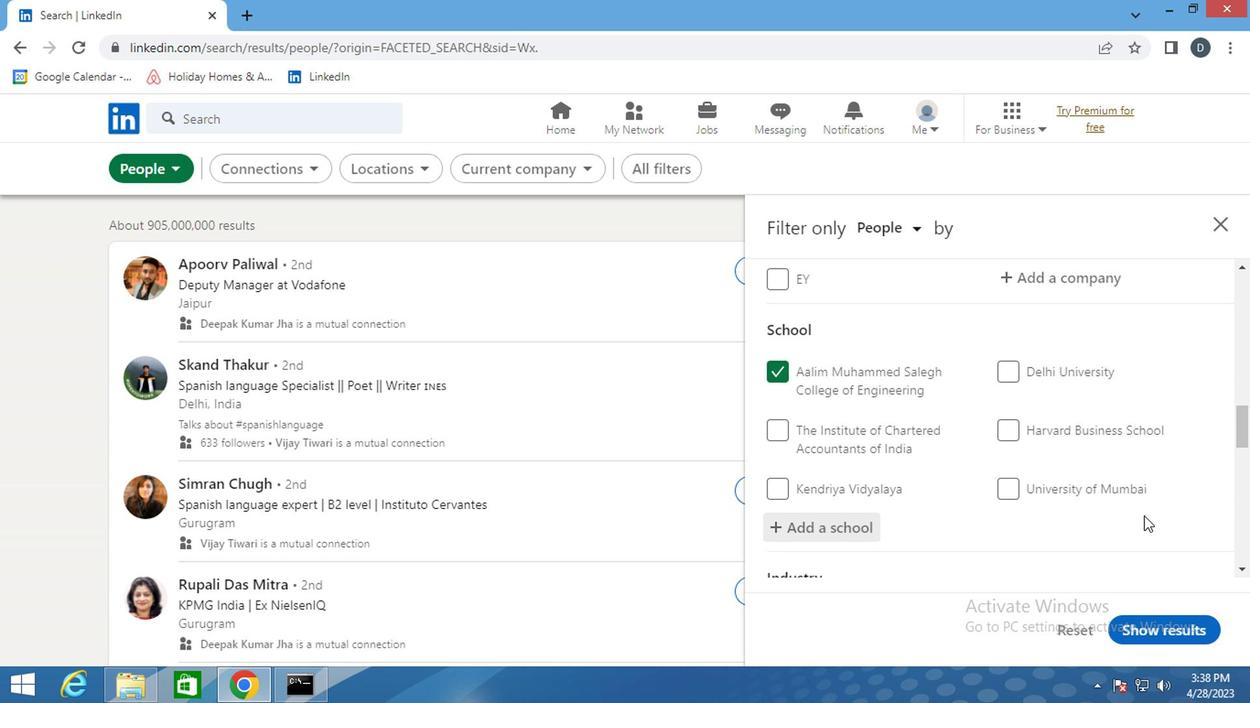 
Action: Mouse scrolled (940, 491) with delta (0, 0)
Screenshot: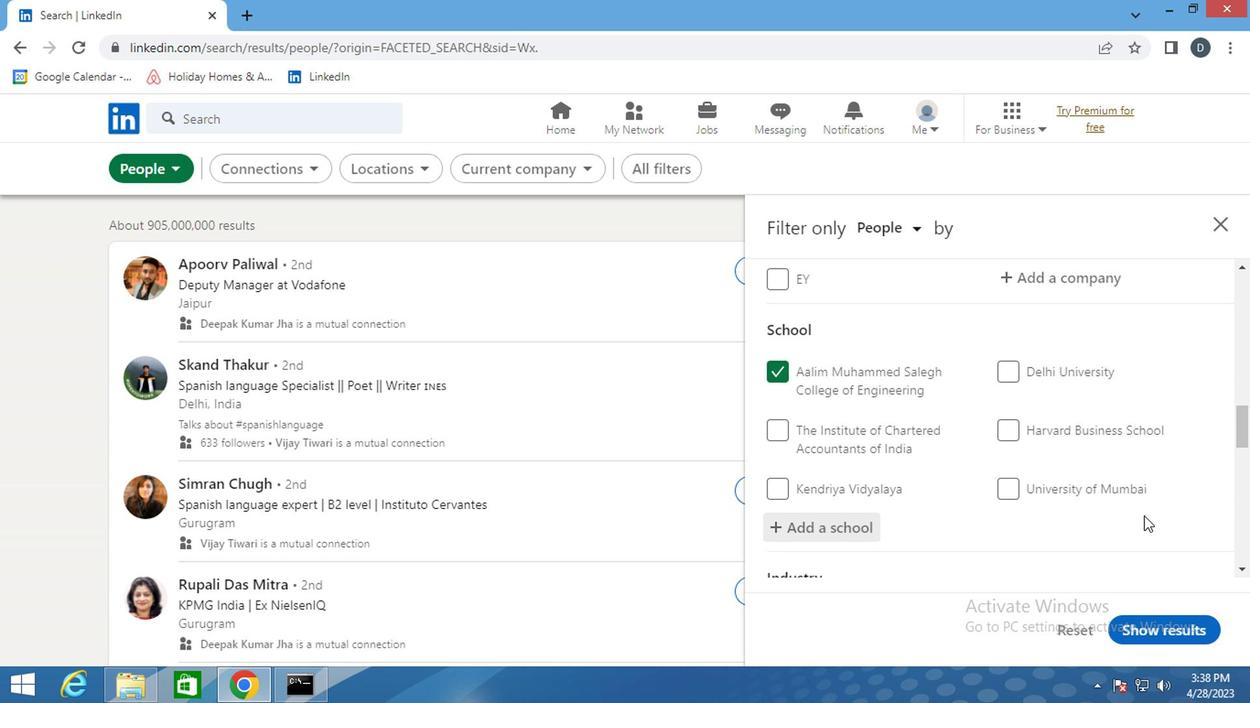 
Action: Mouse moved to (882, 433)
Screenshot: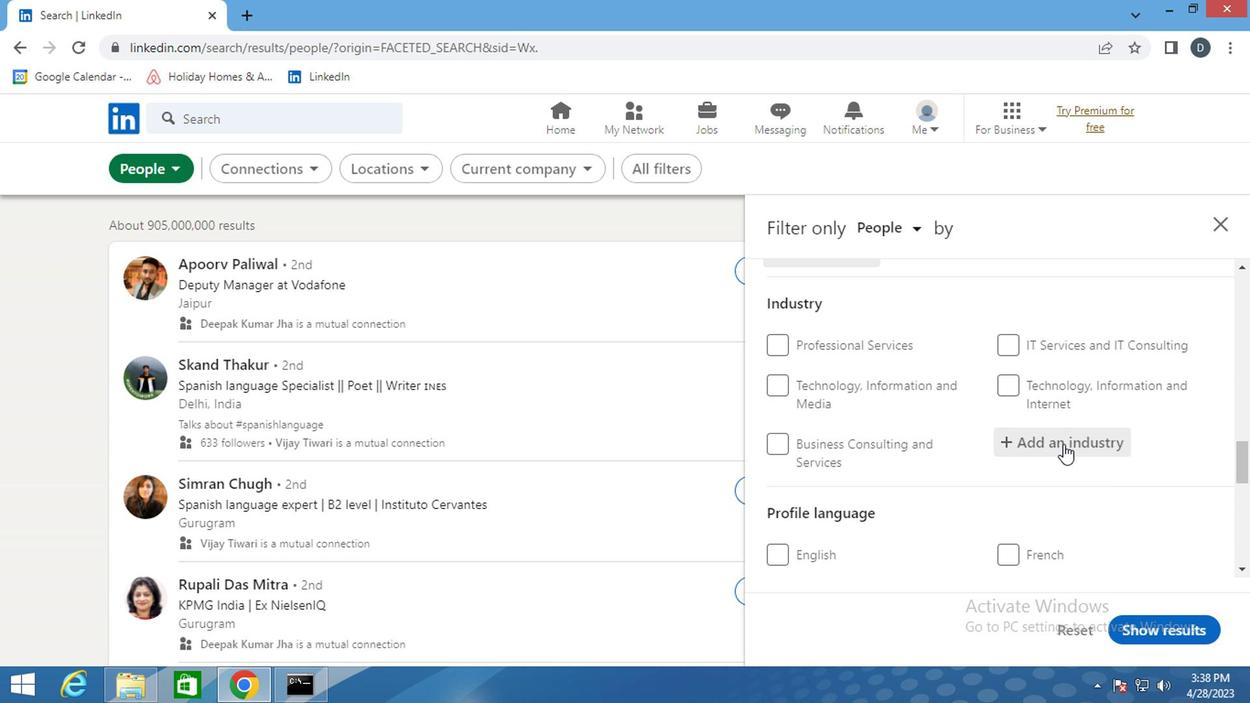 
Action: Mouse pressed left at (882, 433)
Screenshot: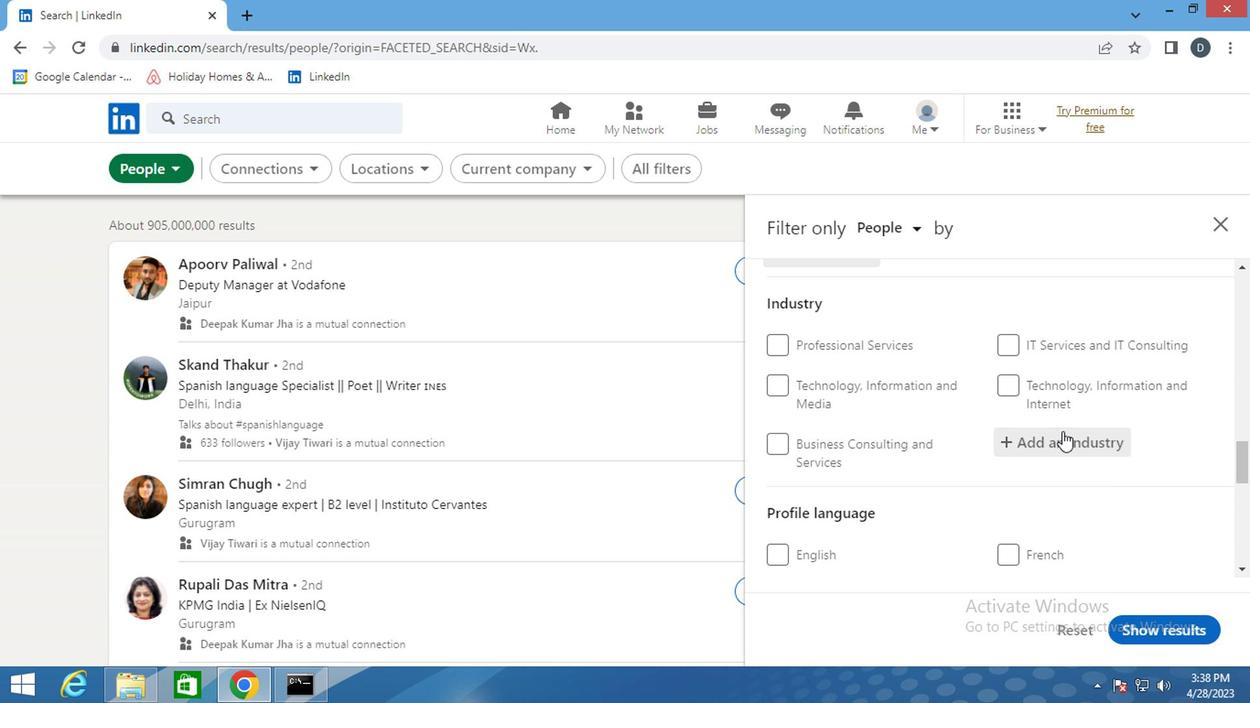 
Action: Mouse moved to (879, 434)
Screenshot: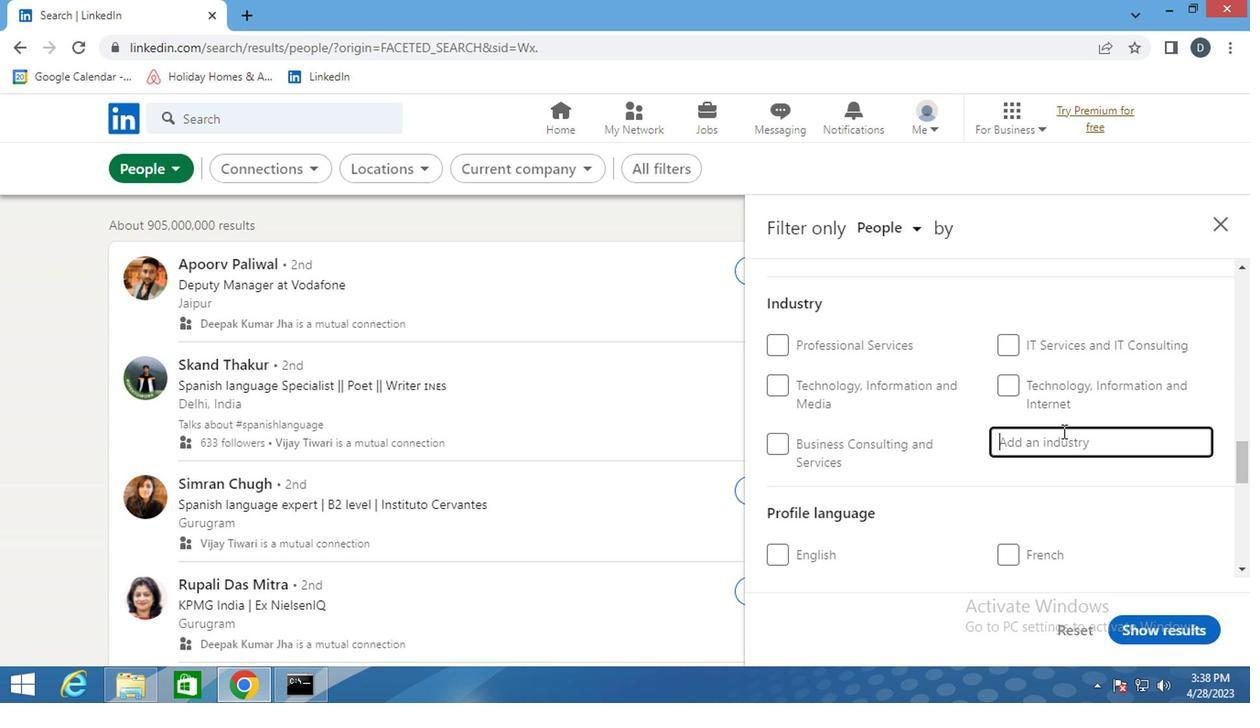 
Action: Key pressed <Key.shift>COMMERCIAL
Screenshot: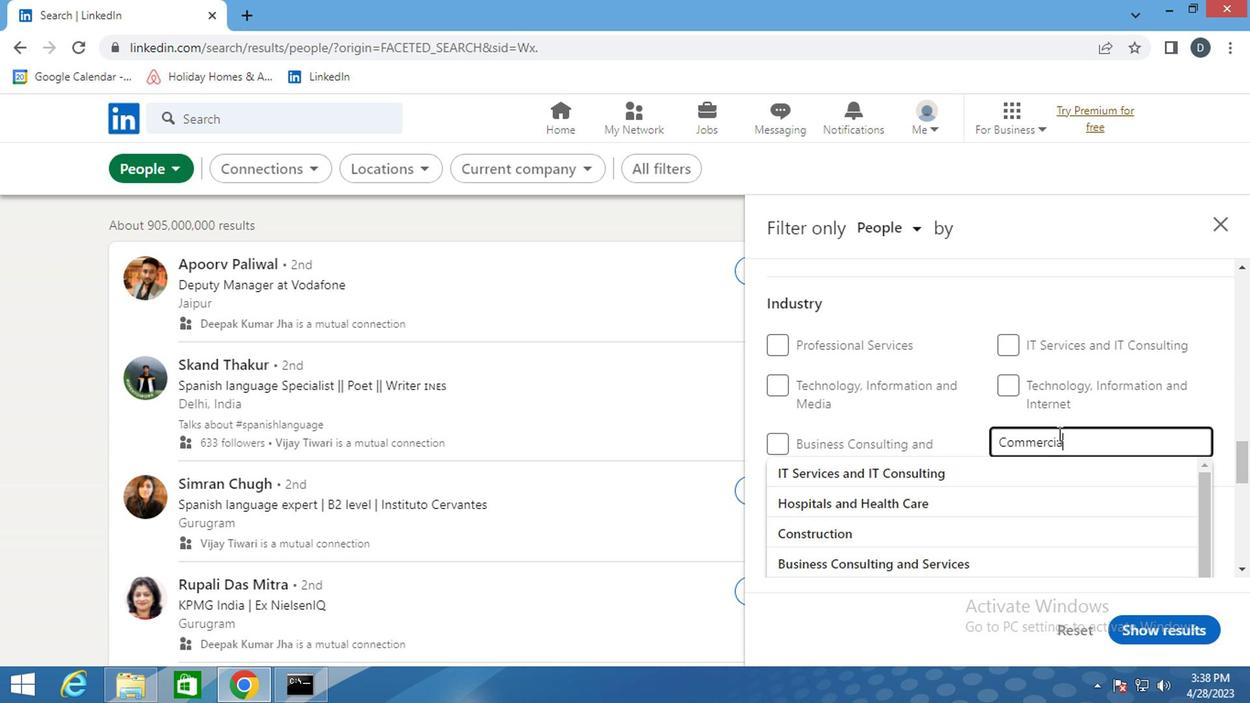 
Action: Mouse moved to (877, 465)
Screenshot: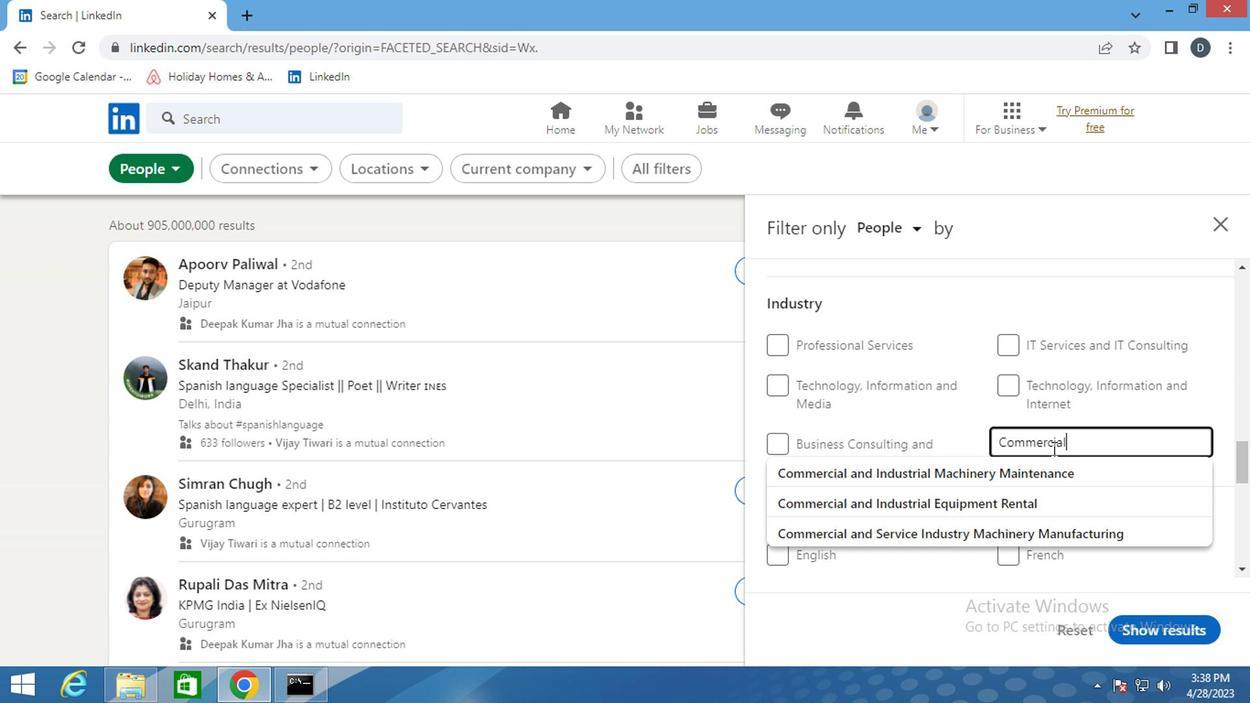 
Action: Mouse pressed left at (877, 465)
Screenshot: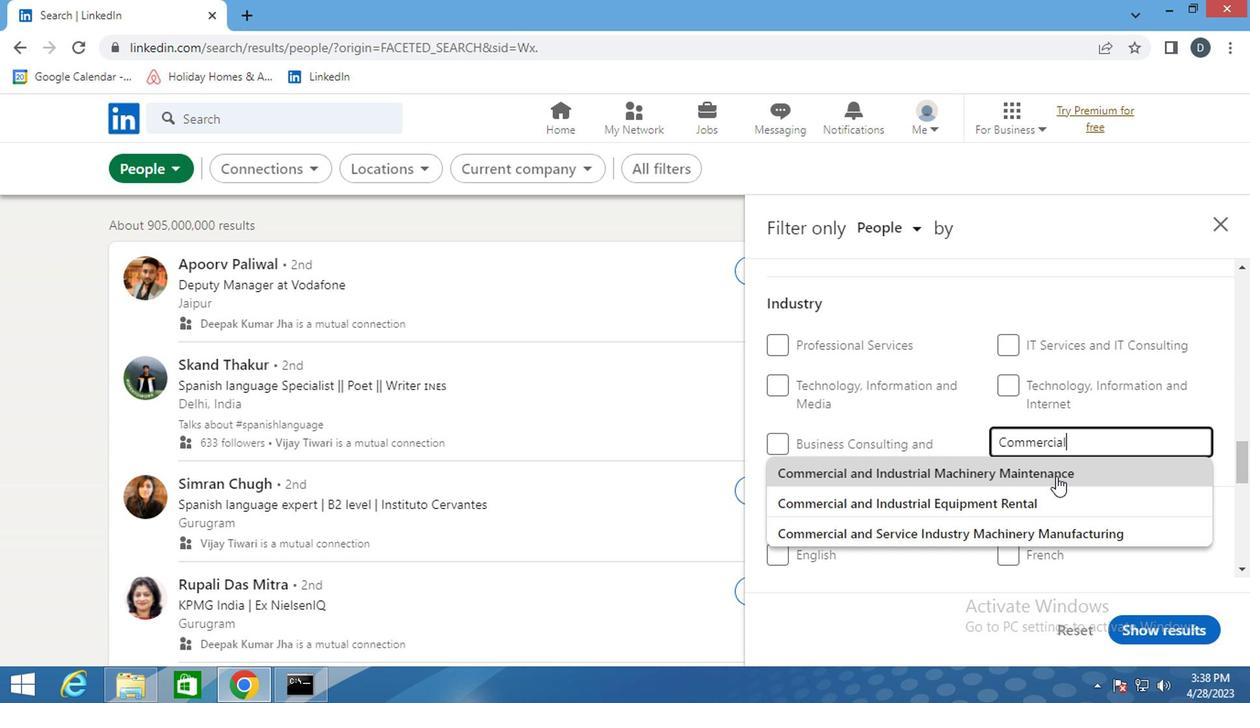 
Action: Mouse scrolled (877, 464) with delta (0, 0)
Screenshot: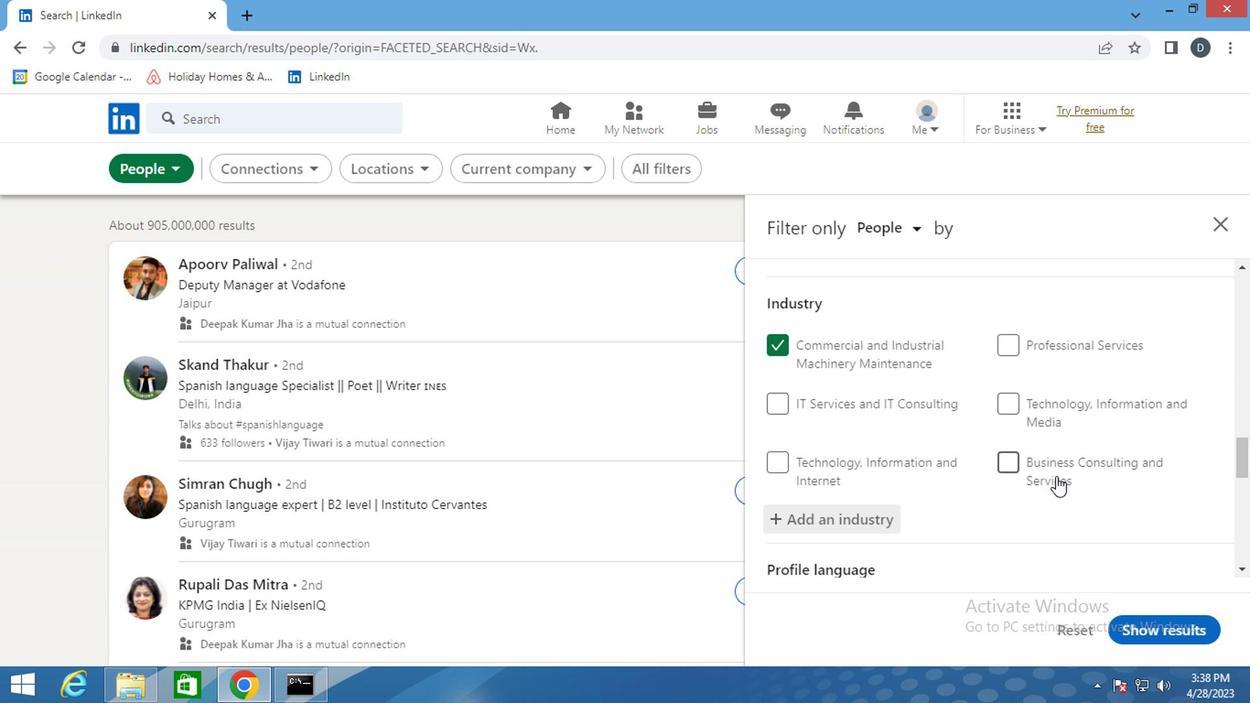 
Action: Mouse scrolled (877, 464) with delta (0, 0)
Screenshot: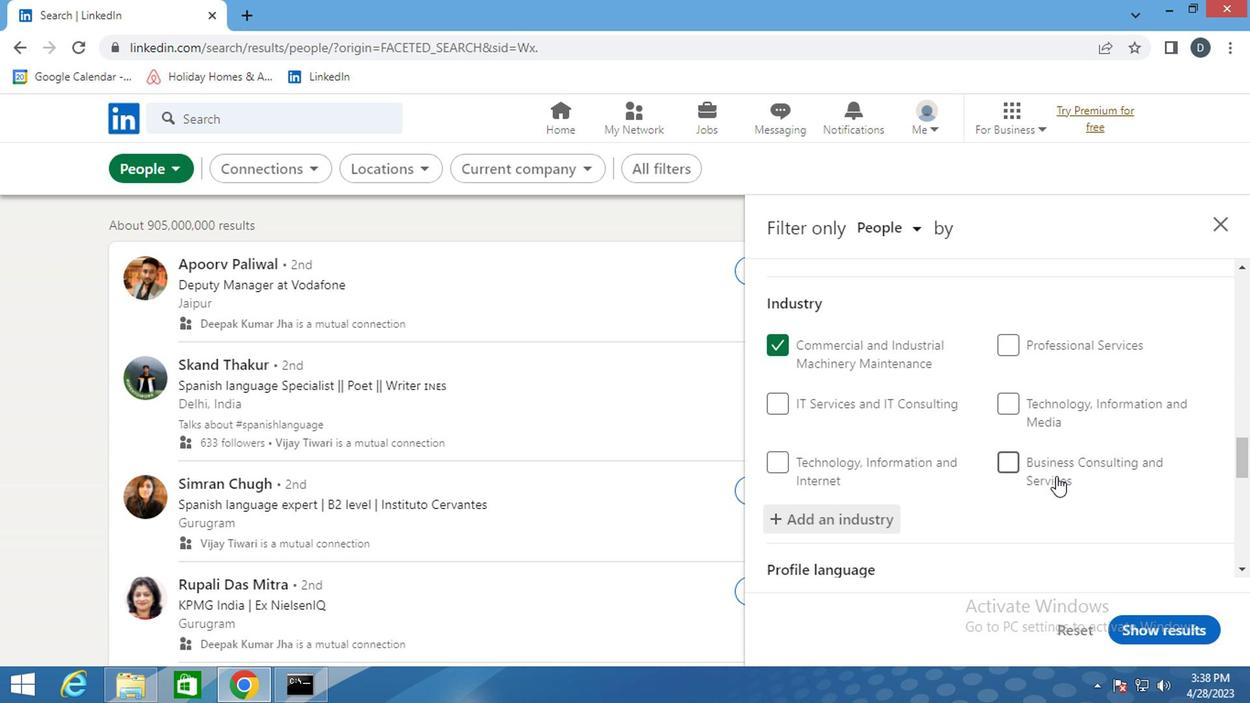 
Action: Mouse scrolled (877, 464) with delta (0, 0)
Screenshot: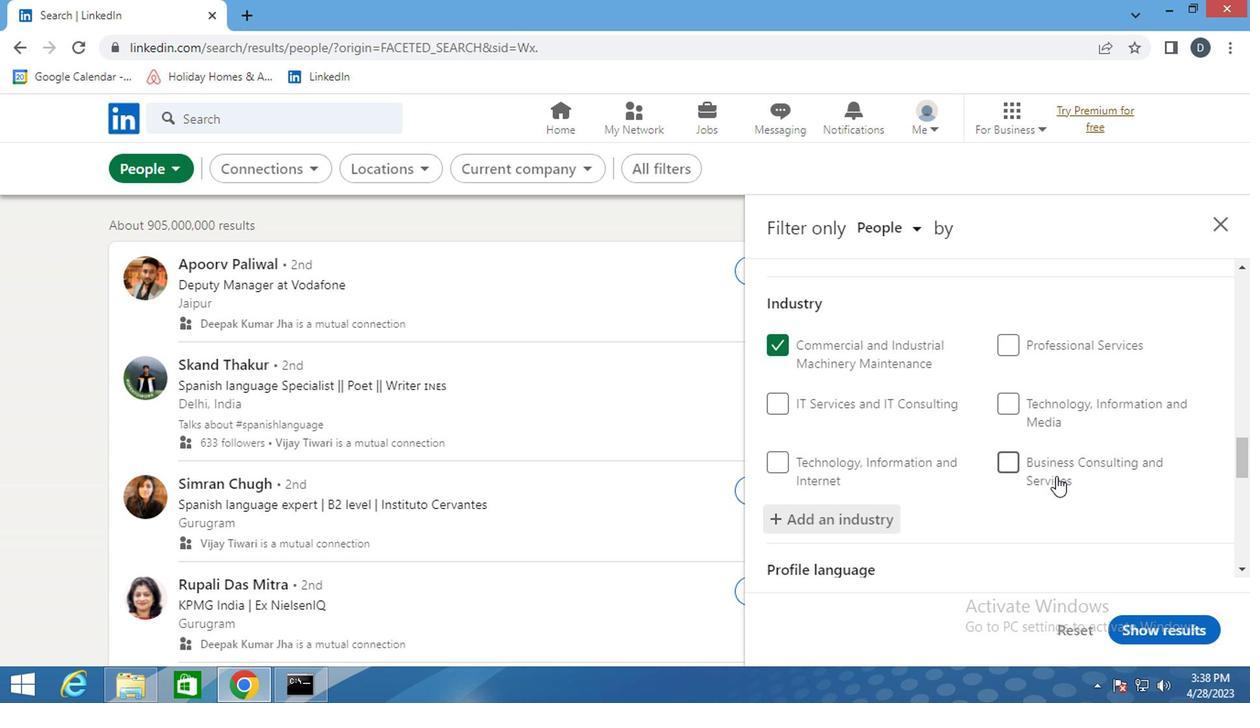 
Action: Mouse moved to (855, 439)
Screenshot: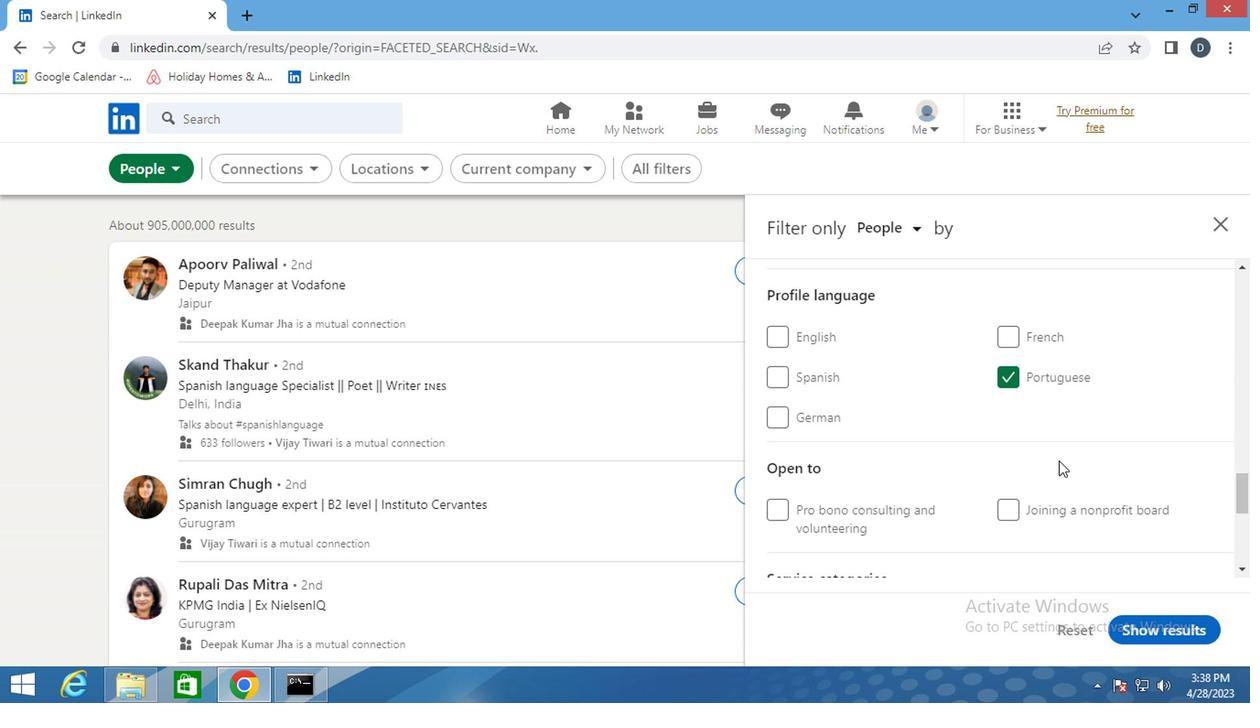 
Action: Mouse scrolled (855, 438) with delta (0, 0)
Screenshot: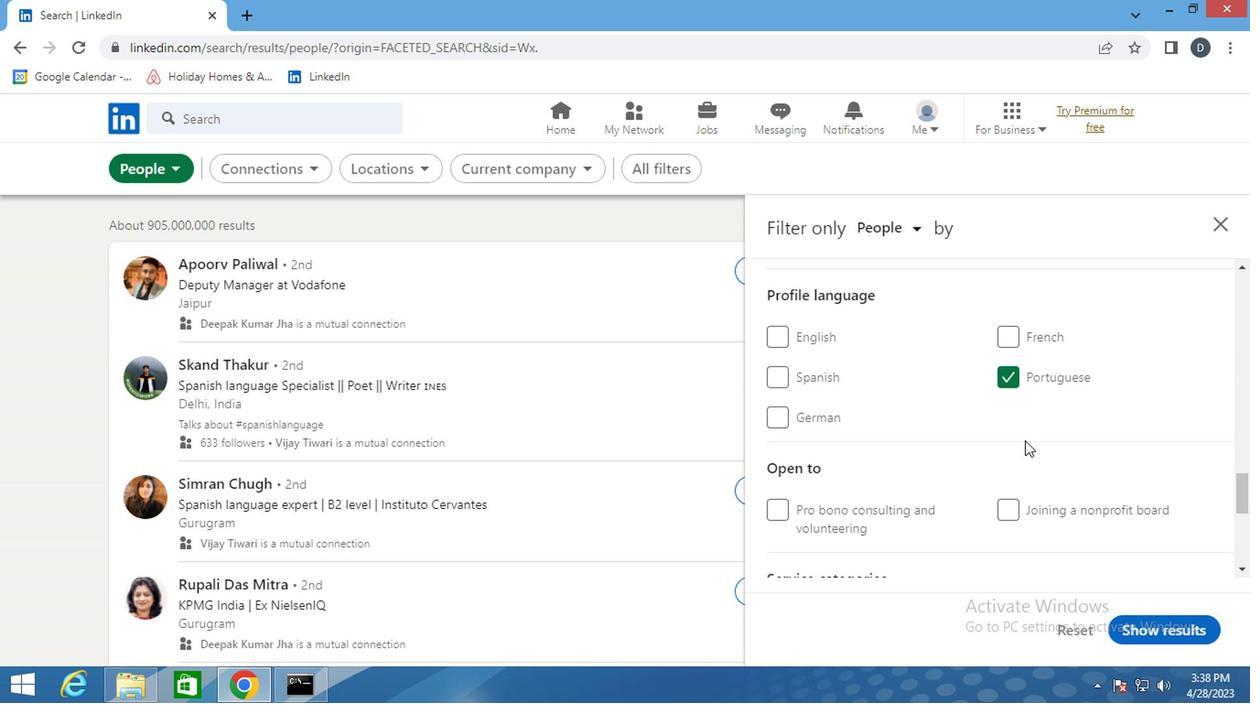 
Action: Mouse scrolled (855, 438) with delta (0, 0)
Screenshot: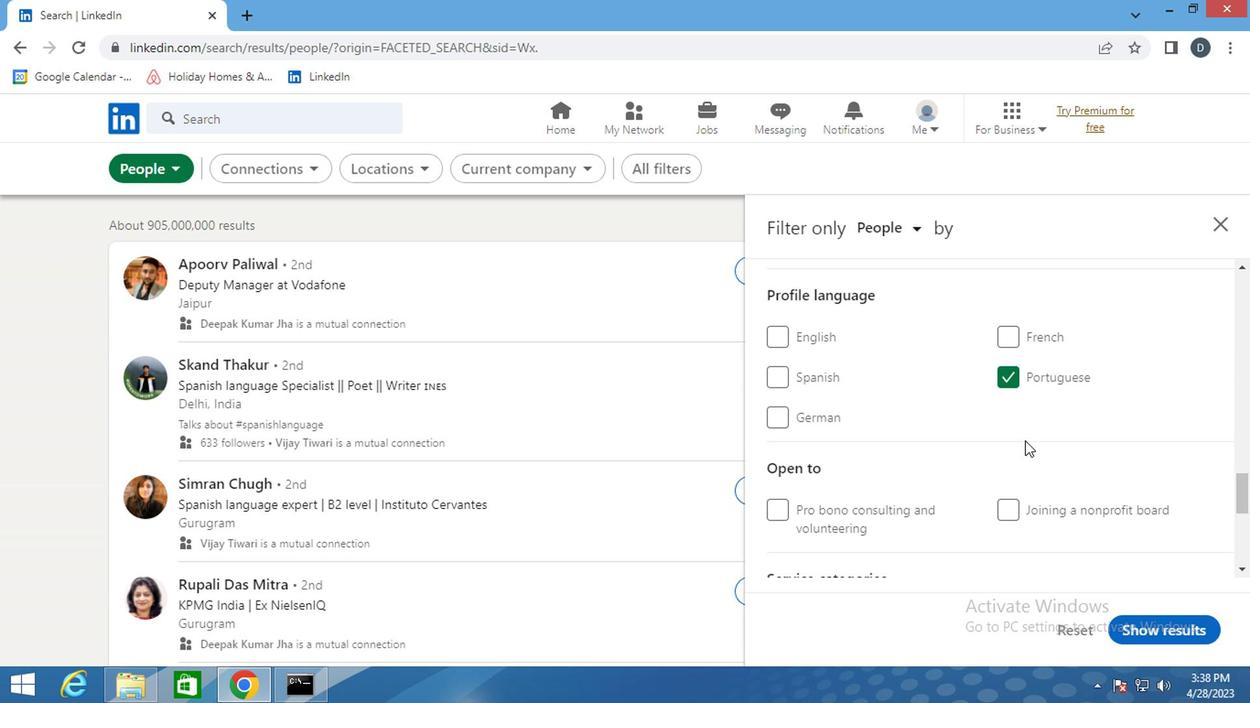 
Action: Mouse scrolled (855, 438) with delta (0, 0)
Screenshot: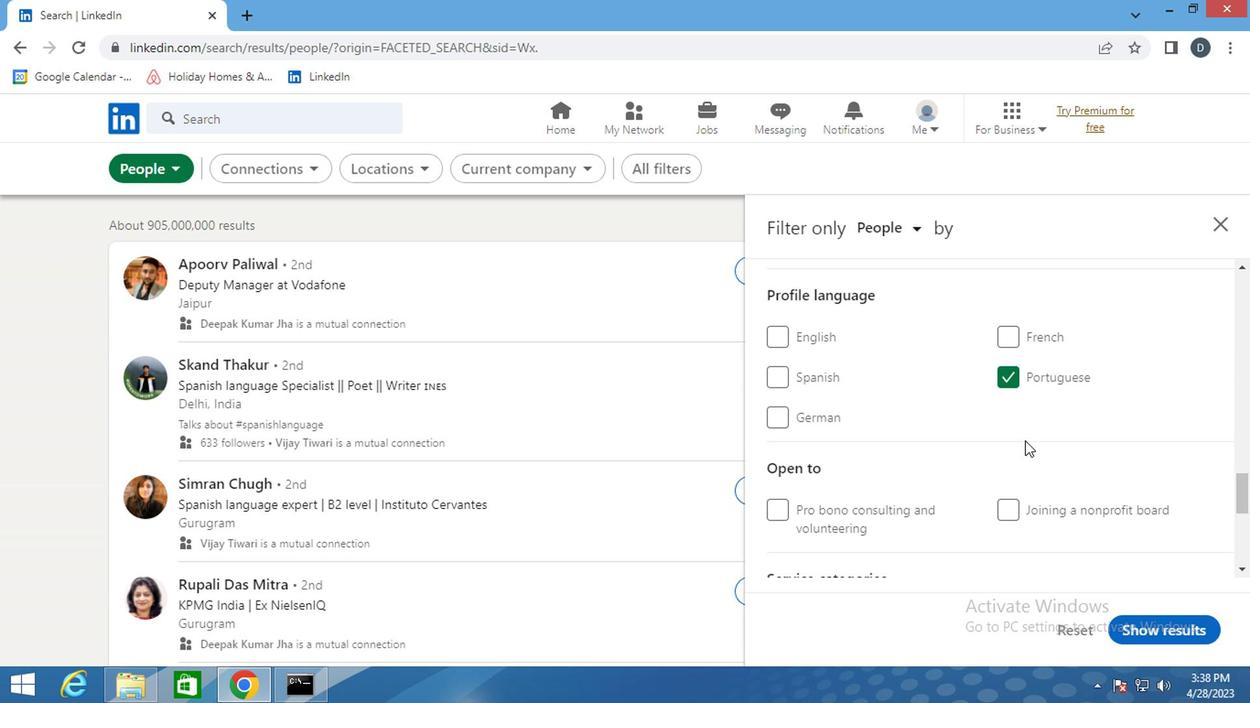 
Action: Mouse moved to (875, 425)
Screenshot: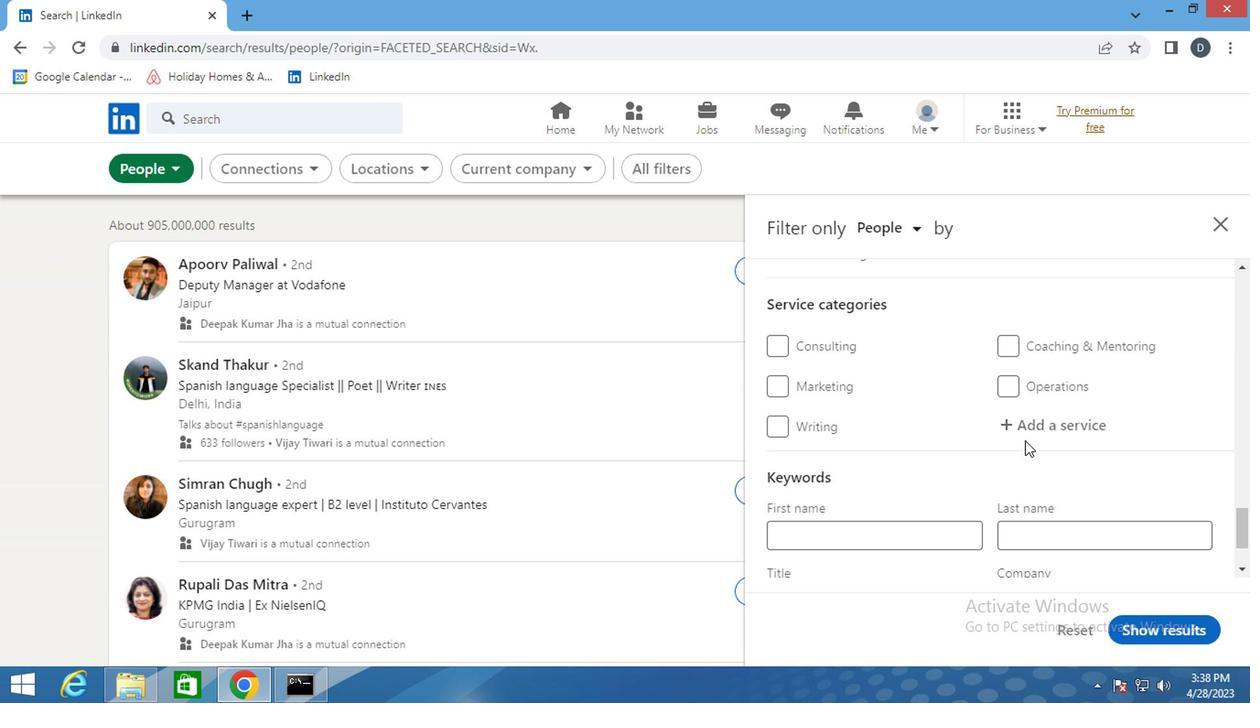 
Action: Mouse pressed left at (875, 425)
Screenshot: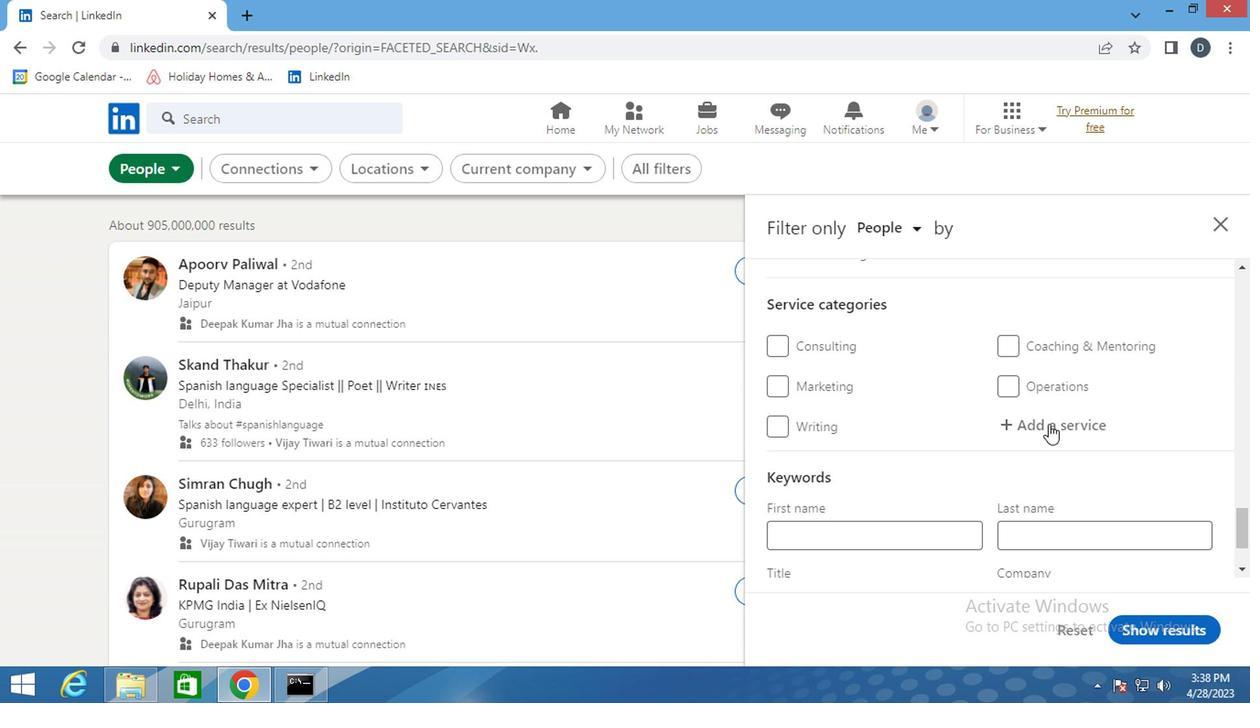 
Action: Key pressed <Key.shift>STRATEGIC
Screenshot: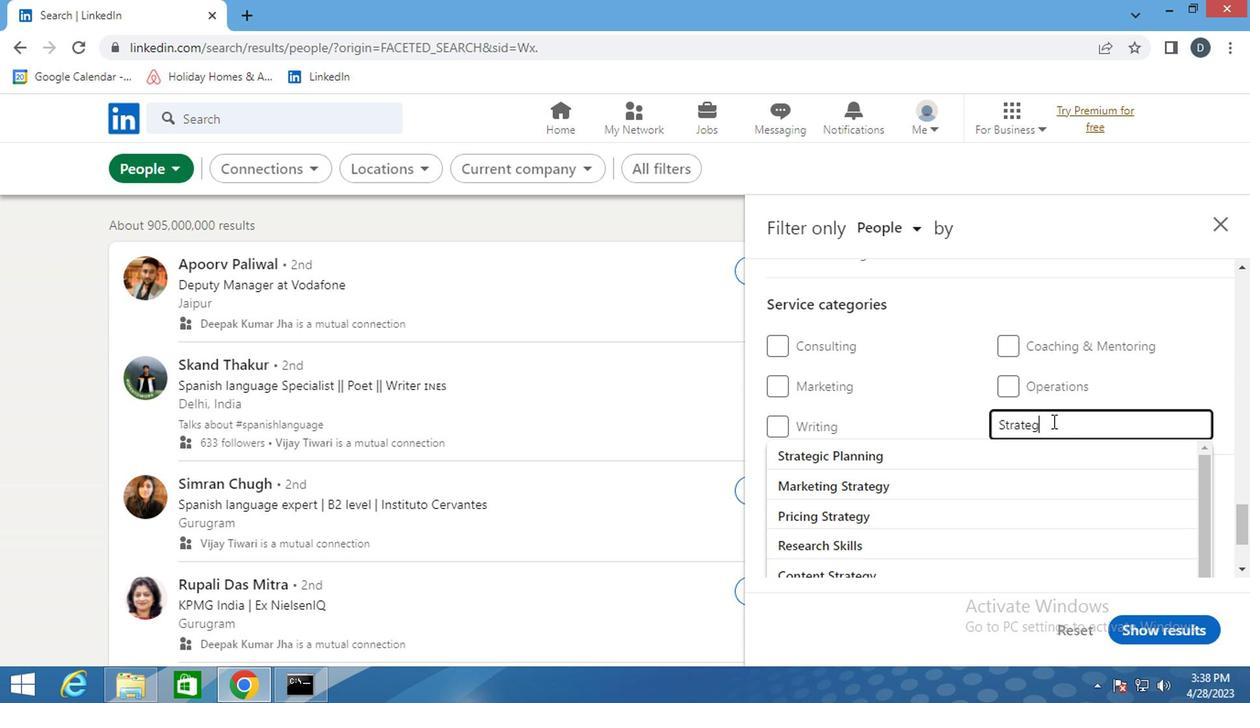 
Action: Mouse moved to (863, 445)
Screenshot: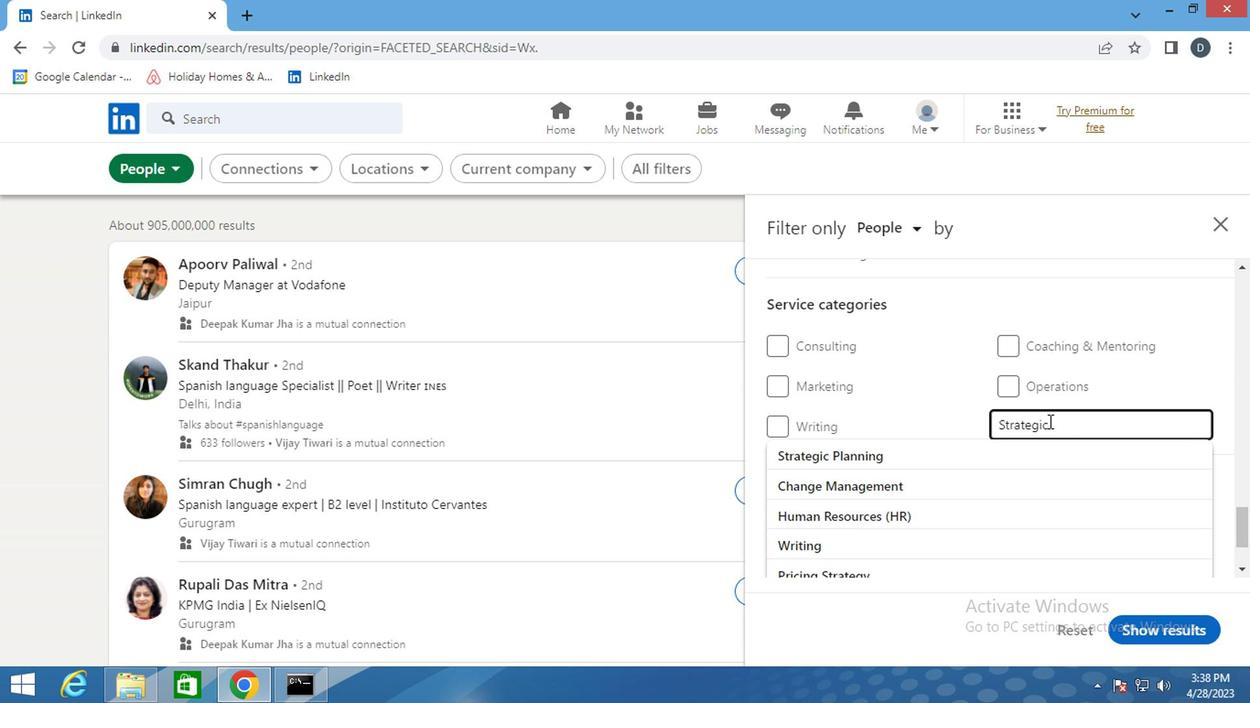 
Action: Mouse pressed left at (863, 445)
Screenshot: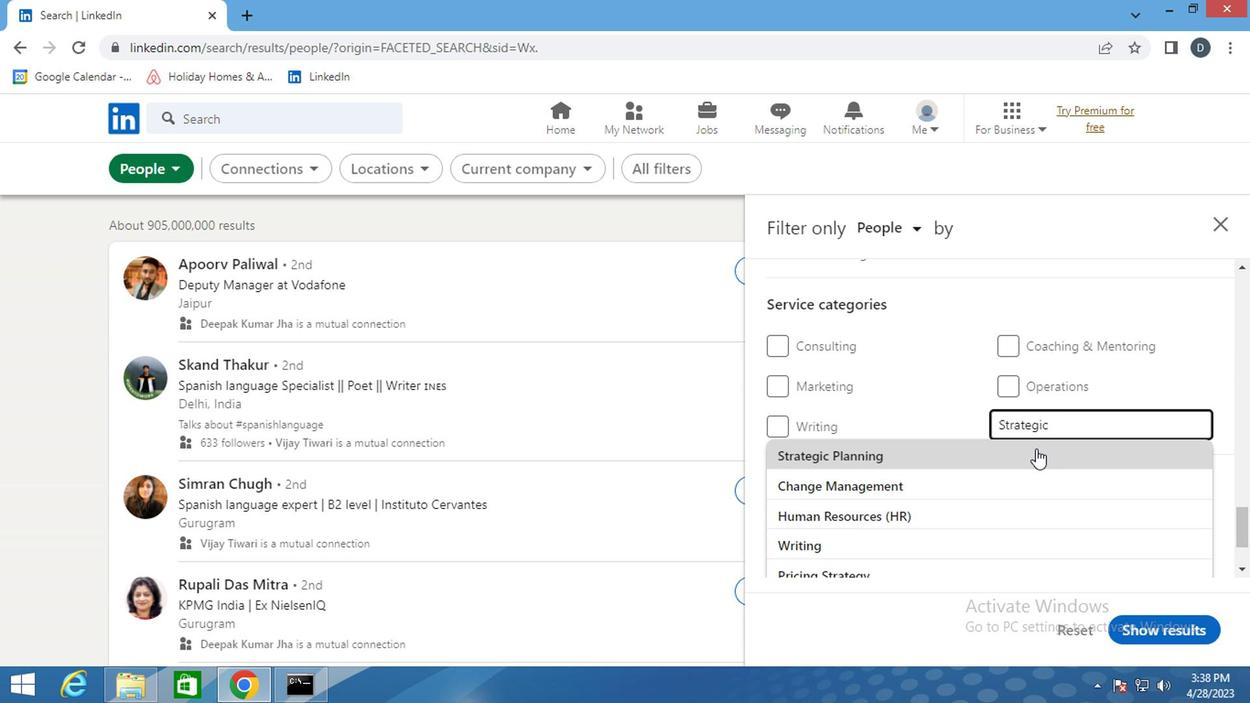 
Action: Mouse scrolled (863, 444) with delta (0, 0)
Screenshot: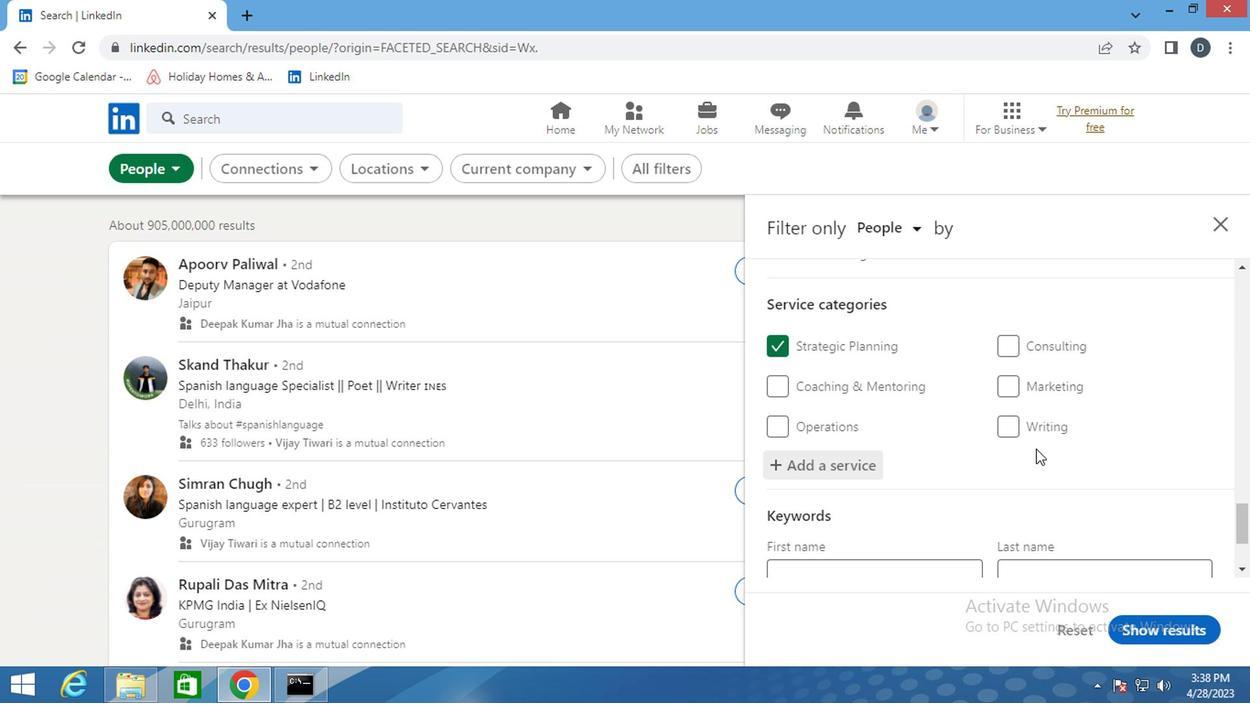 
Action: Mouse scrolled (863, 444) with delta (0, 0)
Screenshot: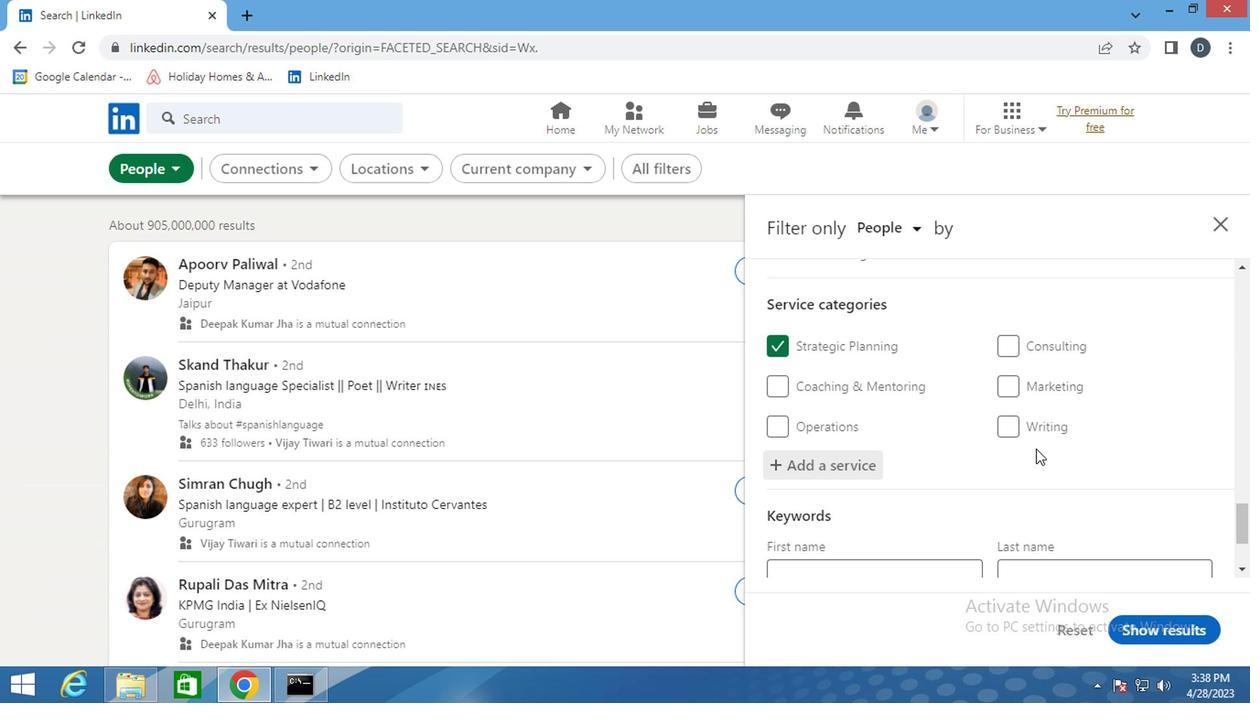 
Action: Mouse scrolled (863, 444) with delta (0, 0)
Screenshot: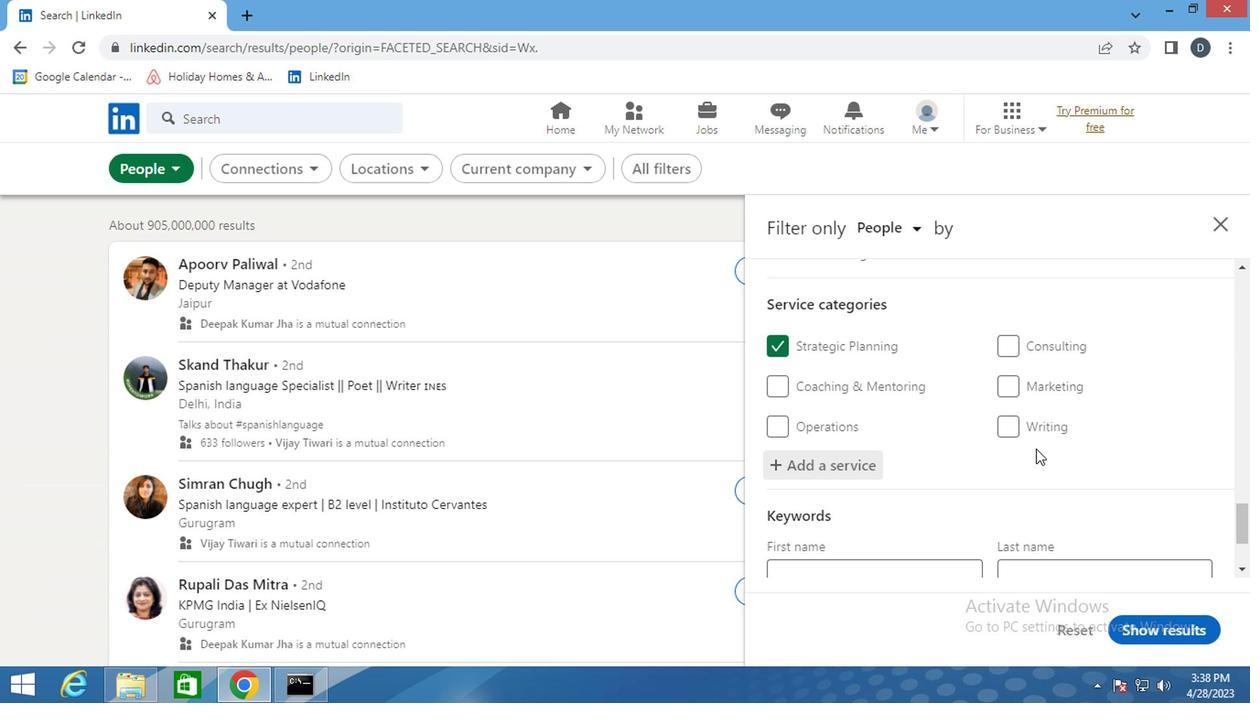 
Action: Mouse scrolled (863, 444) with delta (0, 0)
Screenshot: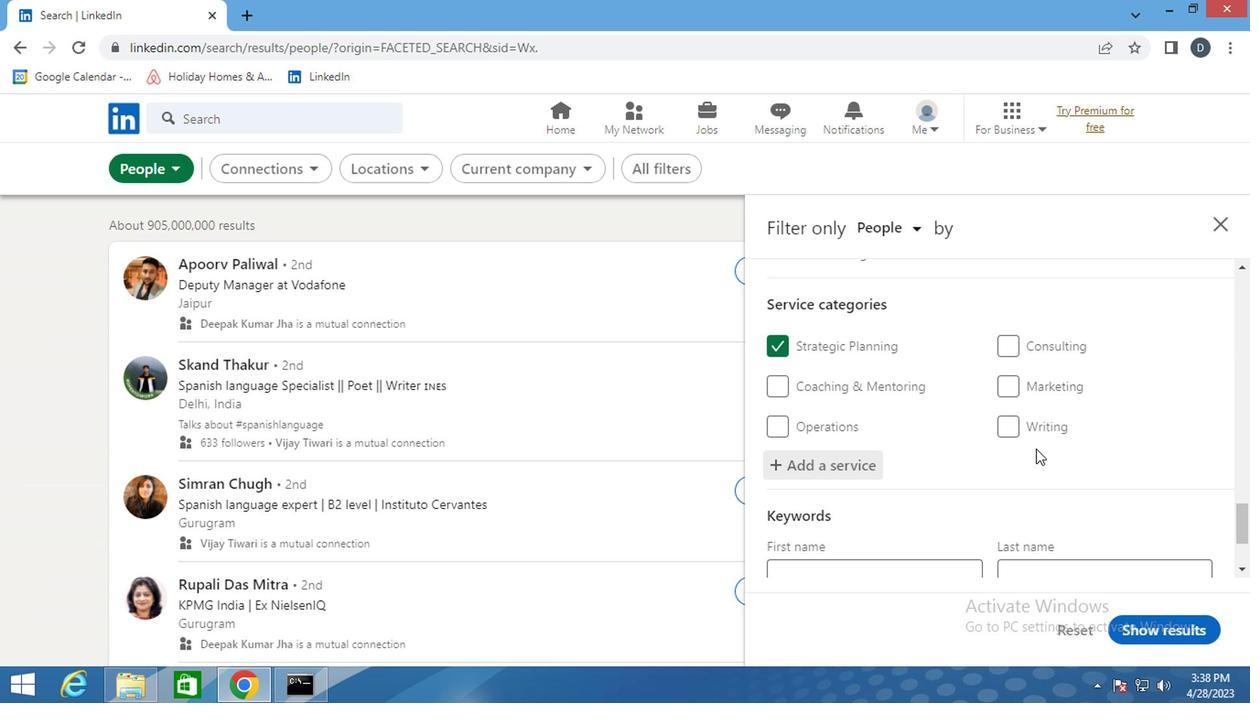 
Action: Mouse moved to (756, 483)
Screenshot: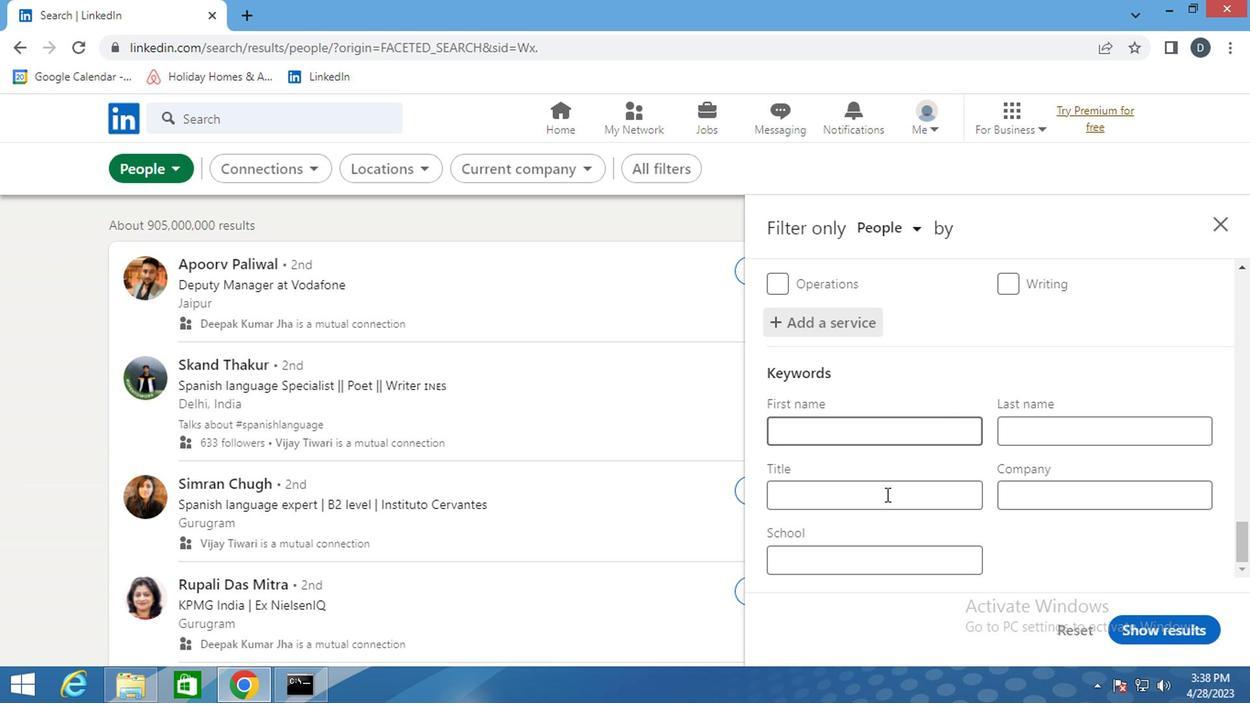 
Action: Mouse pressed left at (756, 483)
Screenshot: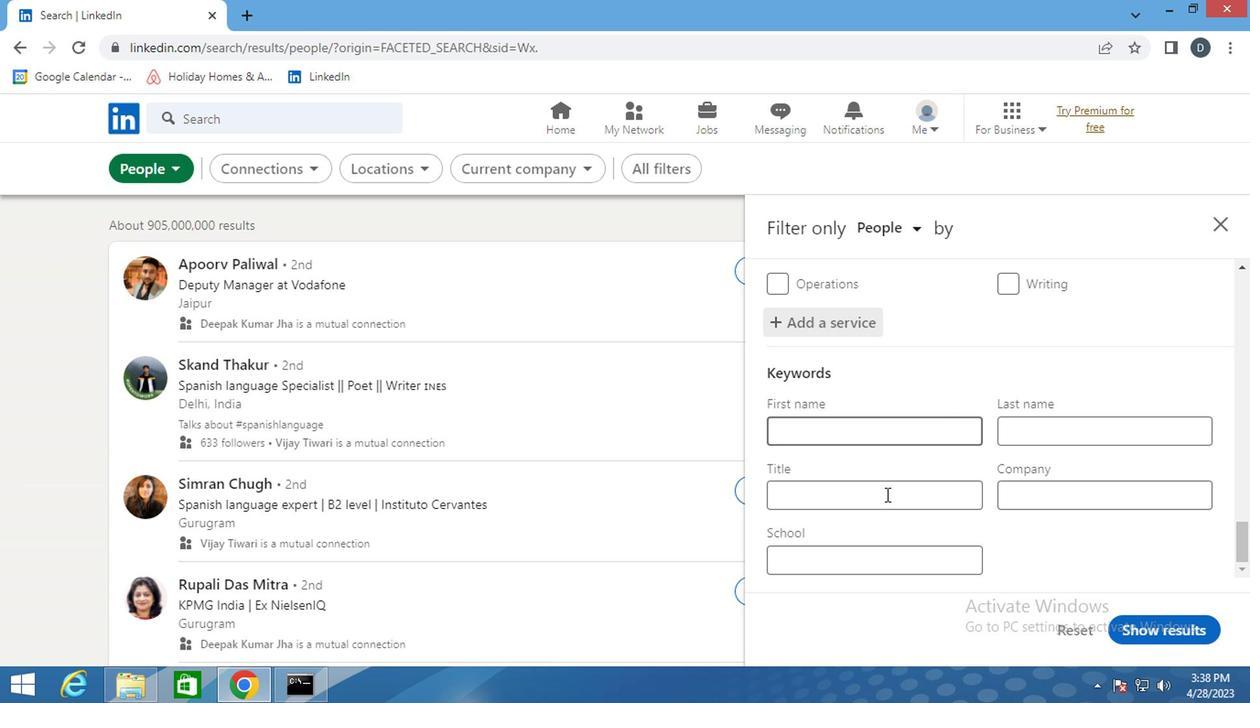 
Action: Key pressed <Key.shift>HEAVY<Key.space><Key.shift>EQUIPMENT<Key.space><Key.shift>OPERATOR
Screenshot: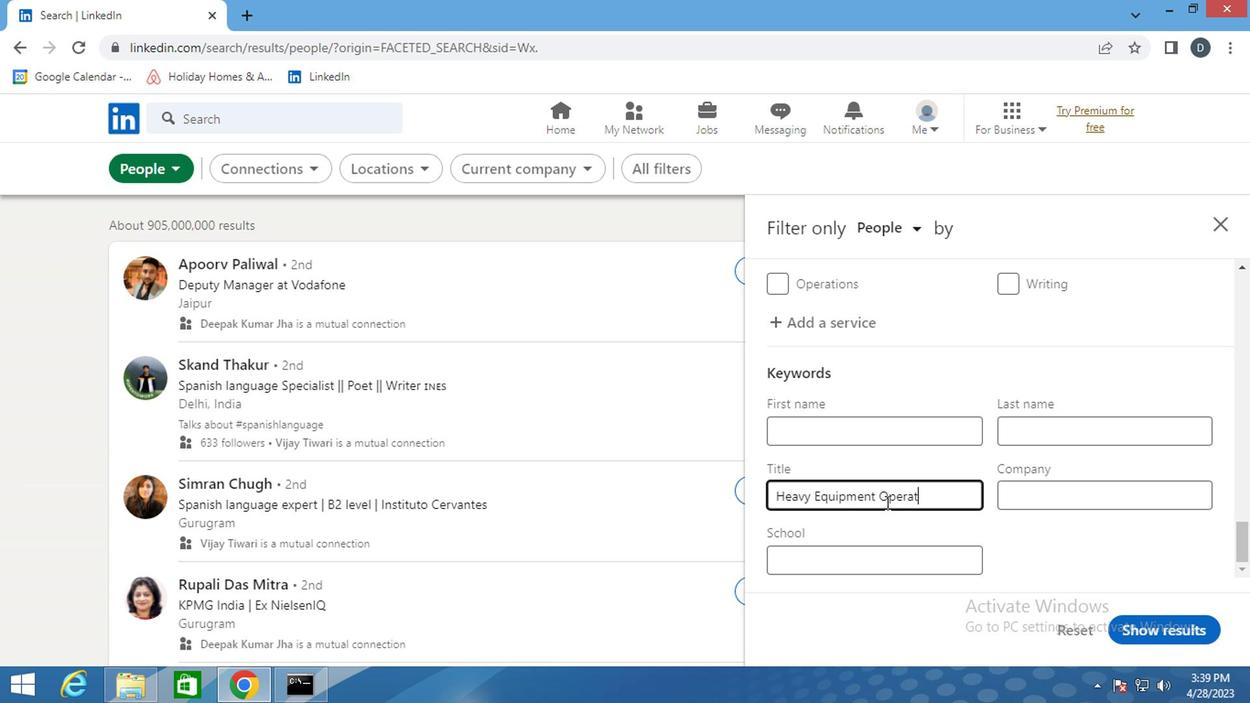 
Action: Mouse moved to (963, 579)
Screenshot: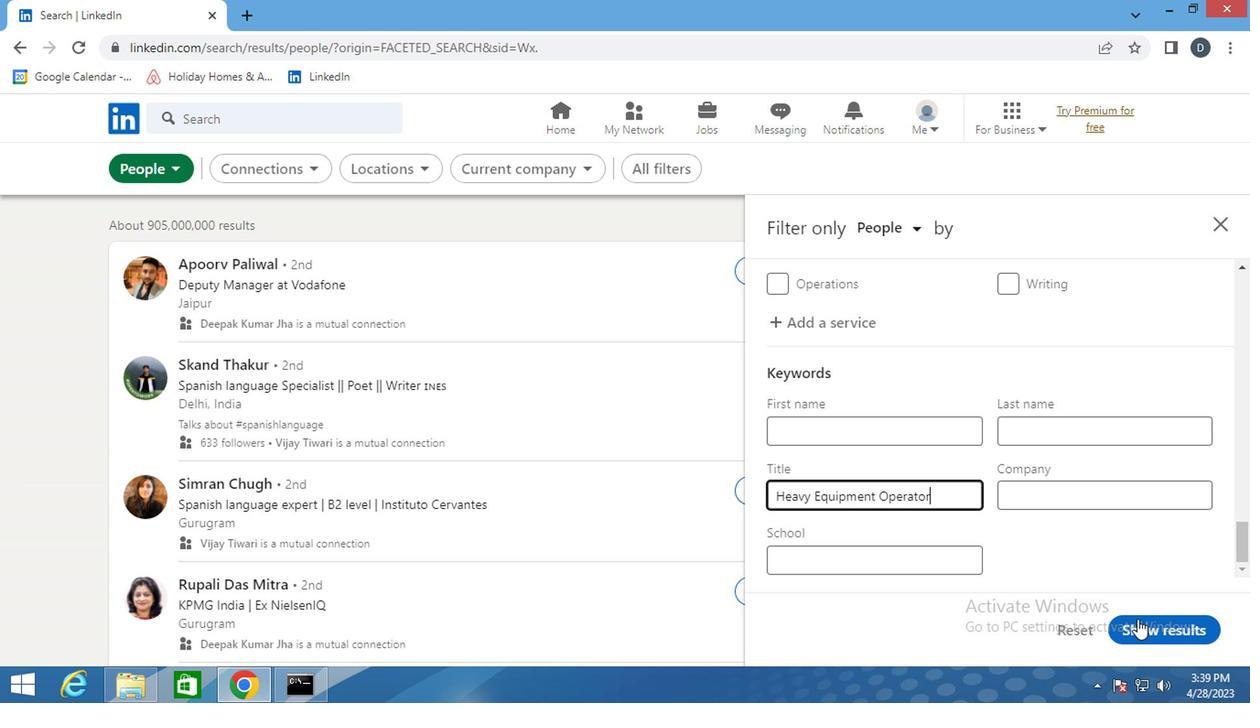 
Action: Mouse pressed left at (963, 579)
Screenshot: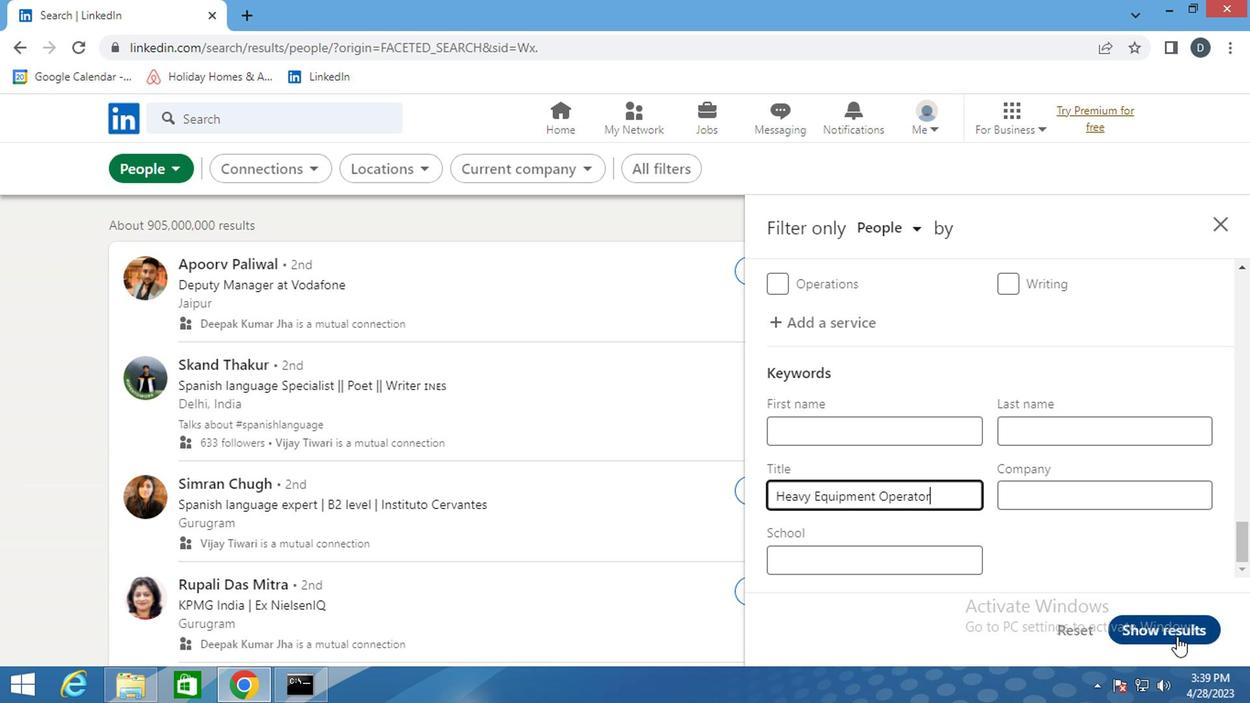 
Action: Mouse moved to (887, 466)
Screenshot: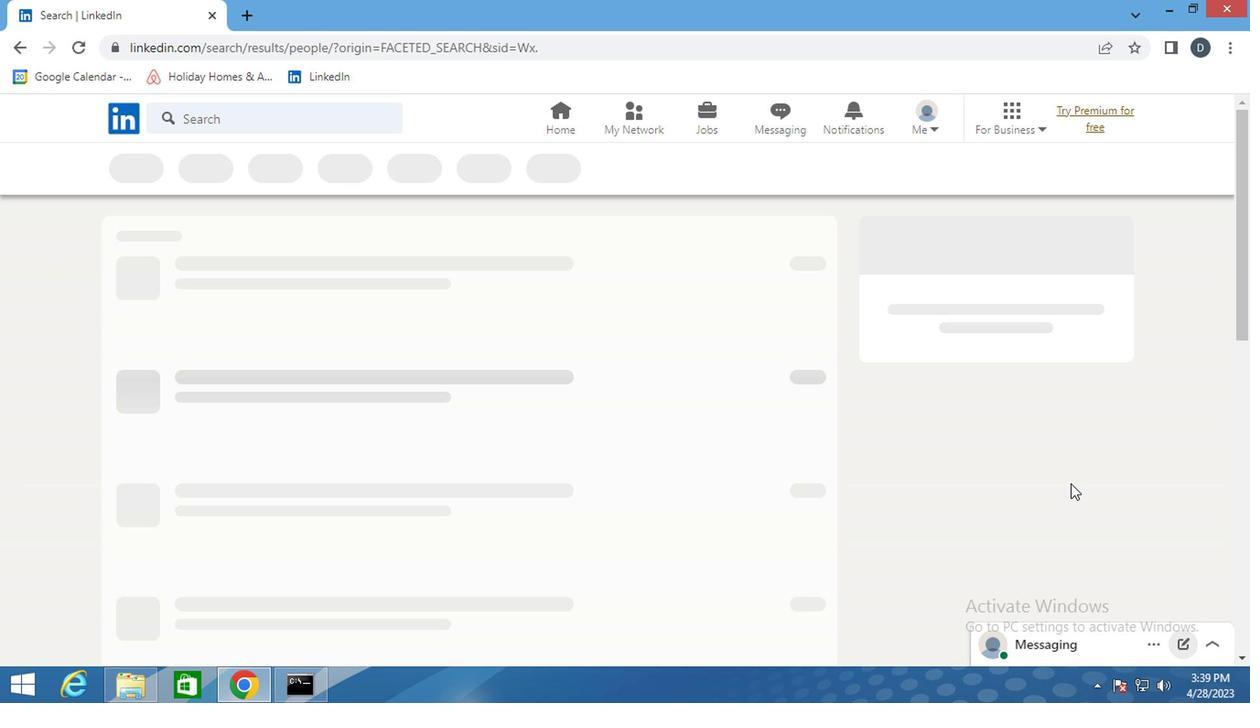 
